 Task: Look for space in Linares, Mexico from 12th August, 2023 to 16th August, 2023 for 8 adults in price range Rs.10000 to Rs.16000. Place can be private room with 8 bedrooms having 8 beds and 8 bathrooms. Property type can be house, flat, guest house, hotel. Amenities needed are: wifi, TV, free parkinig on premises, gym, breakfast. Booking option can be shelf check-in. Required host language is English.
Action: Mouse moved to (489, 108)
Screenshot: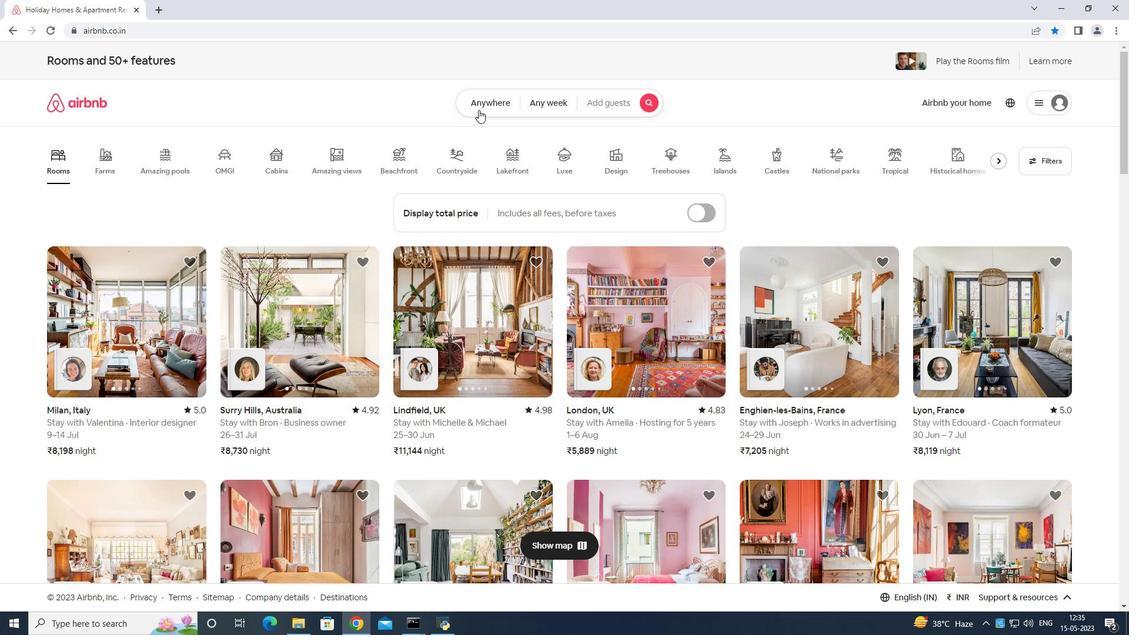 
Action: Mouse pressed left at (489, 108)
Screenshot: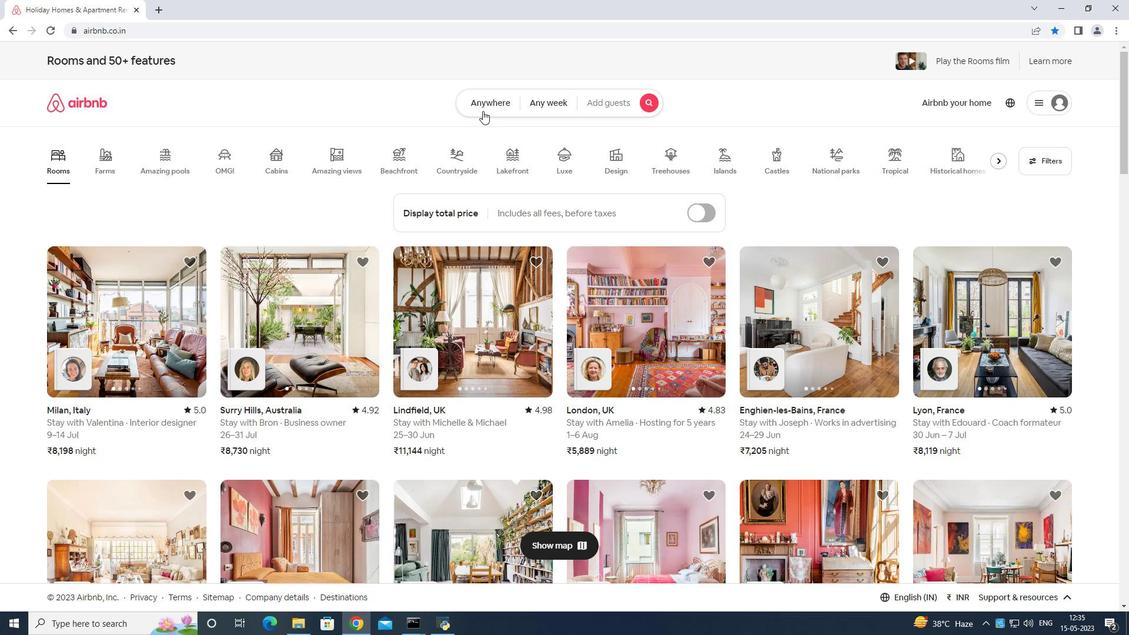
Action: Mouse moved to (422, 140)
Screenshot: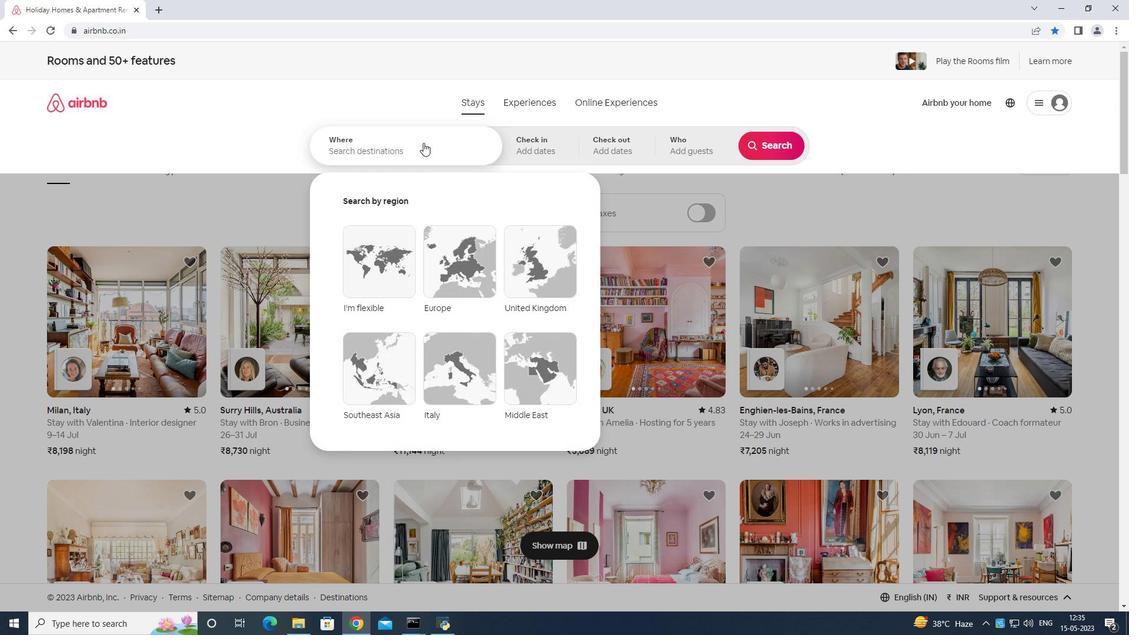 
Action: Mouse pressed left at (422, 140)
Screenshot: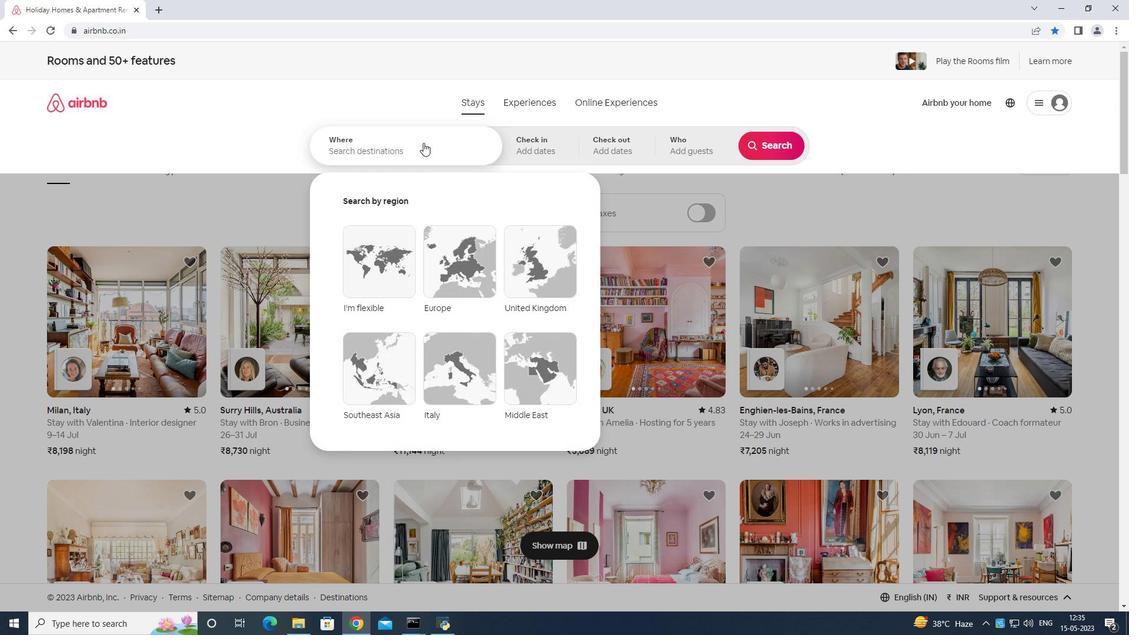 
Action: Mouse moved to (409, 138)
Screenshot: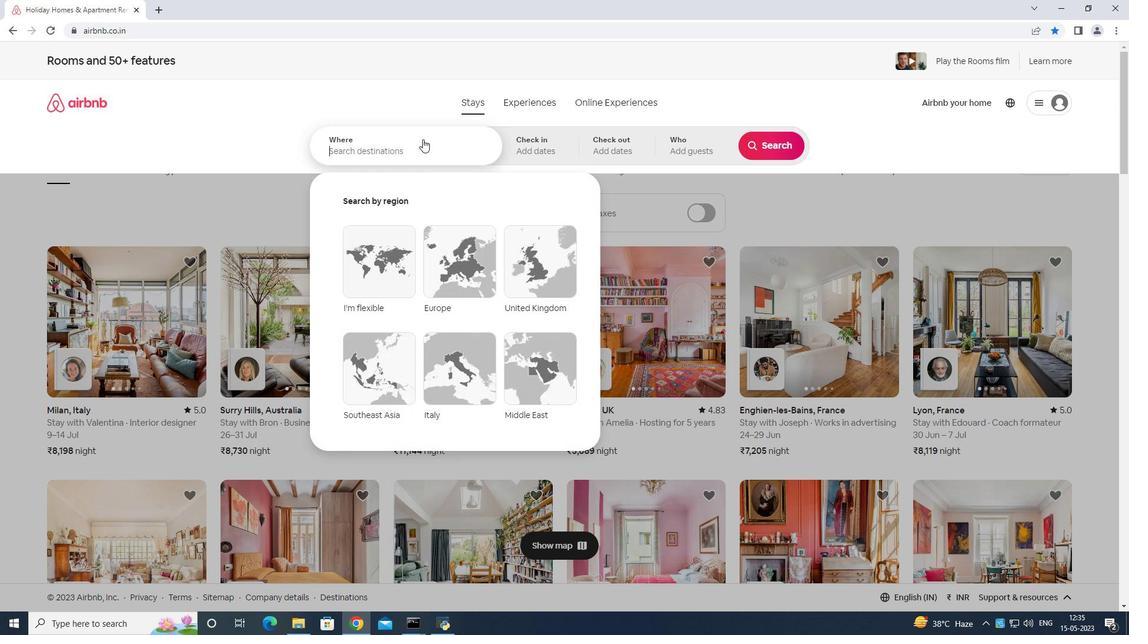 
Action: Key pressed <Key.shift>Linares<Key.space>mexico<Key.enter>
Screenshot: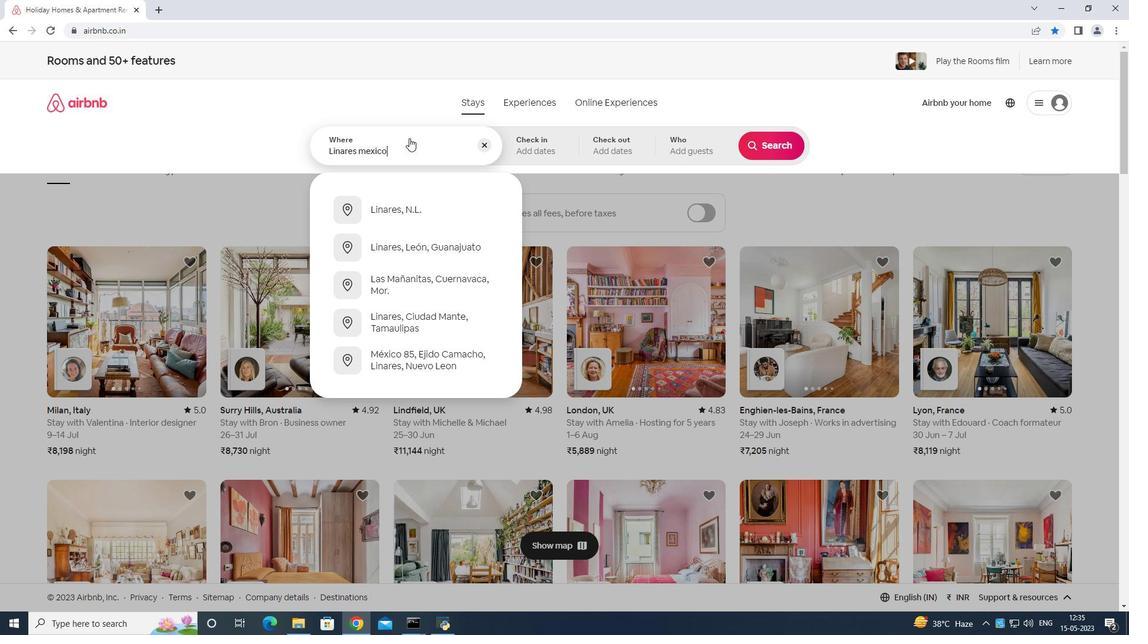 
Action: Mouse moved to (775, 242)
Screenshot: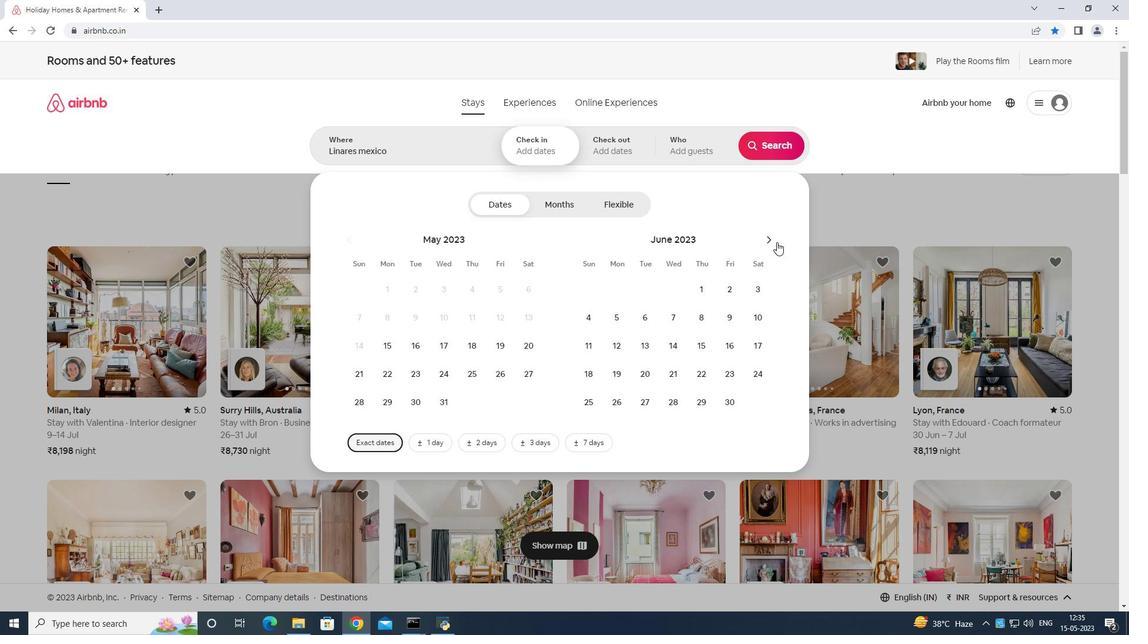 
Action: Mouse pressed left at (775, 242)
Screenshot: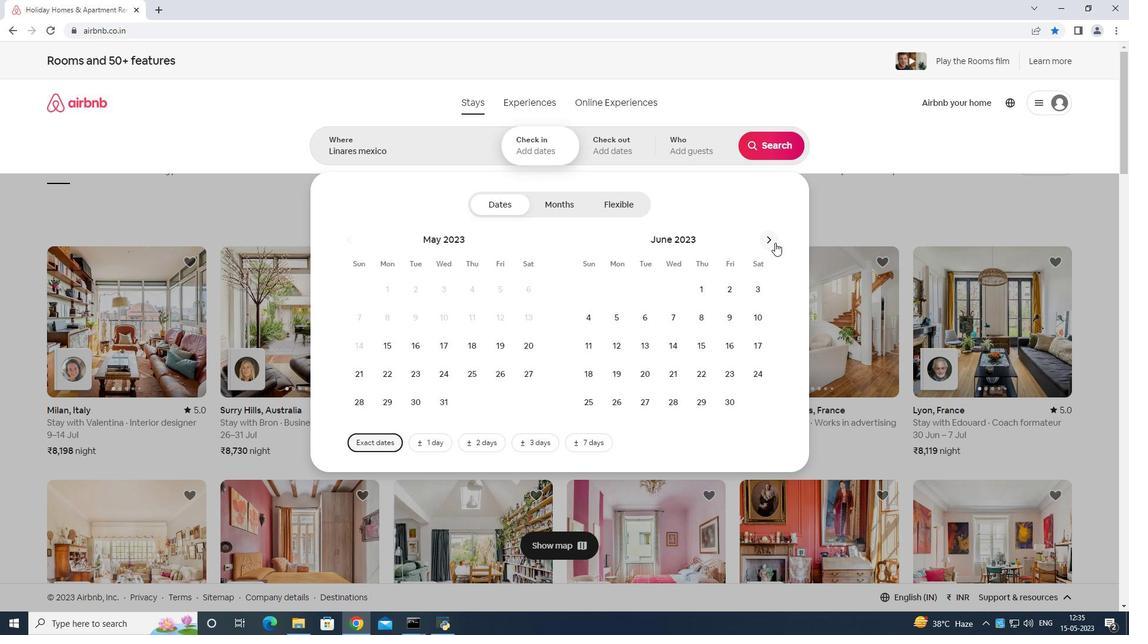 
Action: Mouse moved to (770, 238)
Screenshot: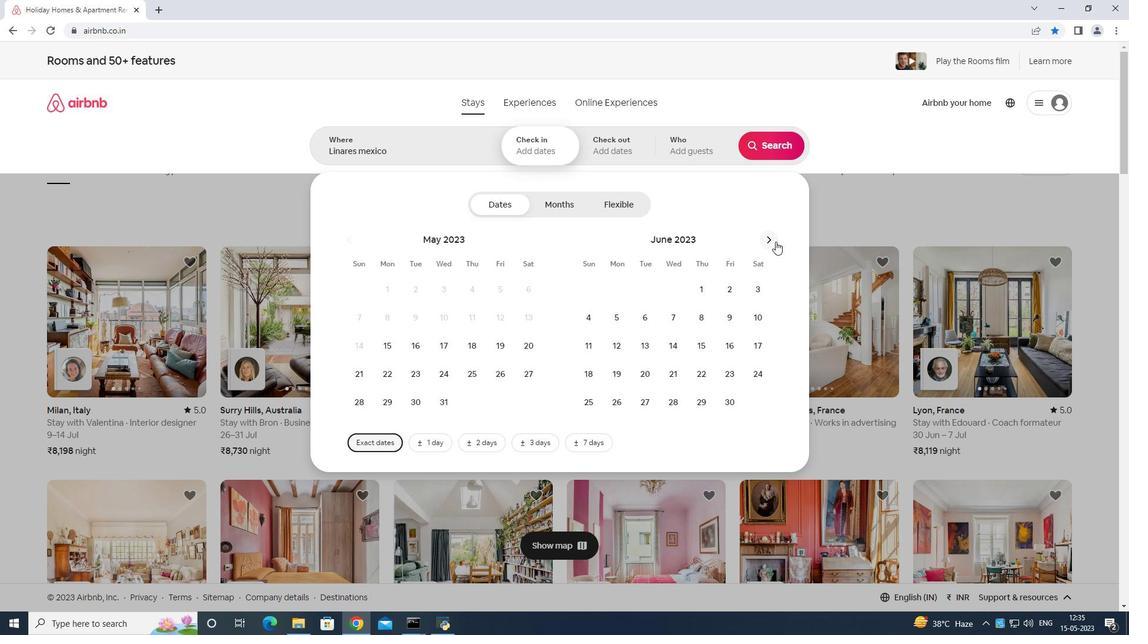 
Action: Mouse pressed left at (770, 238)
Screenshot: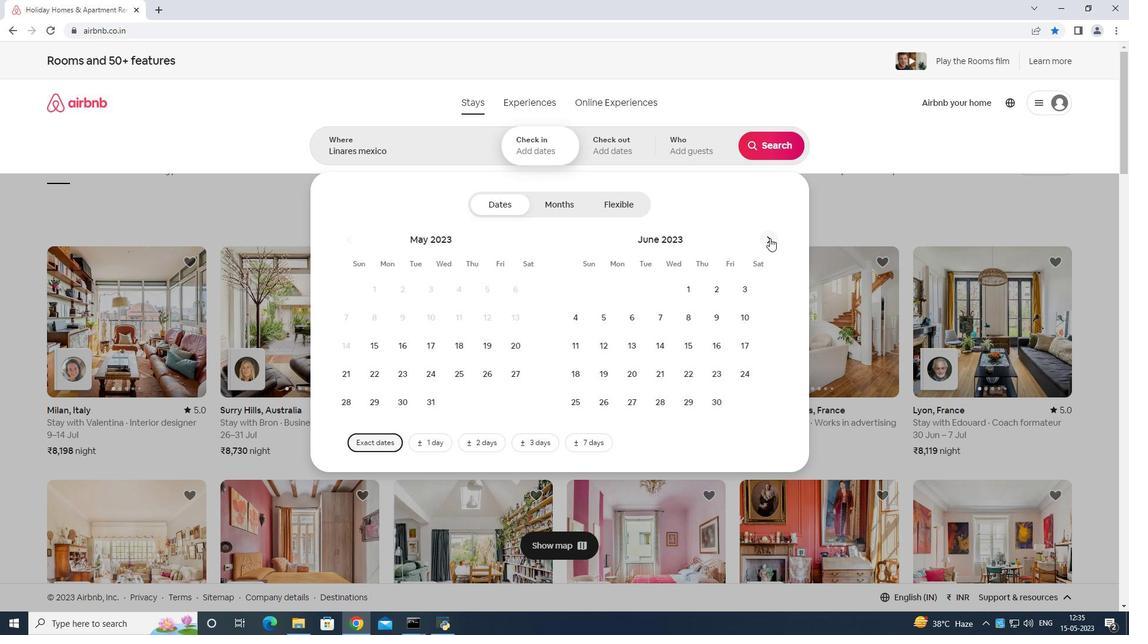 
Action: Mouse moved to (743, 316)
Screenshot: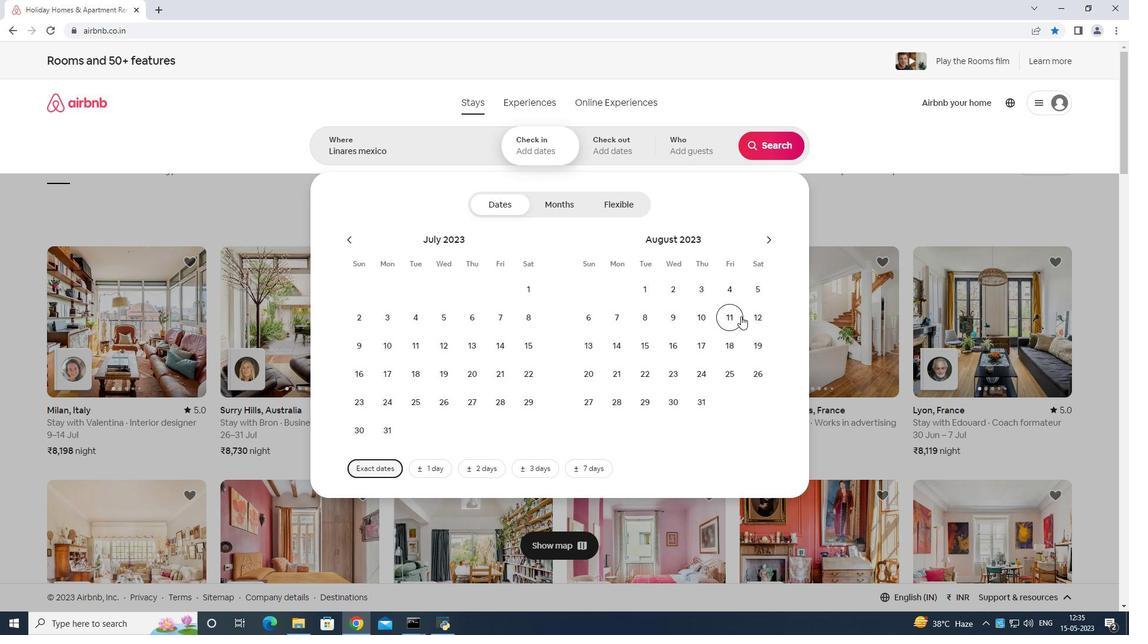 
Action: Mouse pressed left at (743, 316)
Screenshot: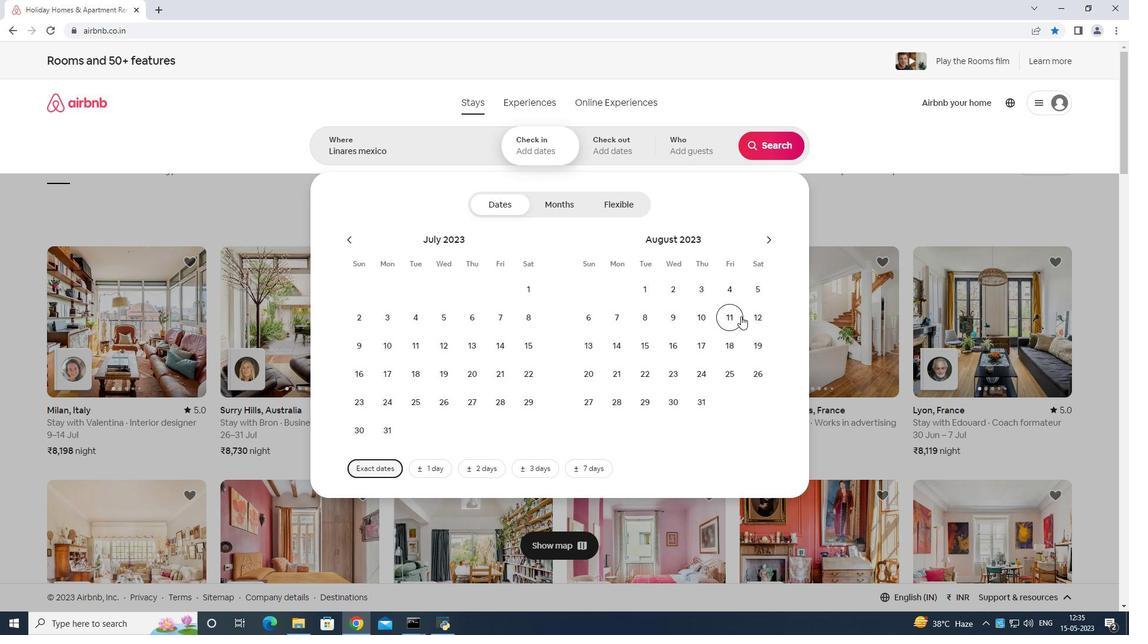 
Action: Mouse moved to (752, 315)
Screenshot: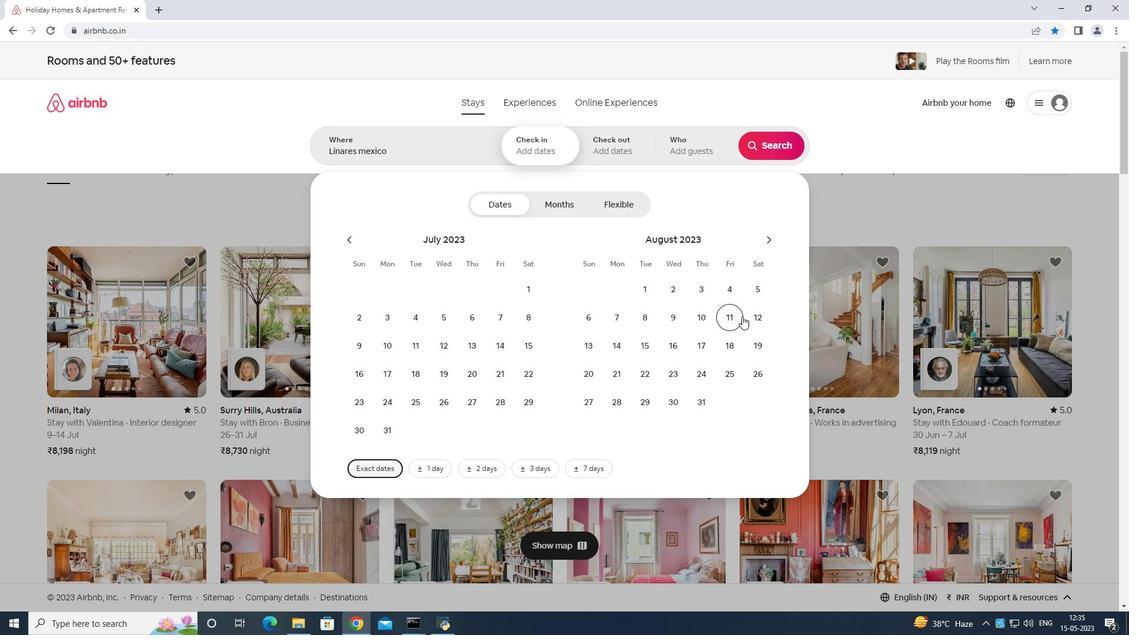 
Action: Mouse pressed left at (752, 315)
Screenshot: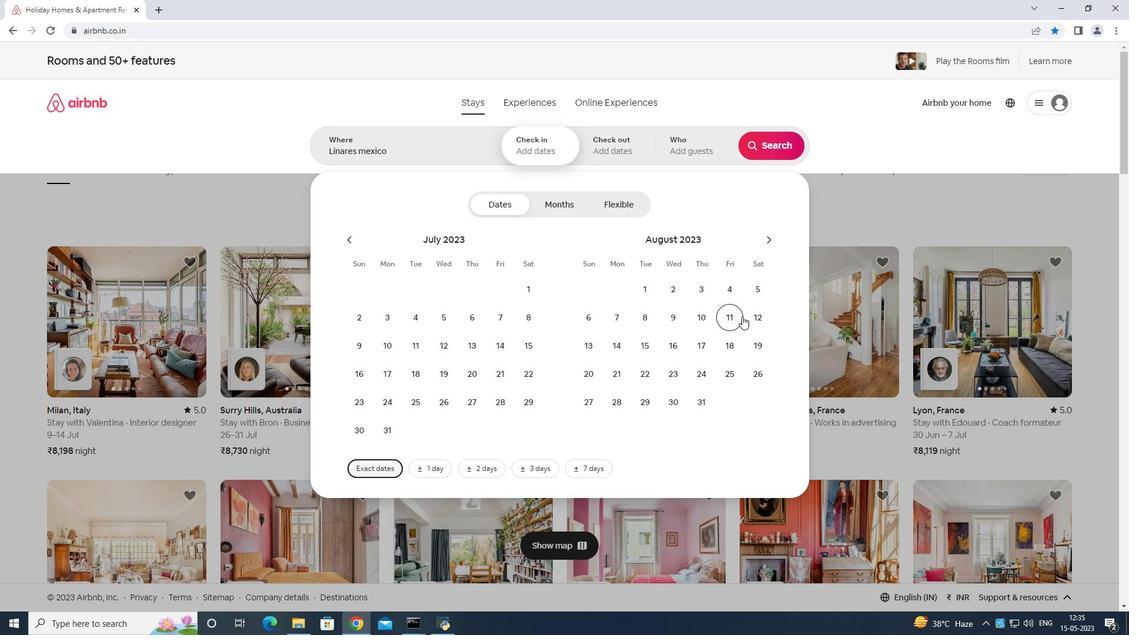 
Action: Mouse moved to (668, 341)
Screenshot: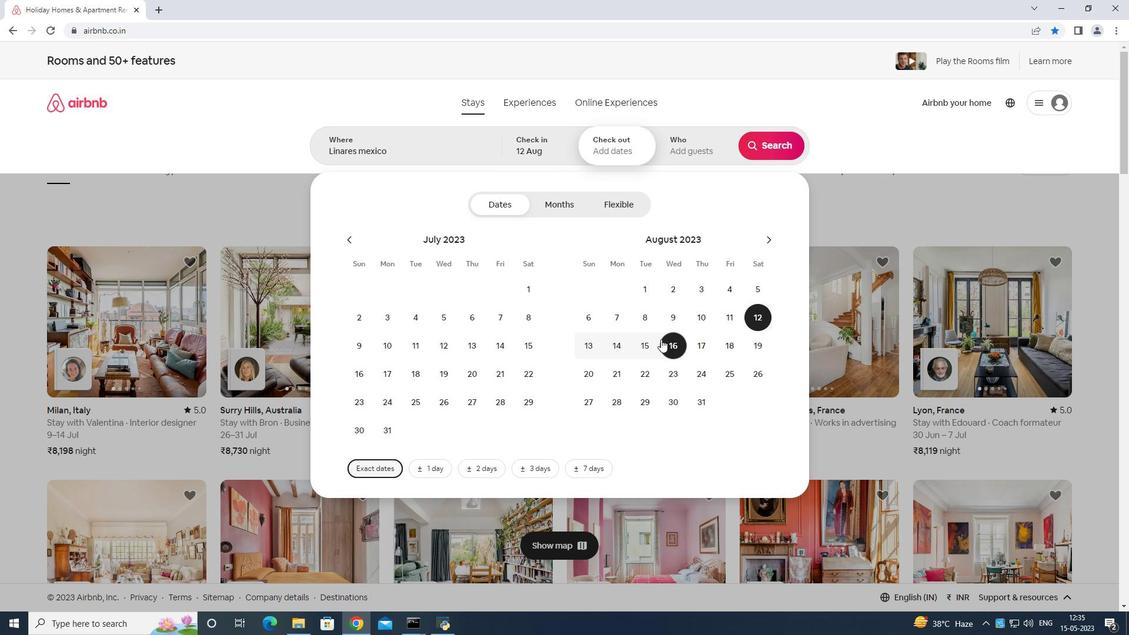 
Action: Mouse pressed left at (668, 341)
Screenshot: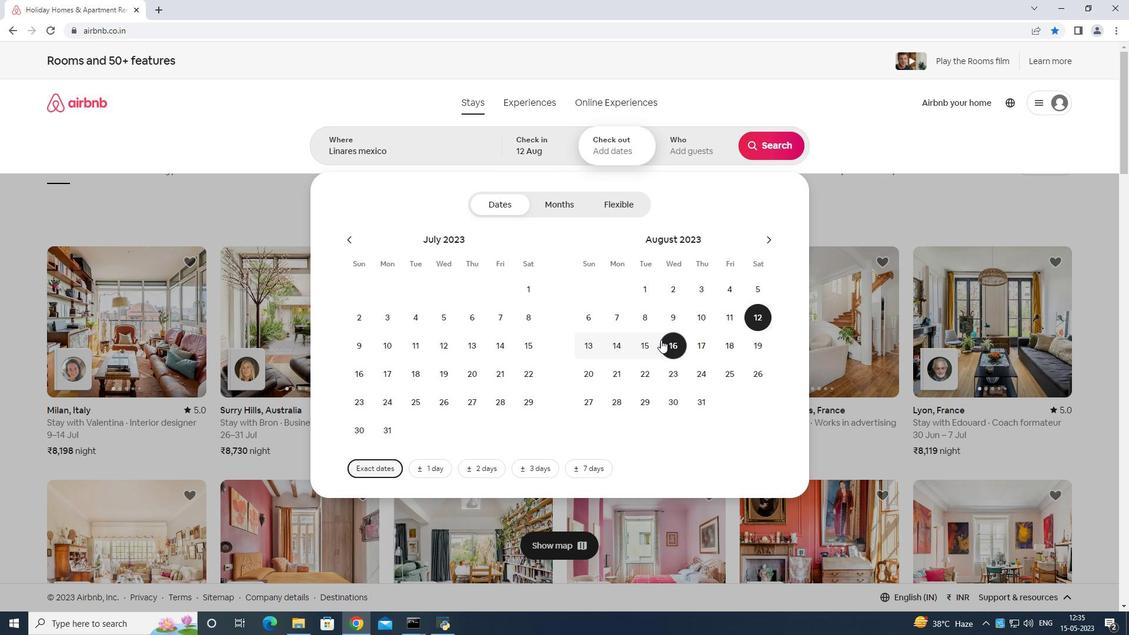 
Action: Mouse moved to (690, 147)
Screenshot: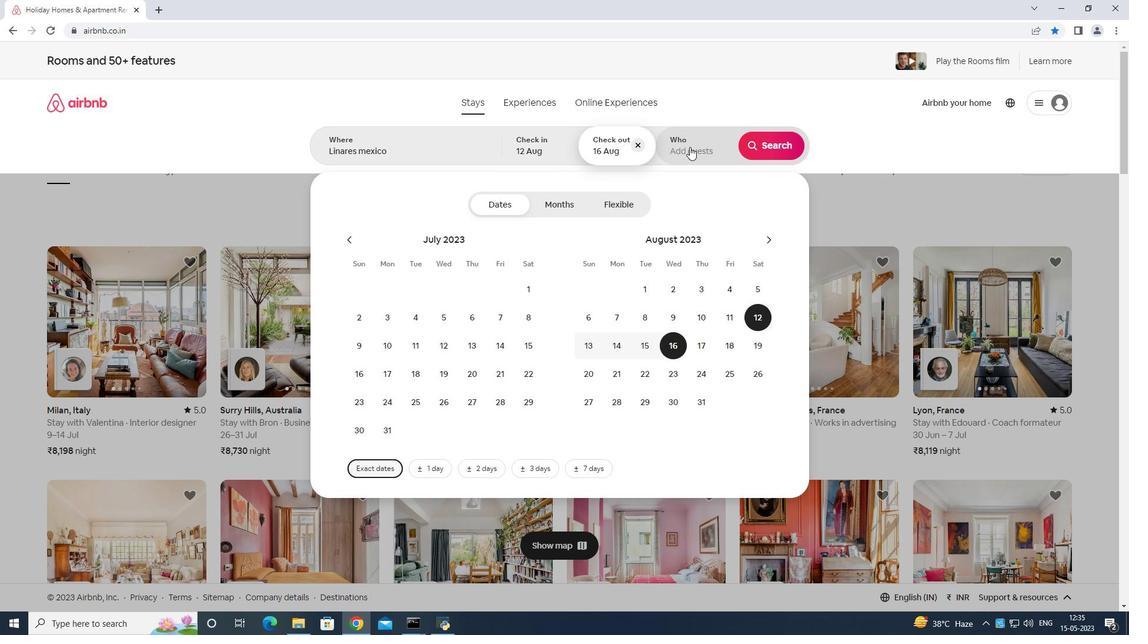 
Action: Mouse pressed left at (690, 147)
Screenshot: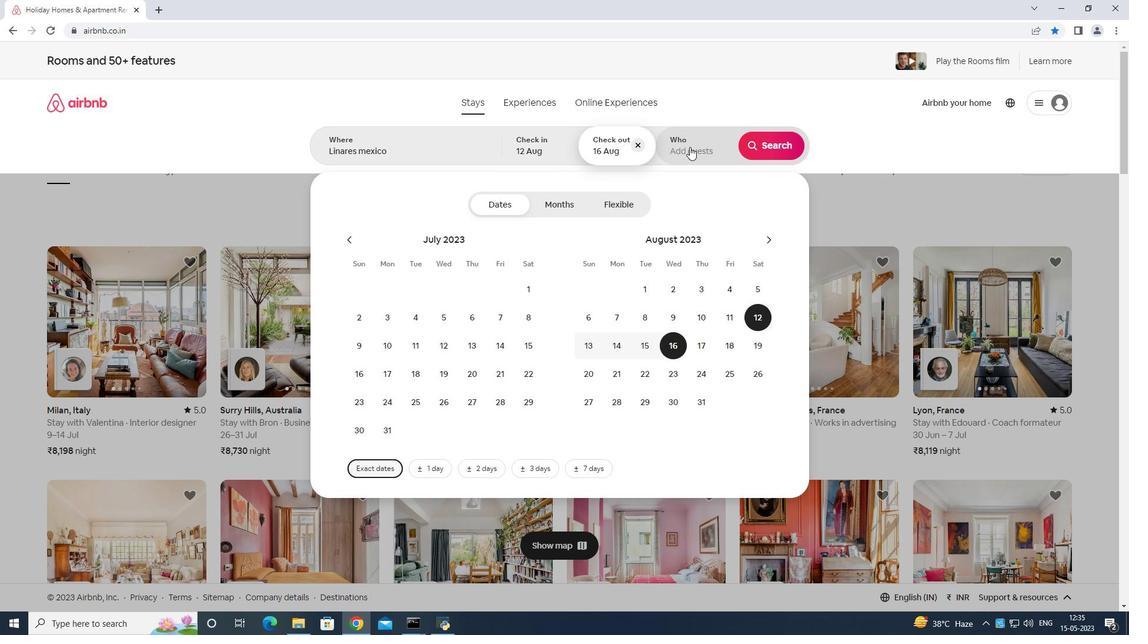
Action: Mouse moved to (777, 208)
Screenshot: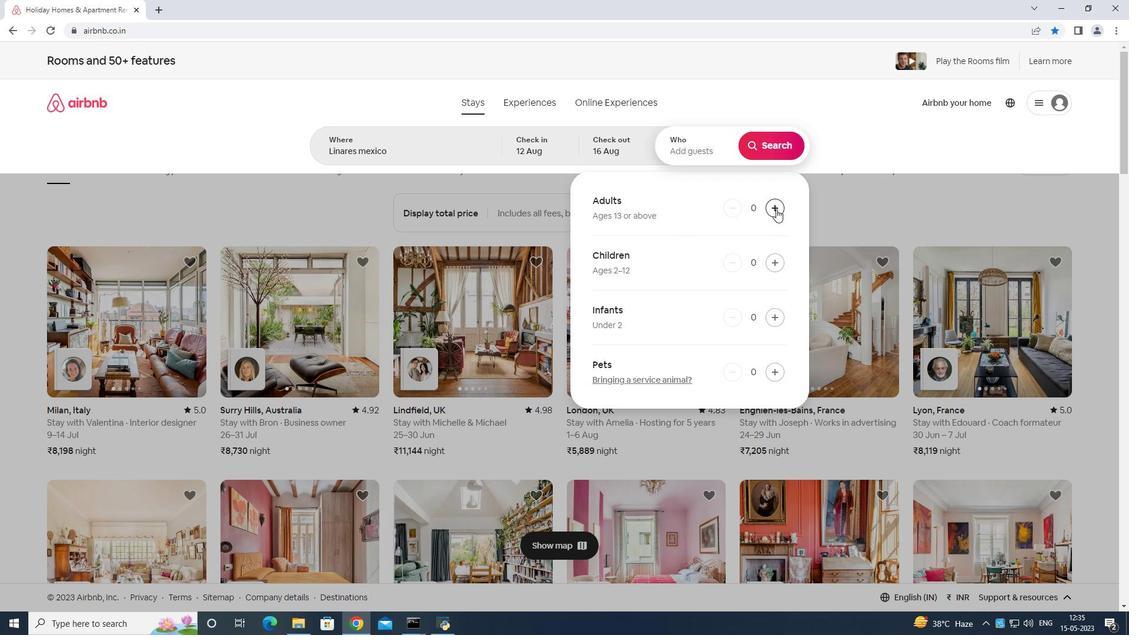 
Action: Mouse pressed left at (777, 208)
Screenshot: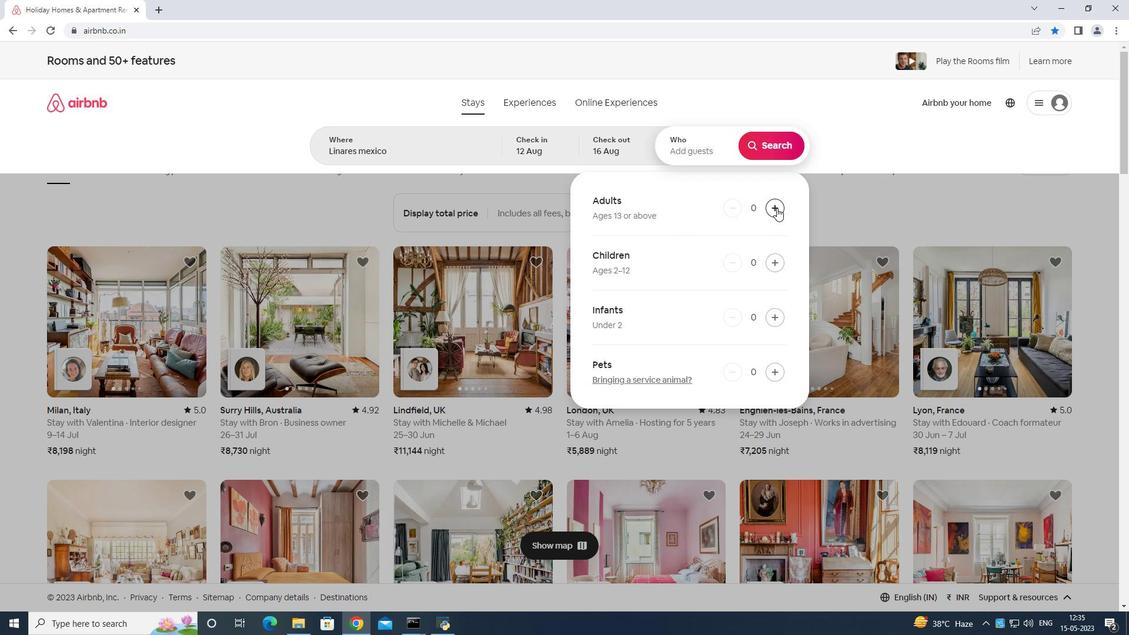 
Action: Mouse pressed left at (777, 208)
Screenshot: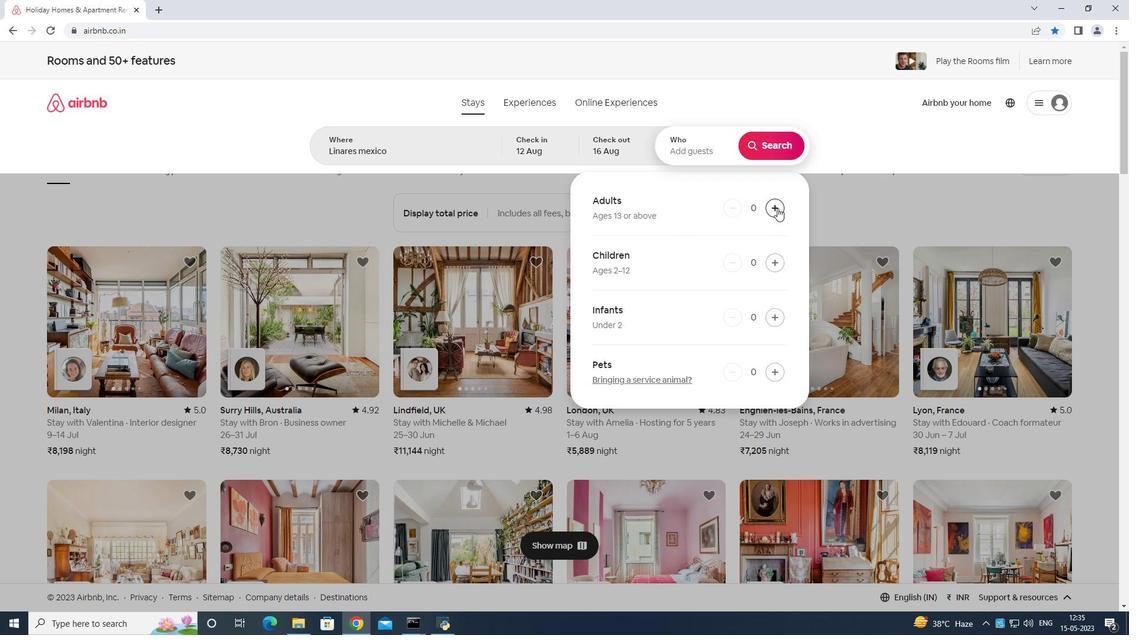 
Action: Mouse pressed left at (777, 208)
Screenshot: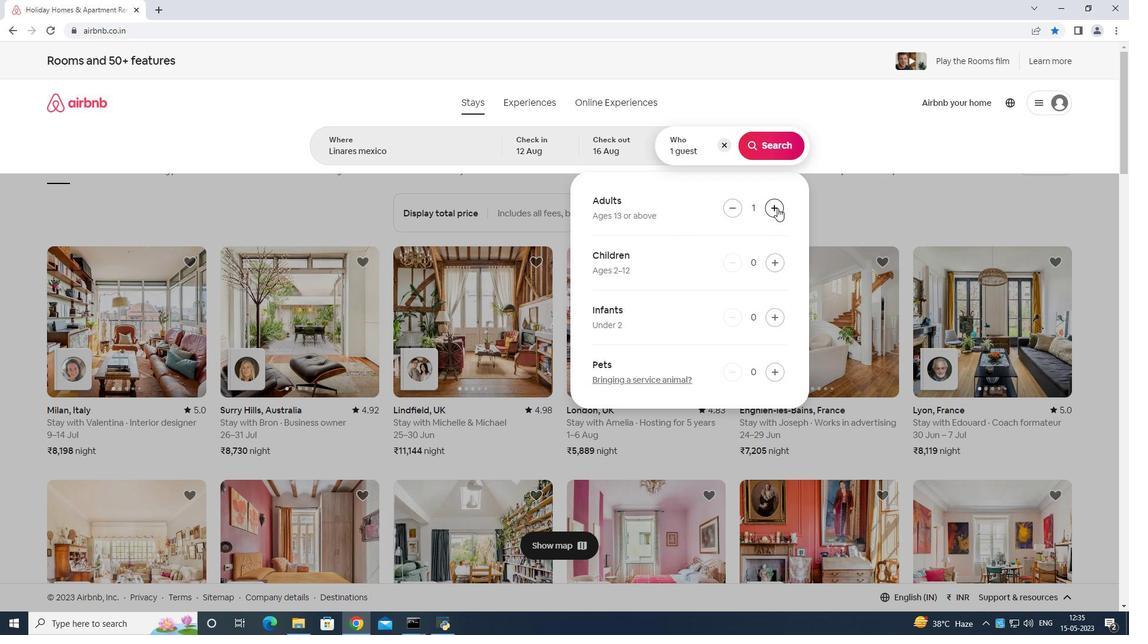 
Action: Mouse pressed left at (777, 208)
Screenshot: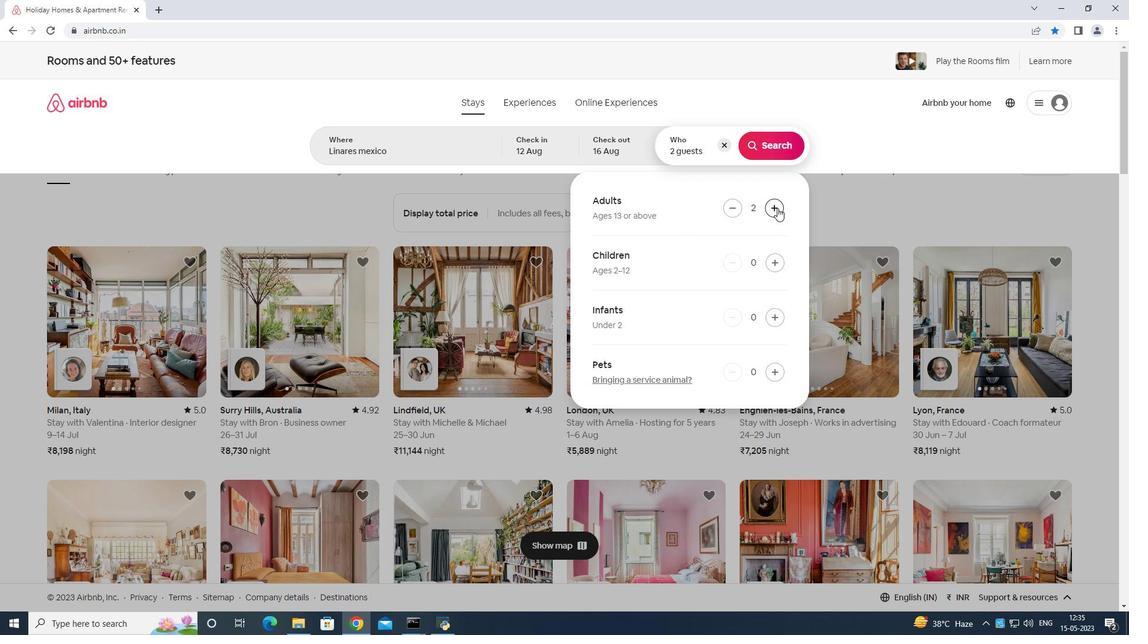 
Action: Mouse pressed left at (777, 208)
Screenshot: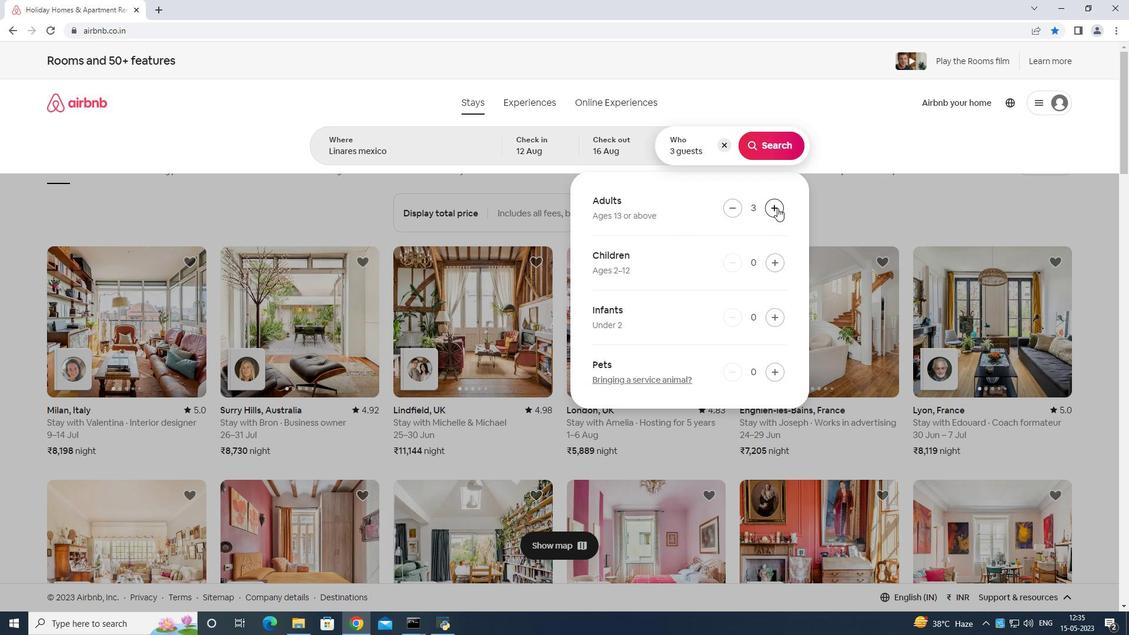
Action: Mouse pressed left at (777, 208)
Screenshot: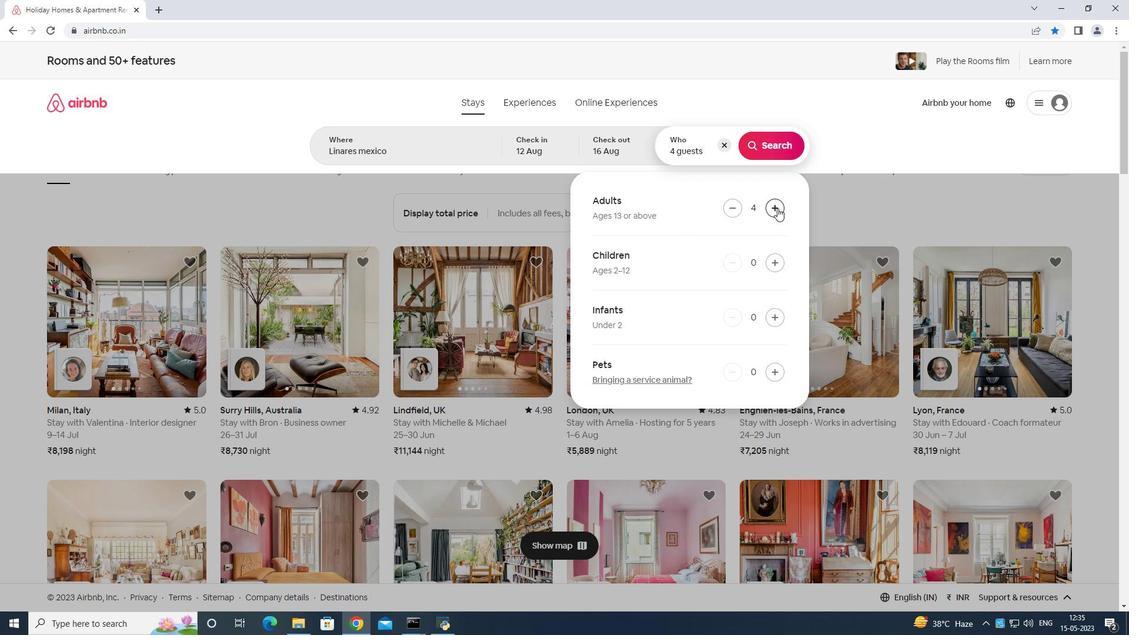 
Action: Mouse pressed left at (777, 208)
Screenshot: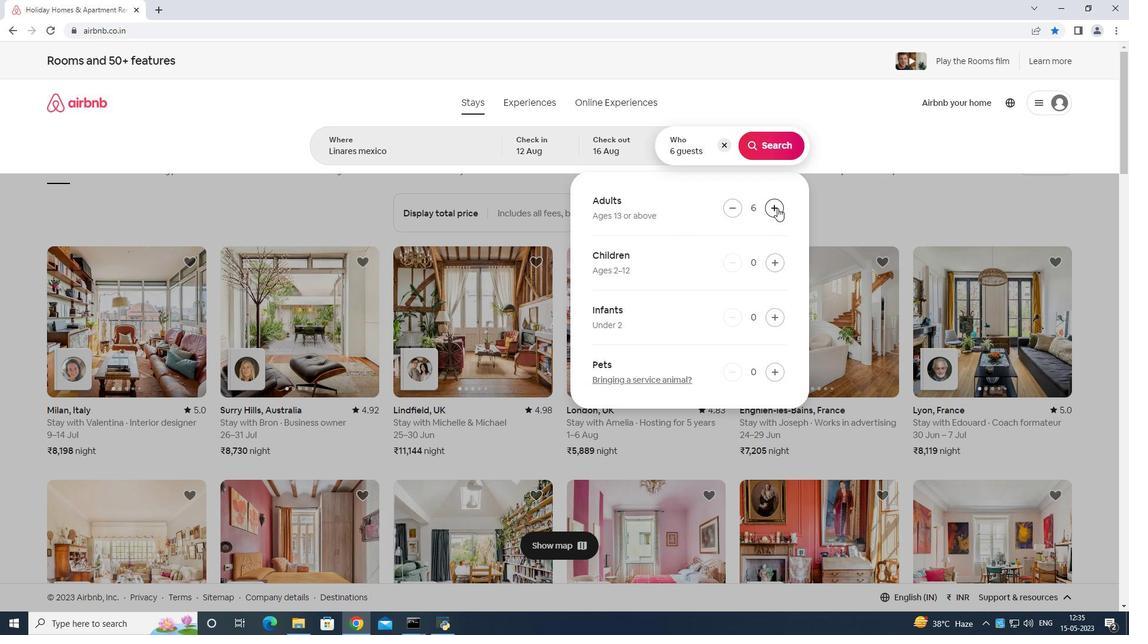 
Action: Mouse moved to (782, 200)
Screenshot: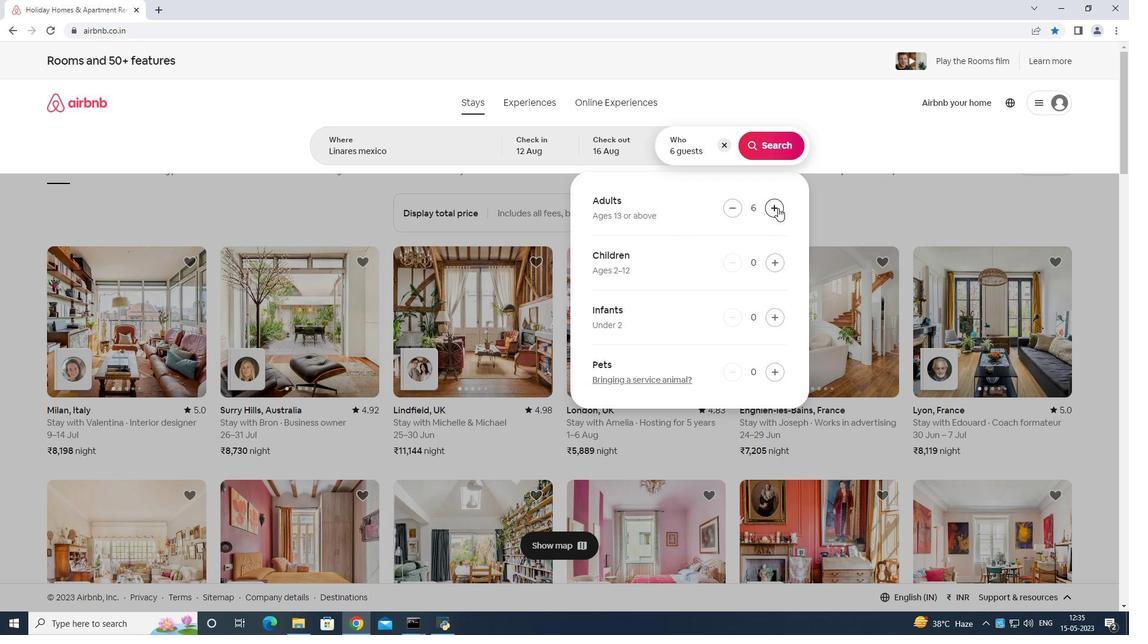 
Action: Mouse pressed left at (782, 198)
Screenshot: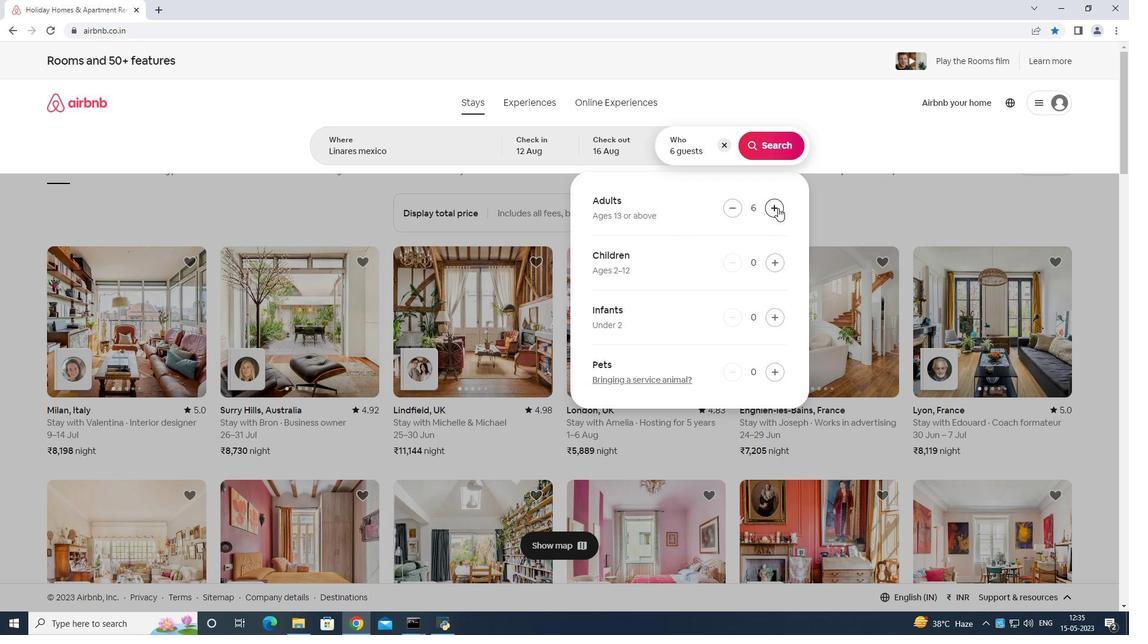 
Action: Mouse moved to (771, 209)
Screenshot: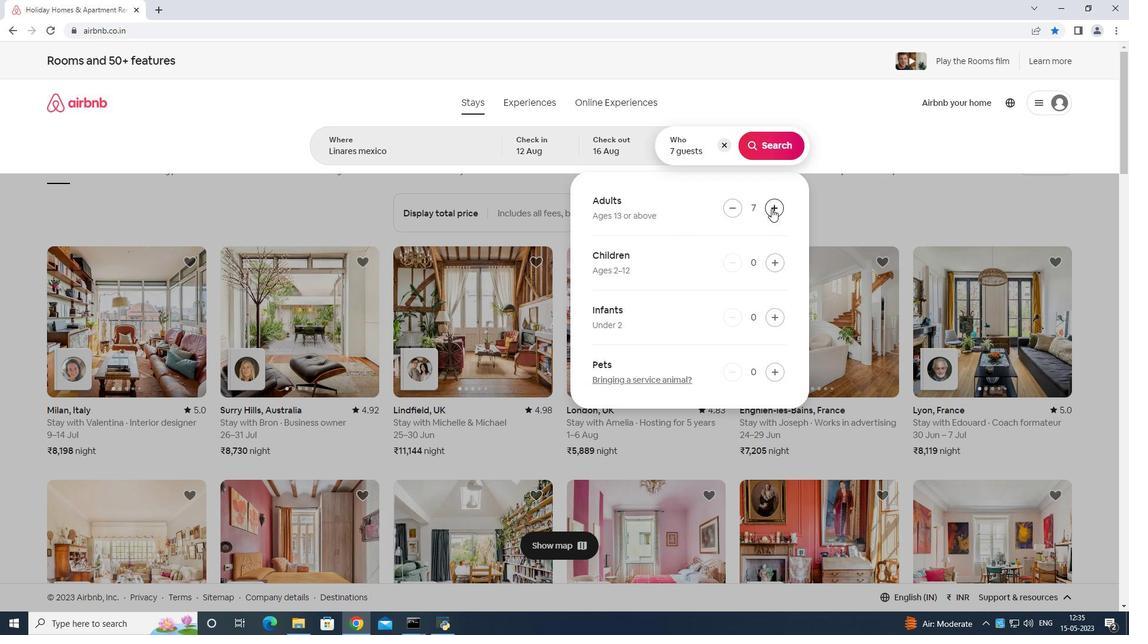
Action: Mouse pressed left at (771, 209)
Screenshot: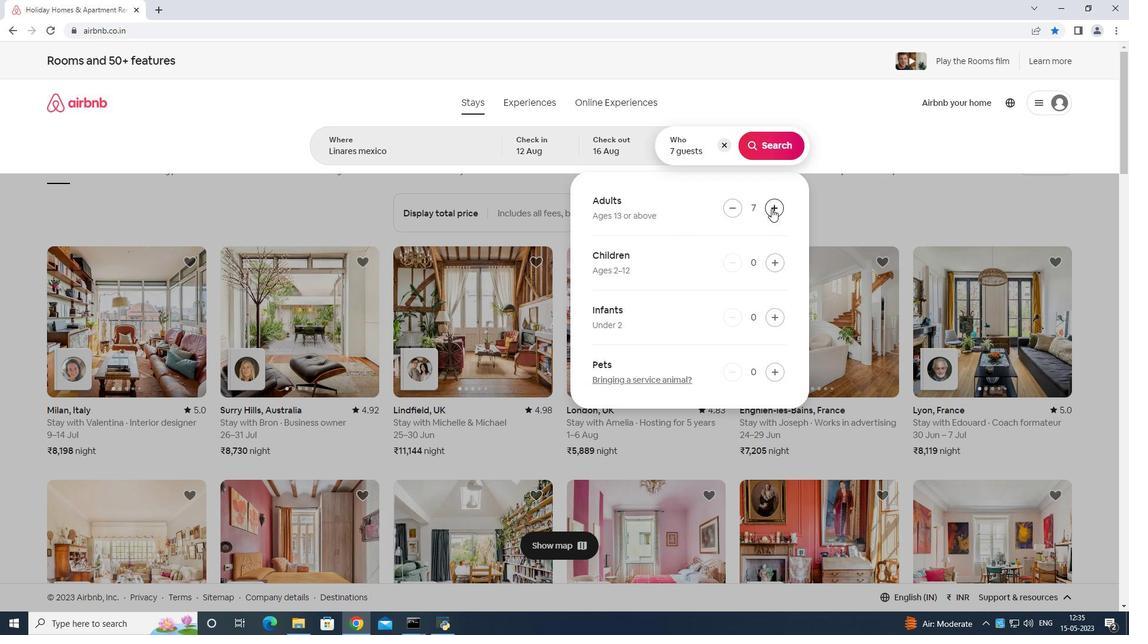 
Action: Mouse moved to (771, 209)
Screenshot: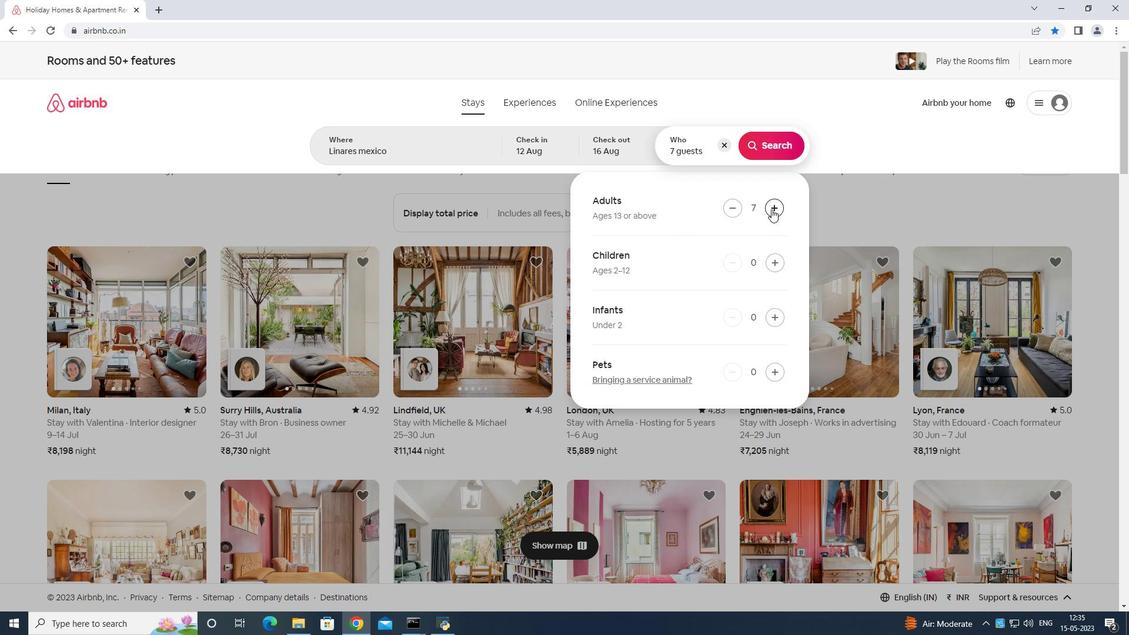 
Action: Mouse pressed left at (771, 209)
Screenshot: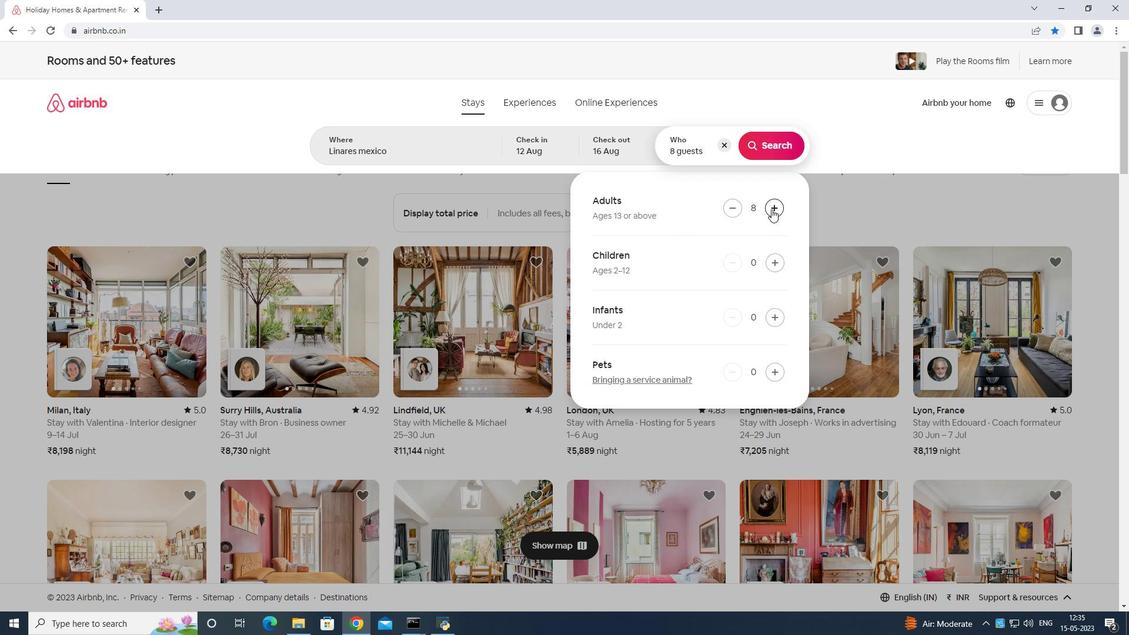 
Action: Mouse moved to (732, 204)
Screenshot: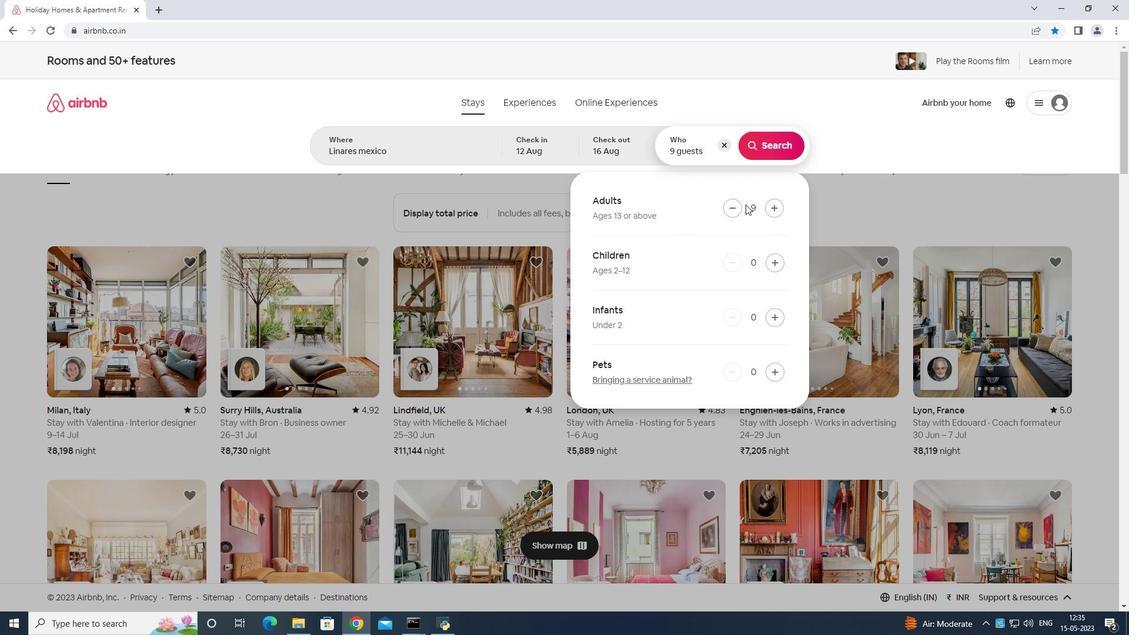 
Action: Mouse pressed left at (732, 204)
Screenshot: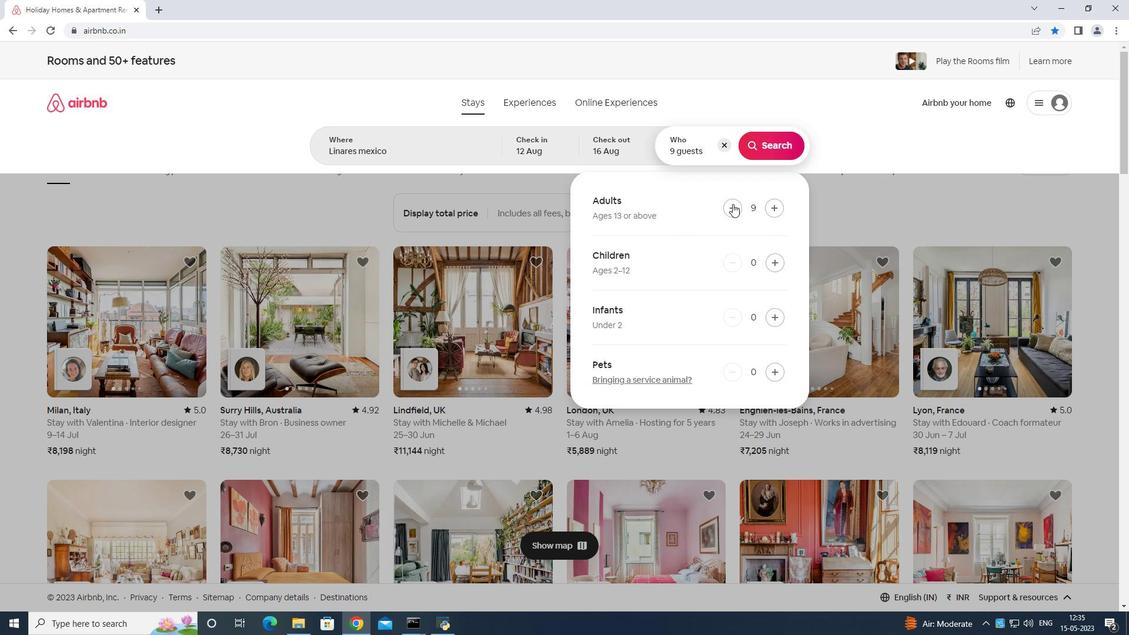 
Action: Mouse moved to (767, 143)
Screenshot: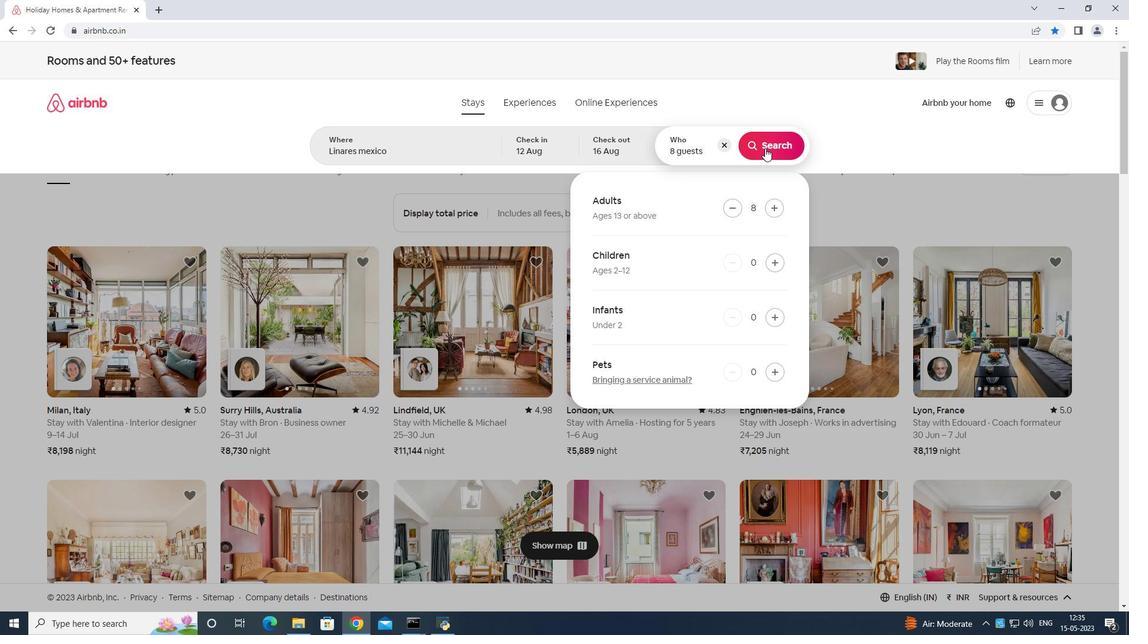 
Action: Mouse pressed left at (767, 143)
Screenshot: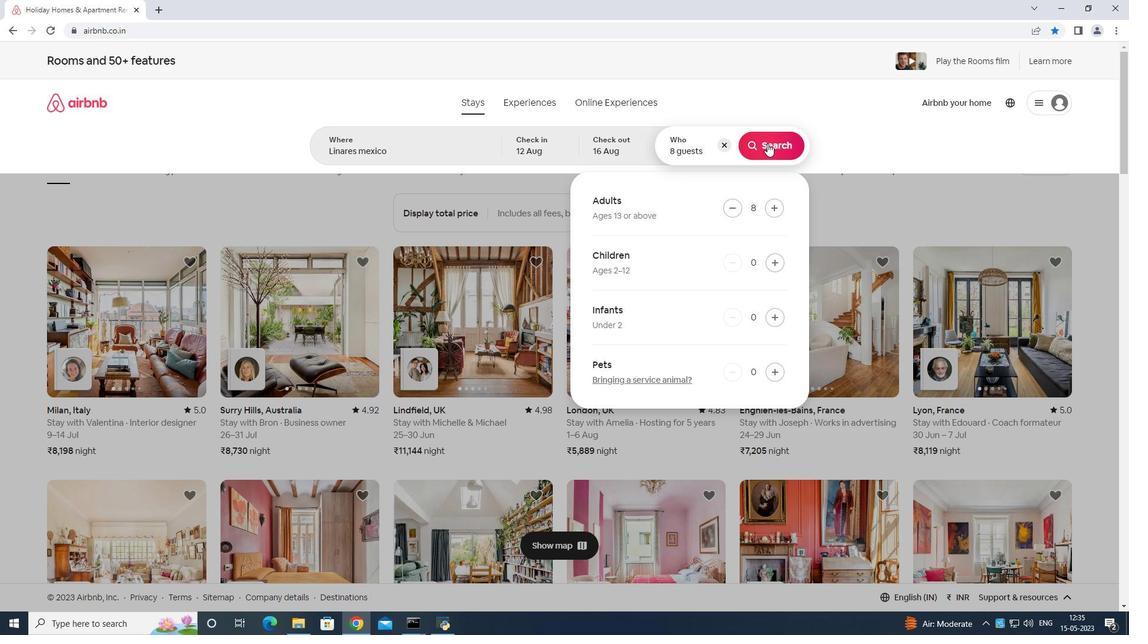 
Action: Mouse moved to (1091, 114)
Screenshot: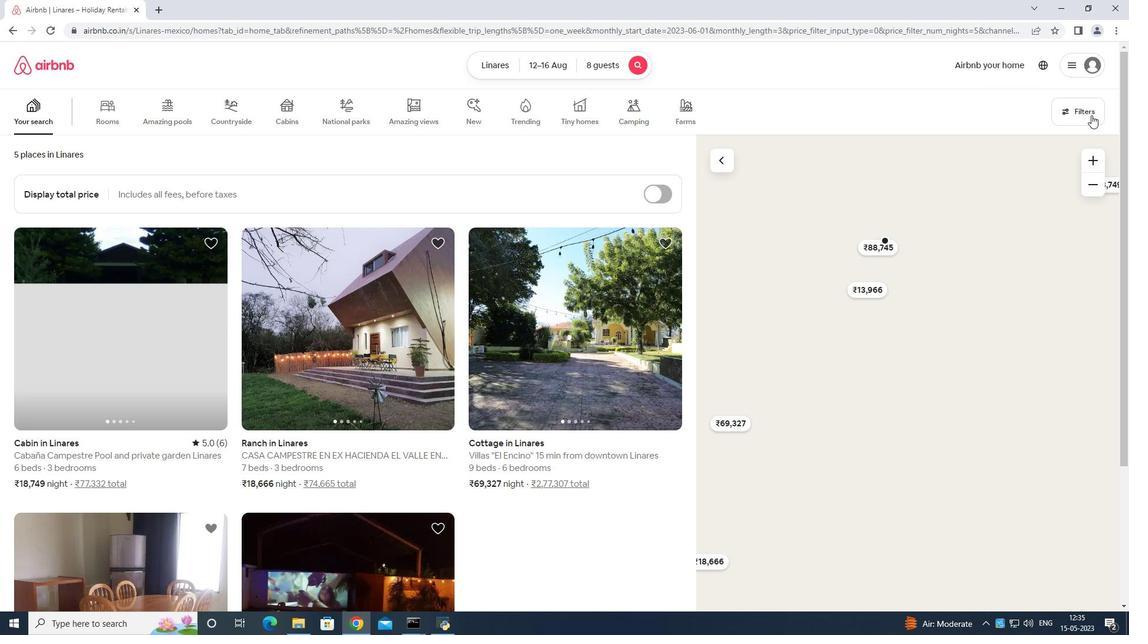 
Action: Mouse pressed left at (1090, 114)
Screenshot: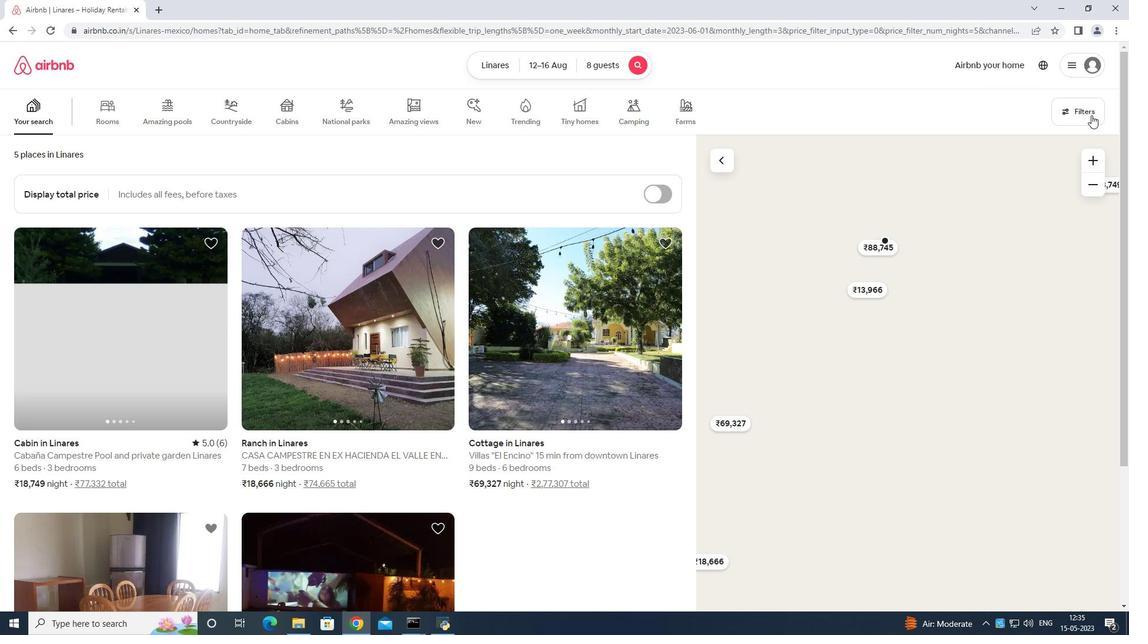 
Action: Mouse moved to (465, 392)
Screenshot: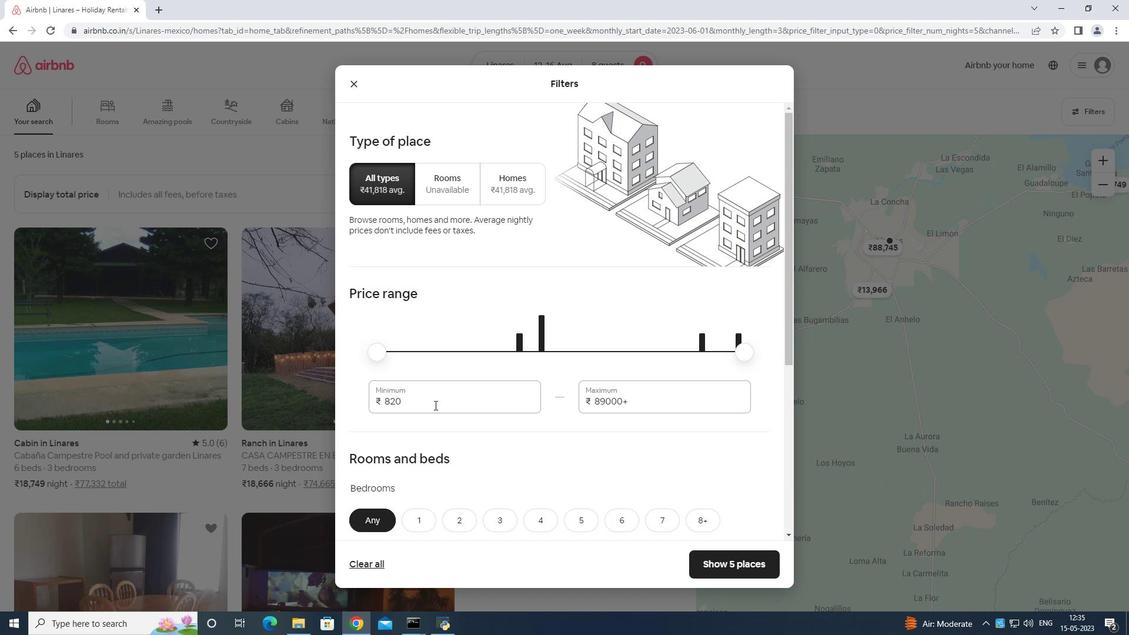 
Action: Mouse pressed left at (465, 392)
Screenshot: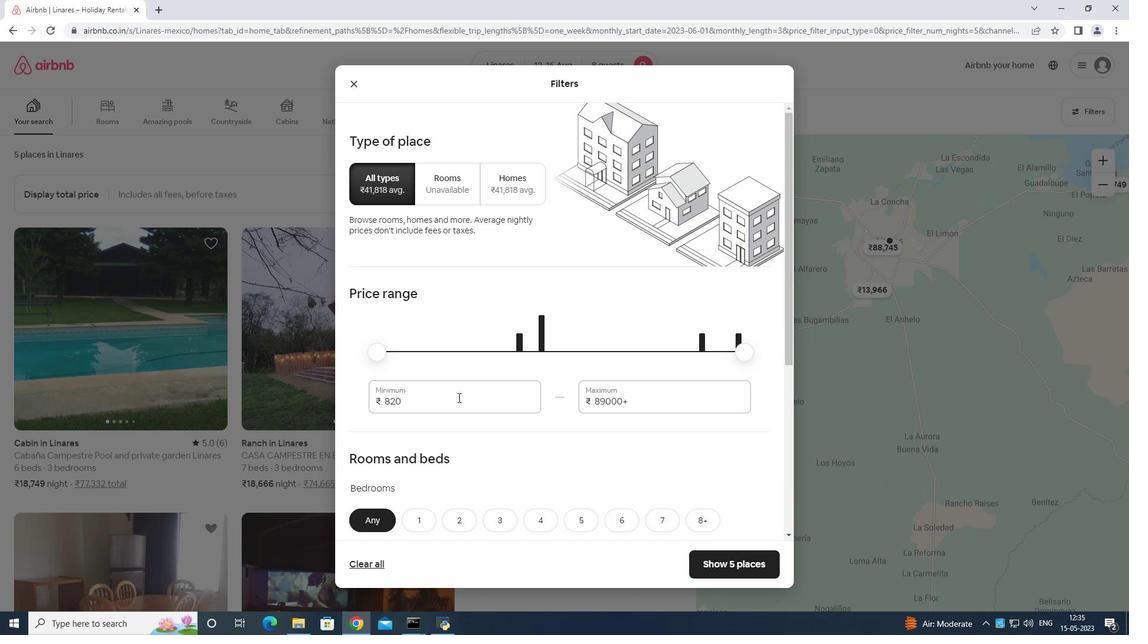 
Action: Mouse moved to (466, 392)
Screenshot: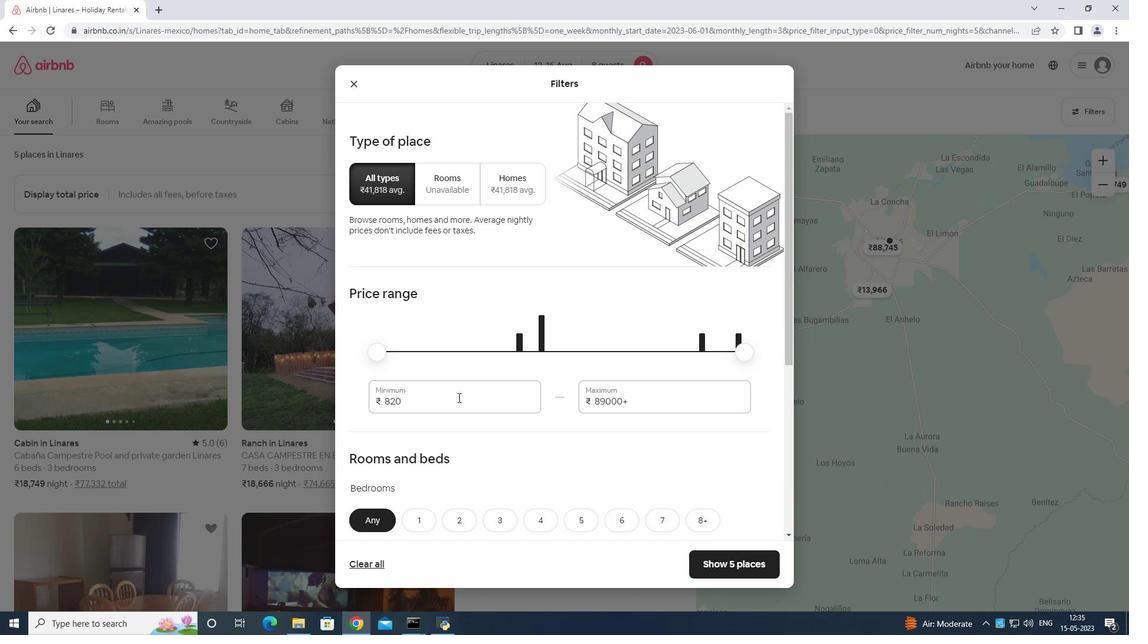 
Action: Key pressed <Key.backspace><Key.backspace><Key.backspace><Key.backspace><Key.backspace><Key.backspace>1
Screenshot: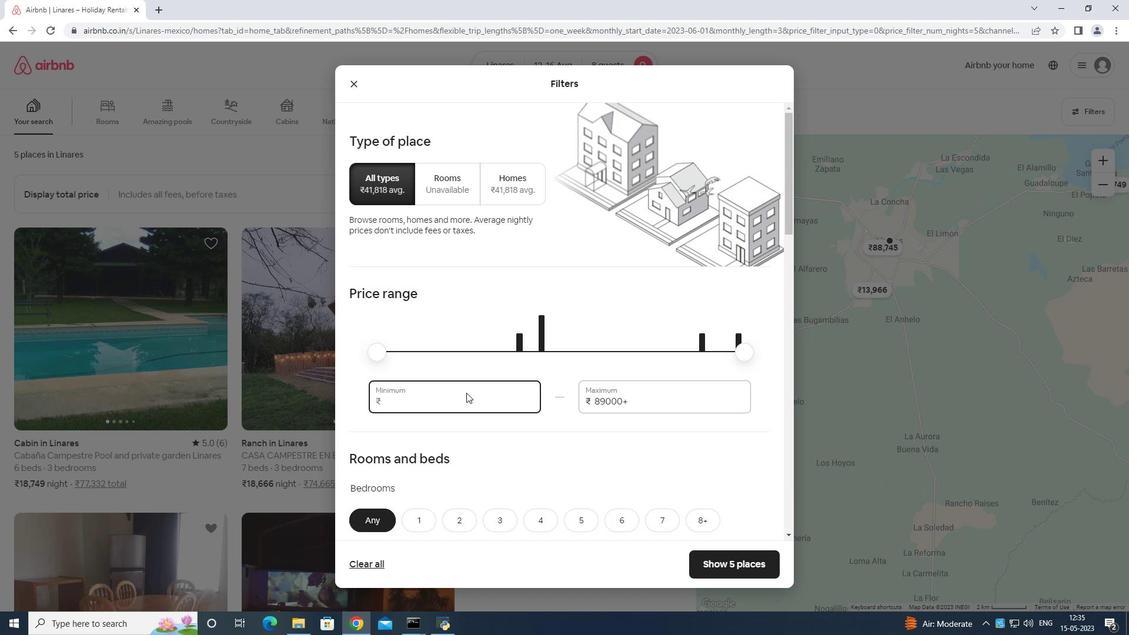 
Action: Mouse moved to (467, 395)
Screenshot: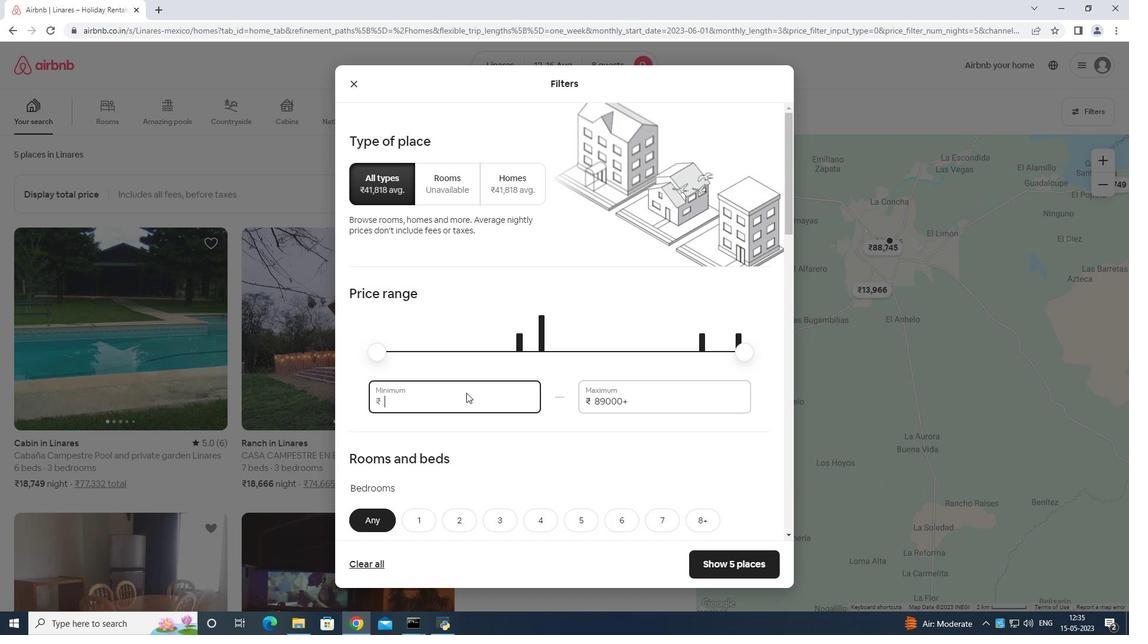 
Action: Key pressed 00
Screenshot: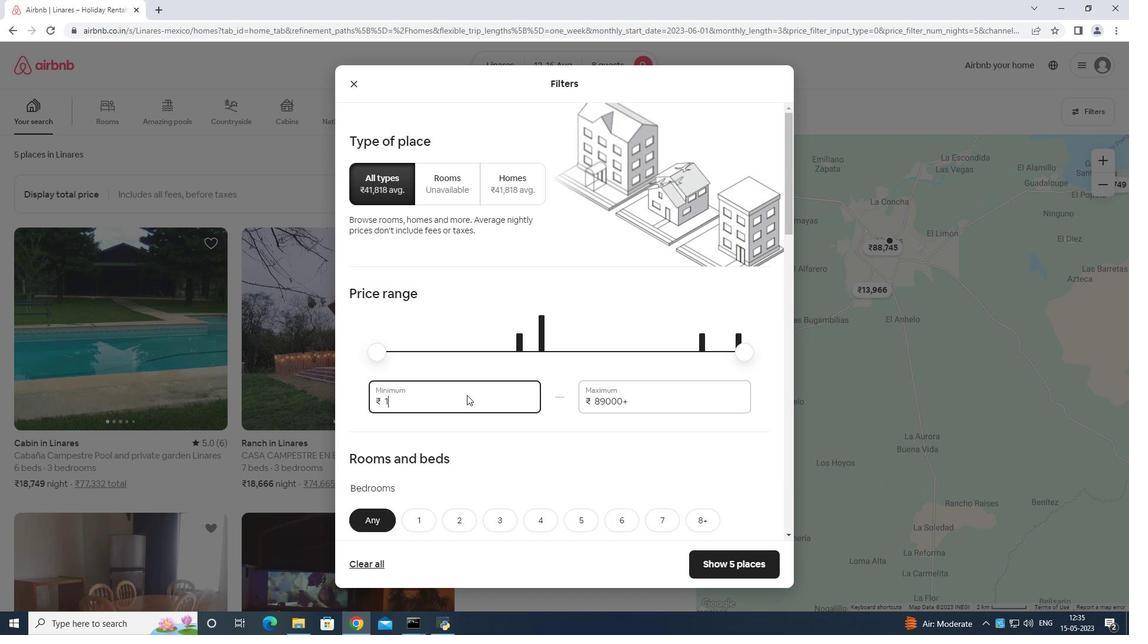 
Action: Mouse moved to (467, 397)
Screenshot: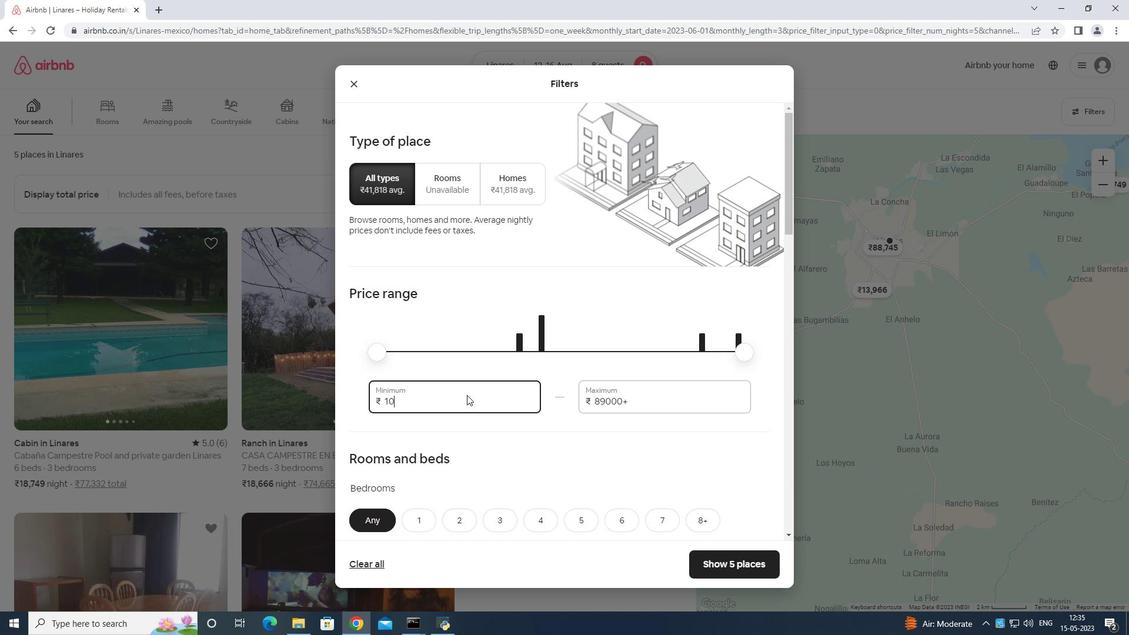 
Action: Key pressed 0
Screenshot: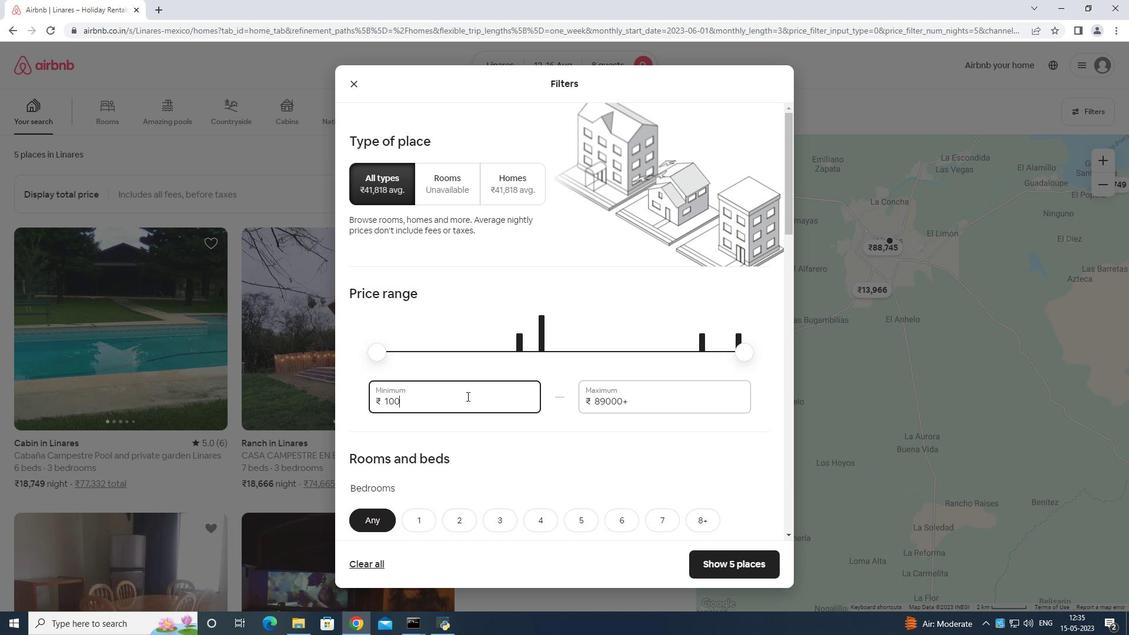 
Action: Mouse moved to (601, 428)
Screenshot: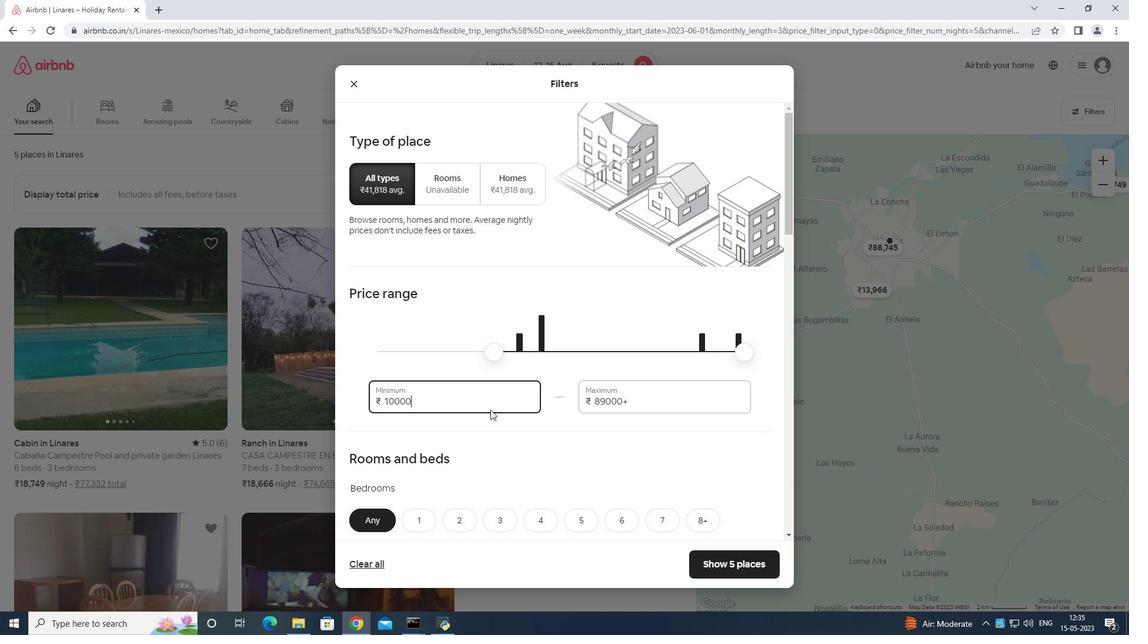 
Action: Key pressed 0
Screenshot: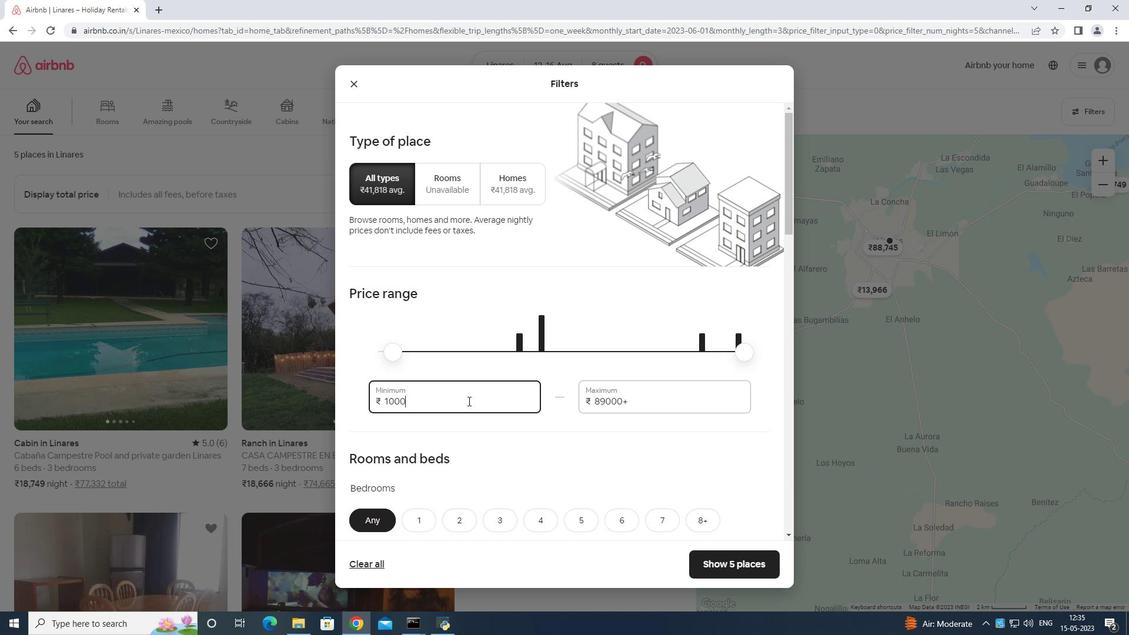 
Action: Mouse moved to (663, 398)
Screenshot: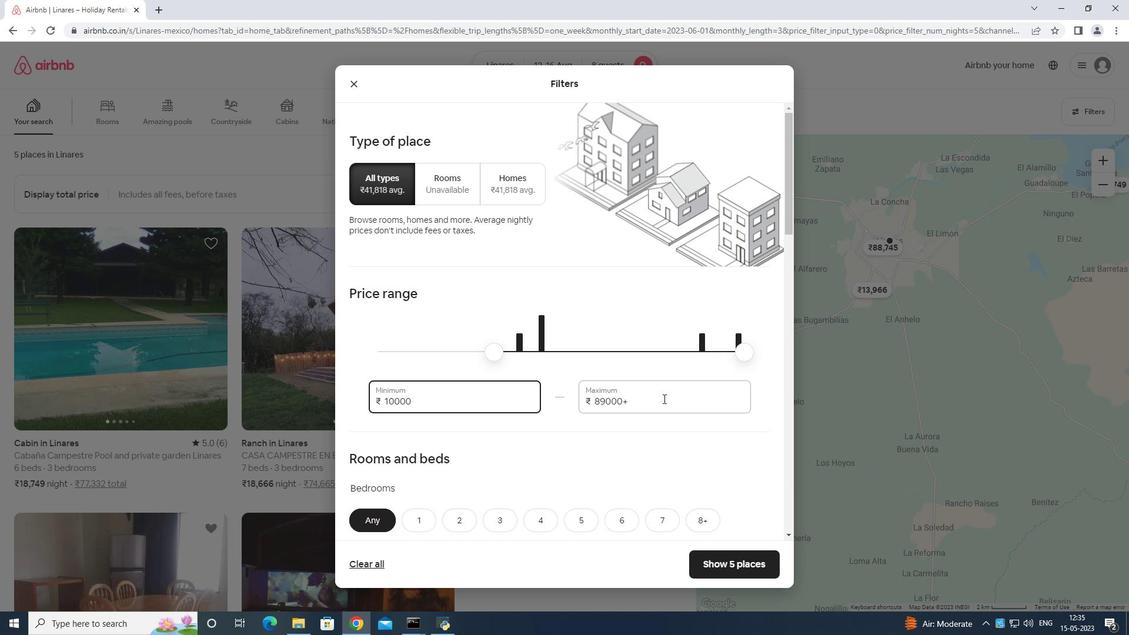 
Action: Mouse pressed left at (663, 398)
Screenshot: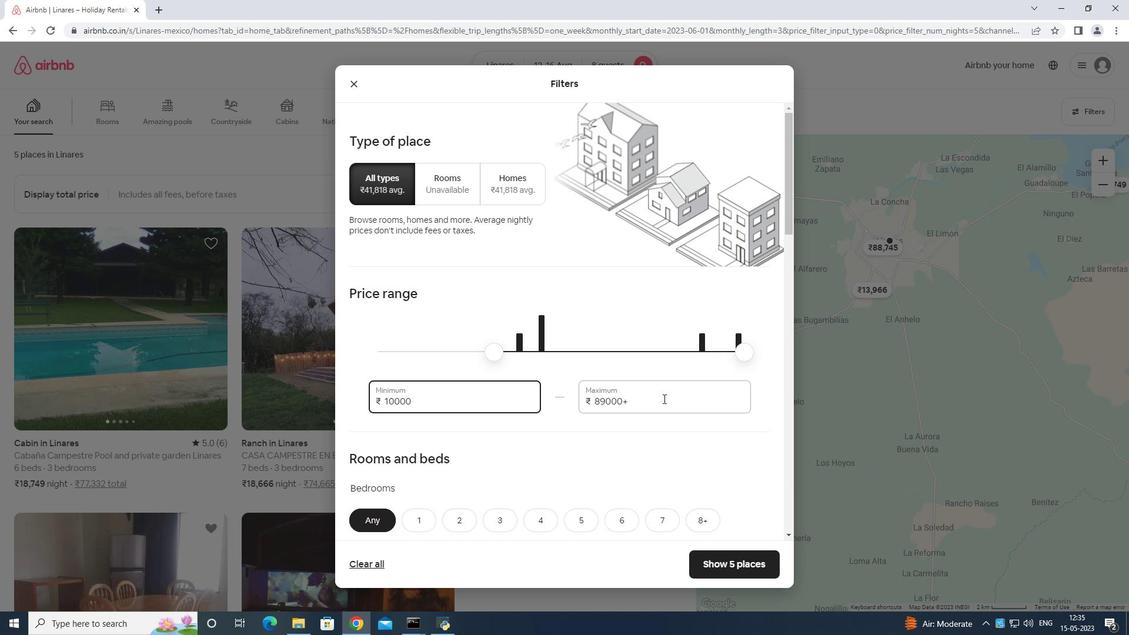 
Action: Mouse moved to (663, 397)
Screenshot: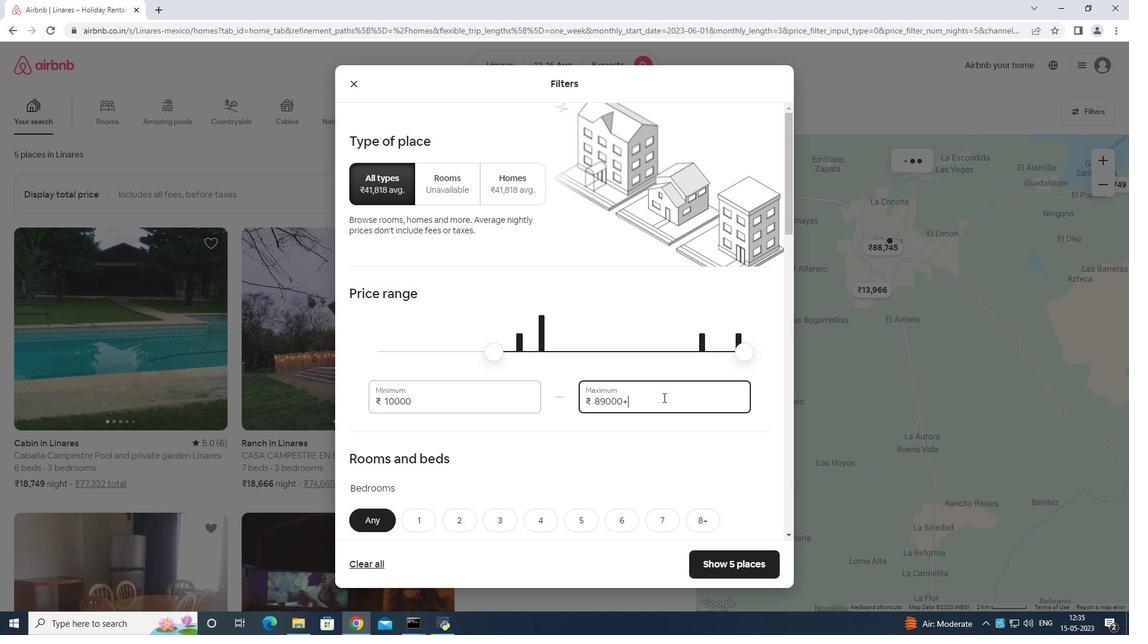 
Action: Key pressed <Key.backspace><Key.backspace><Key.backspace><Key.backspace><Key.backspace><Key.backspace><Key.backspace><Key.backspace><Key.backspace><Key.backspace><Key.backspace><Key.backspace><Key.backspace><Key.backspace><Key.backspace><Key.backspace><Key.backspace><Key.backspace><Key.backspace><Key.backspace>16
Screenshot: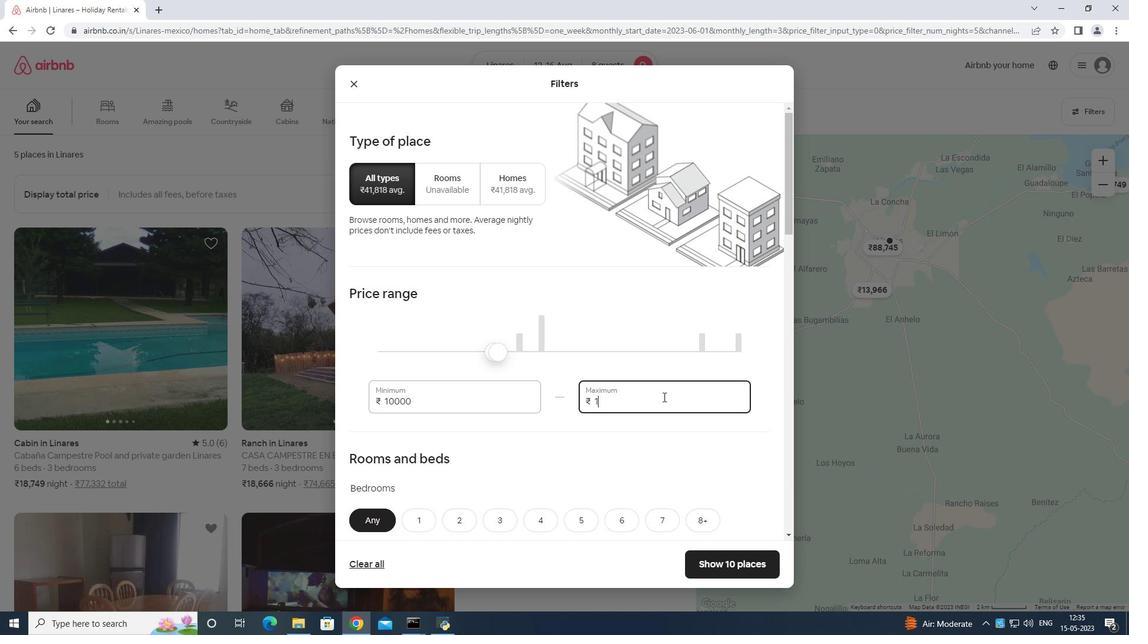 
Action: Mouse moved to (663, 396)
Screenshot: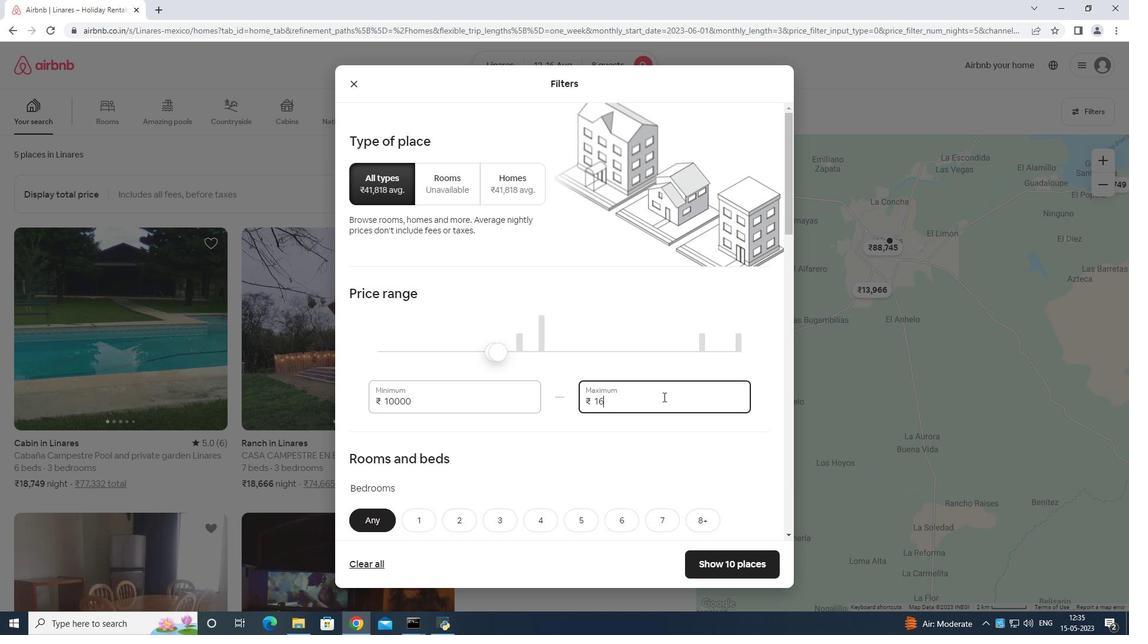 
Action: Key pressed 000
Screenshot: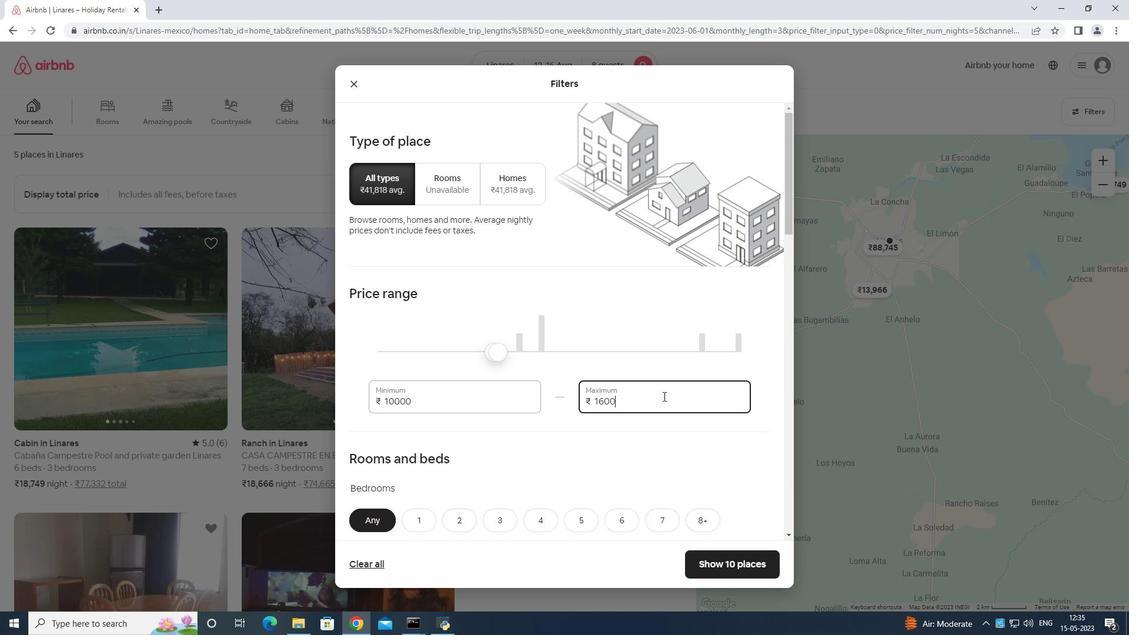 
Action: Mouse moved to (671, 391)
Screenshot: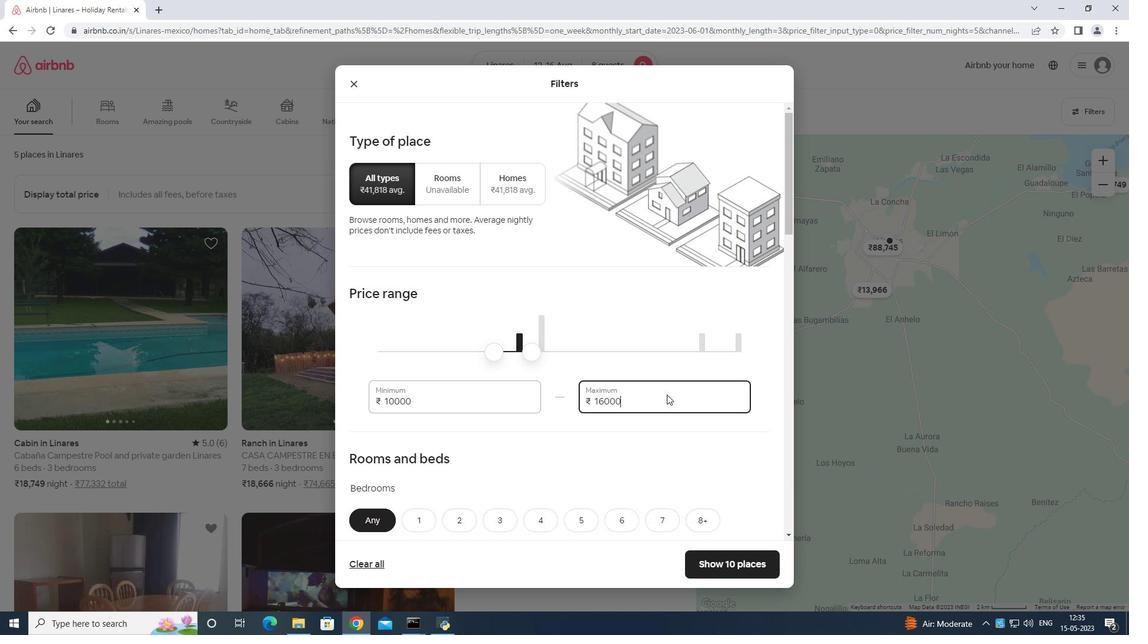 
Action: Mouse scrolled (671, 390) with delta (0, 0)
Screenshot: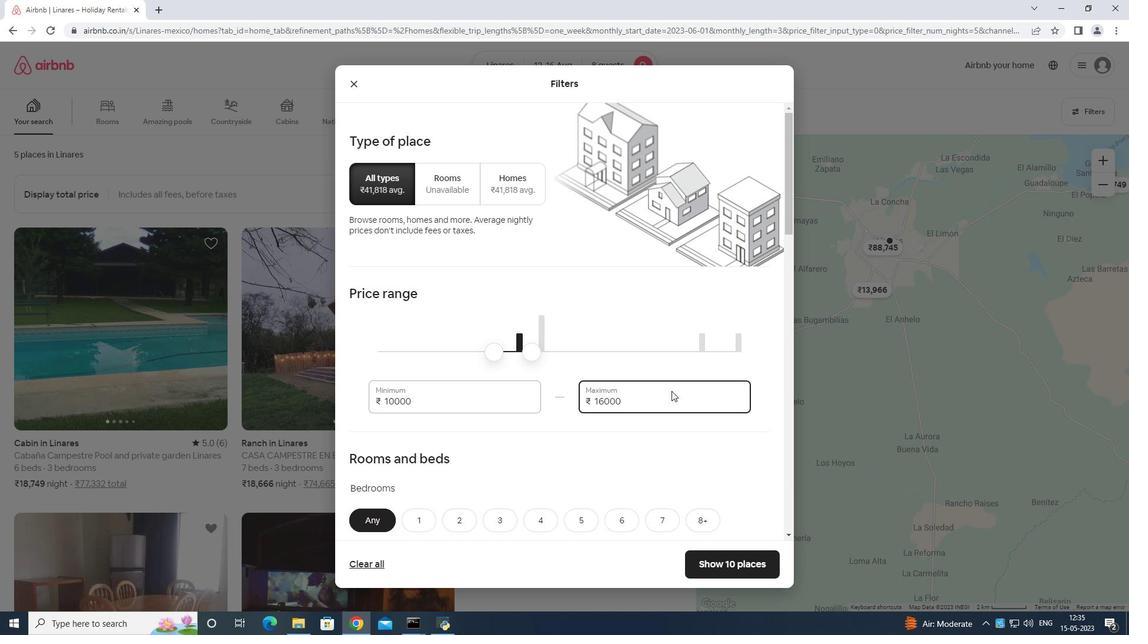 
Action: Mouse scrolled (671, 390) with delta (0, 0)
Screenshot: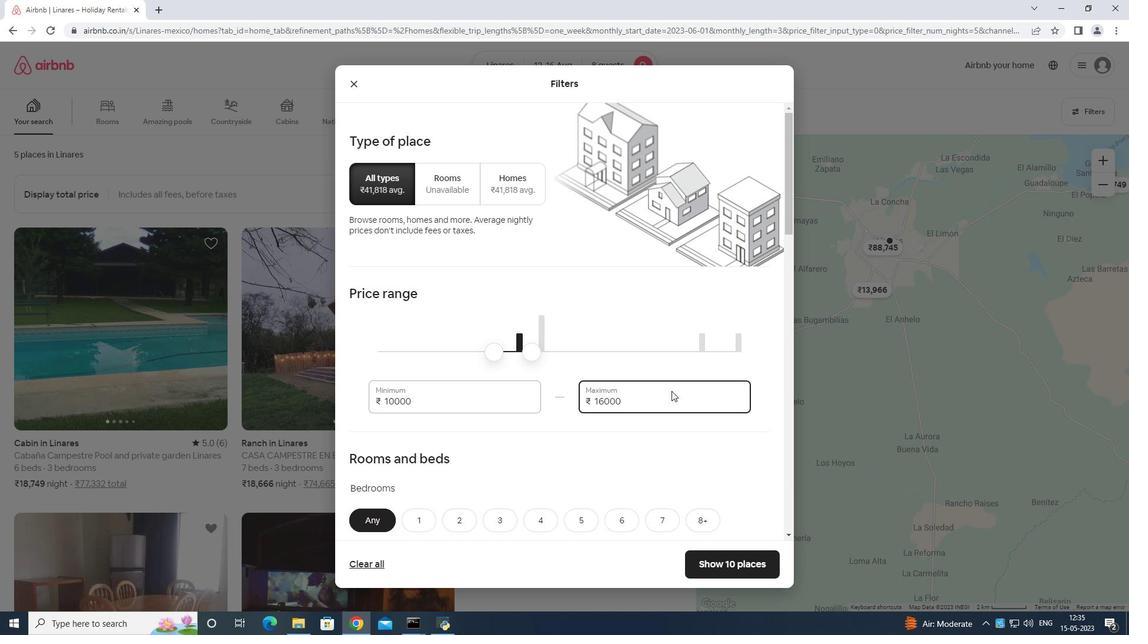 
Action: Mouse moved to (700, 398)
Screenshot: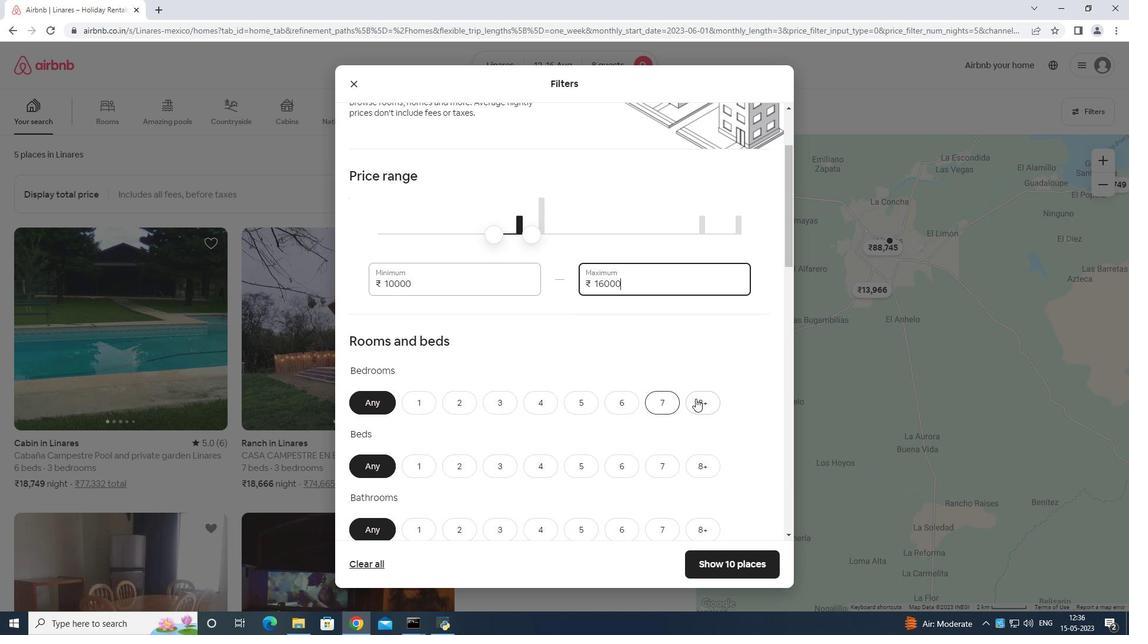 
Action: Mouse pressed left at (700, 398)
Screenshot: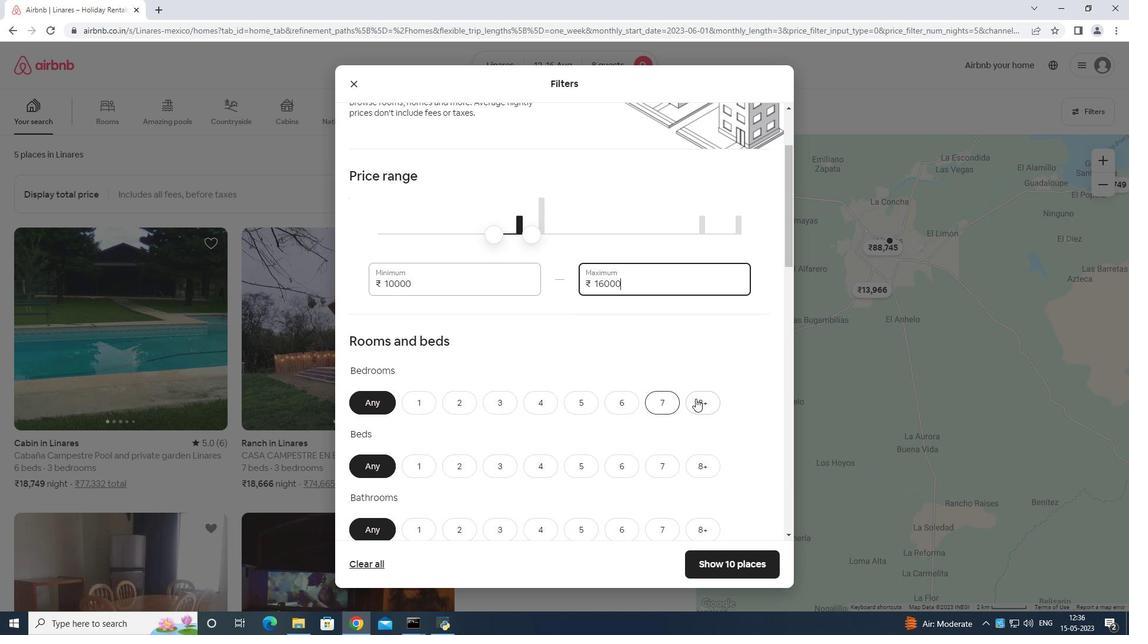 
Action: Mouse moved to (695, 464)
Screenshot: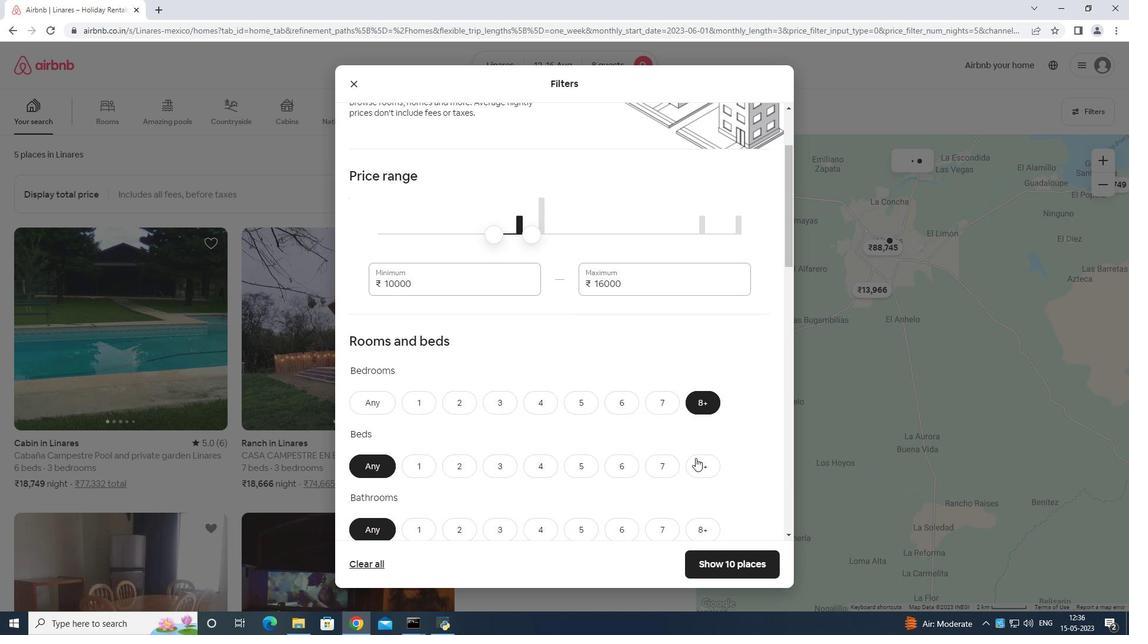 
Action: Mouse pressed left at (695, 464)
Screenshot: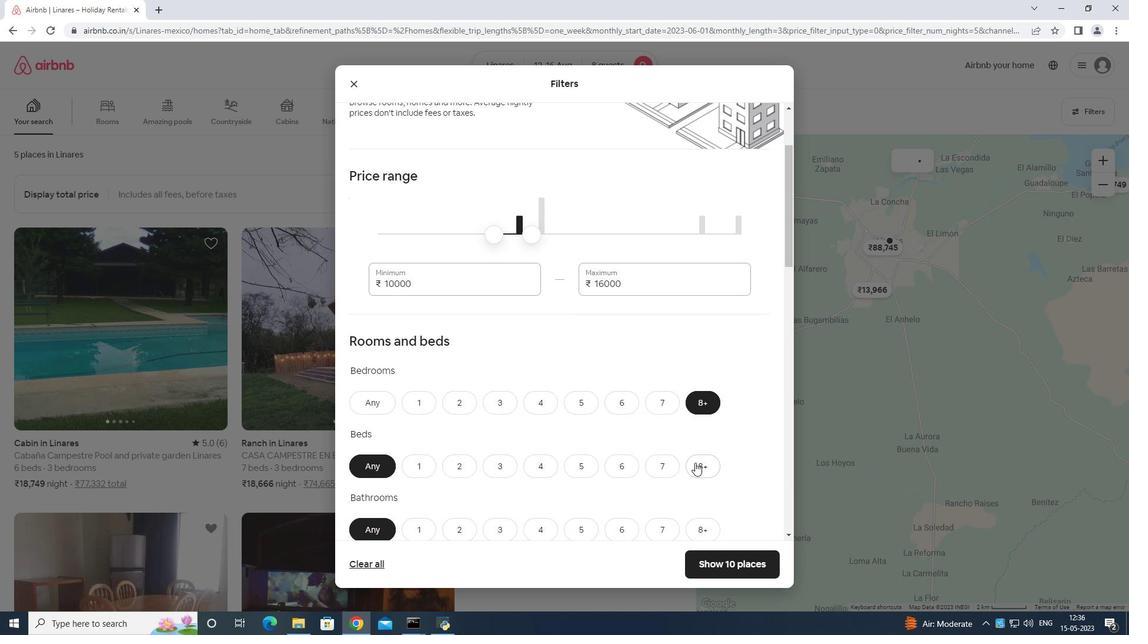 
Action: Mouse moved to (702, 524)
Screenshot: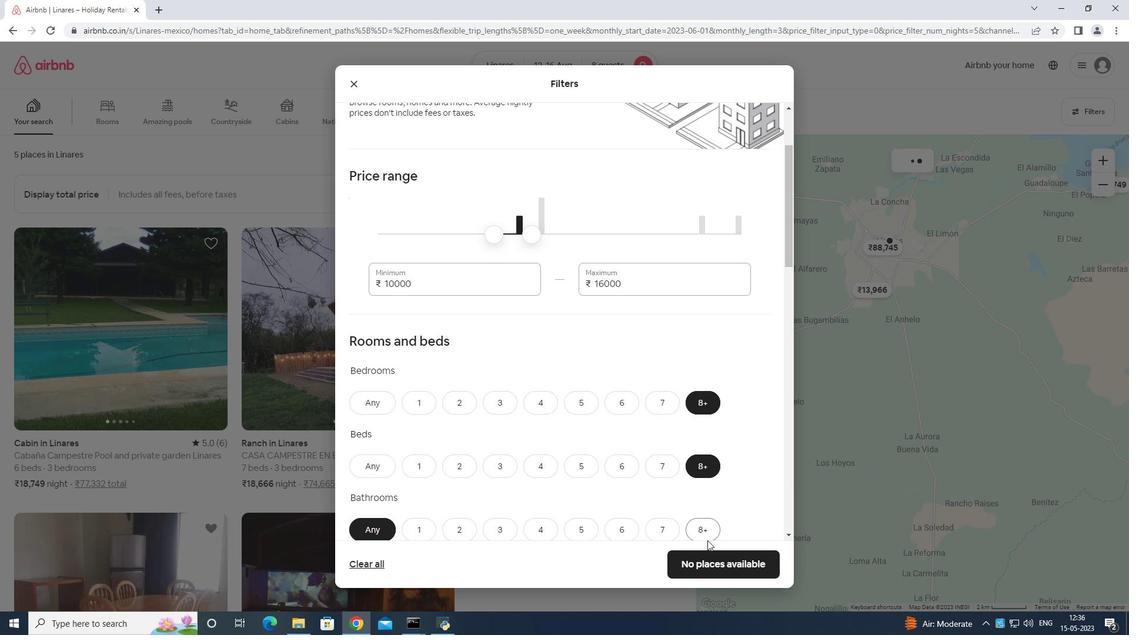 
Action: Mouse pressed left at (702, 524)
Screenshot: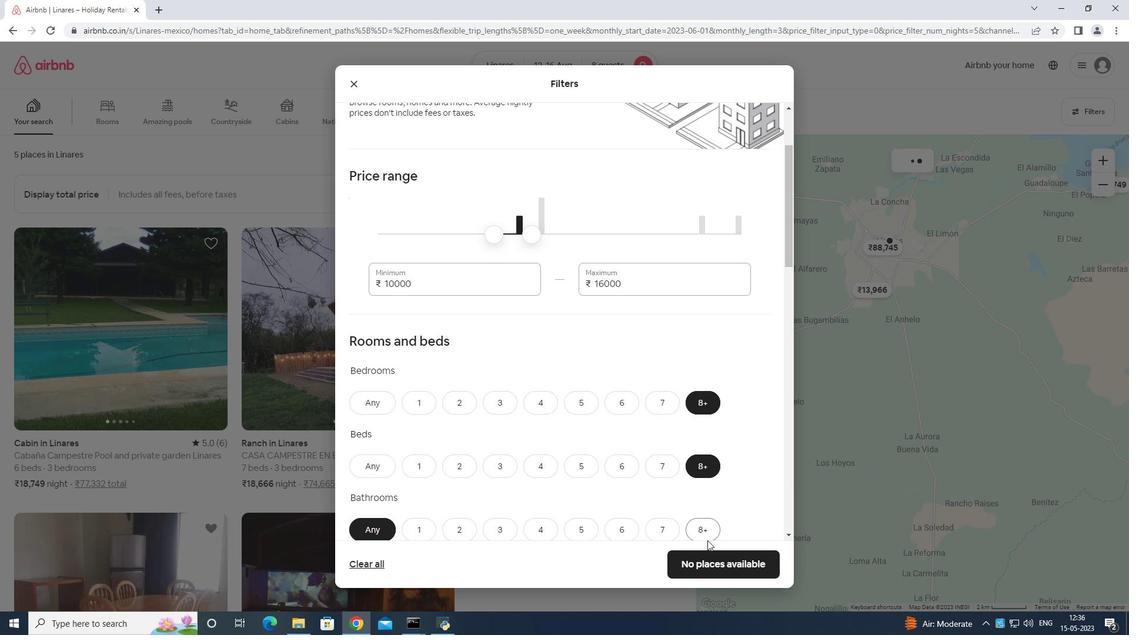 
Action: Mouse moved to (710, 518)
Screenshot: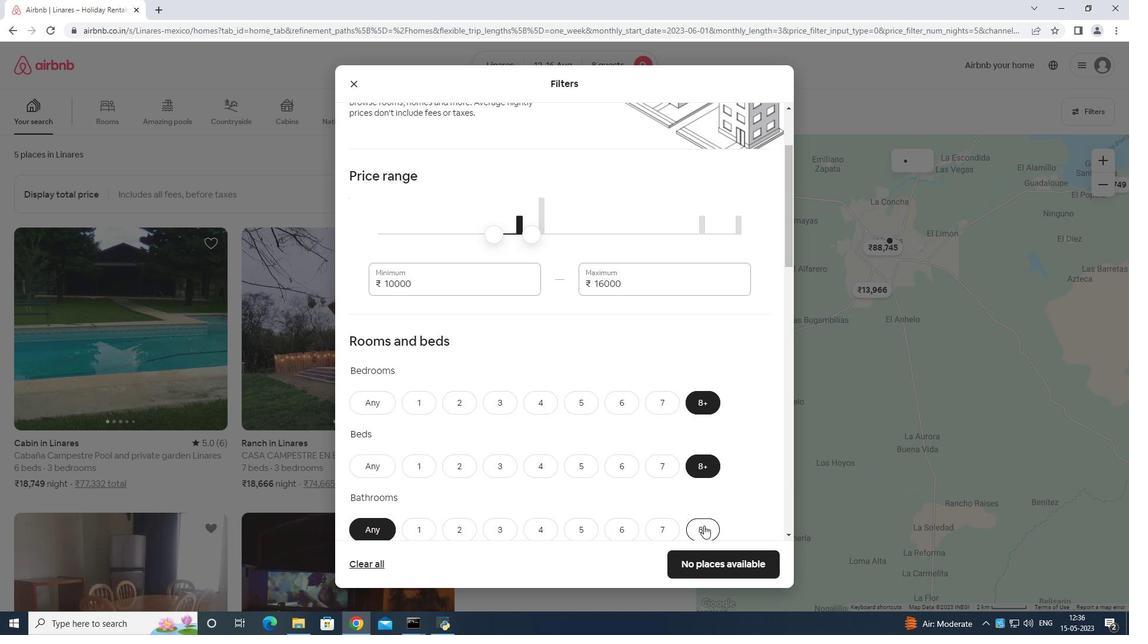
Action: Mouse scrolled (710, 518) with delta (0, 0)
Screenshot: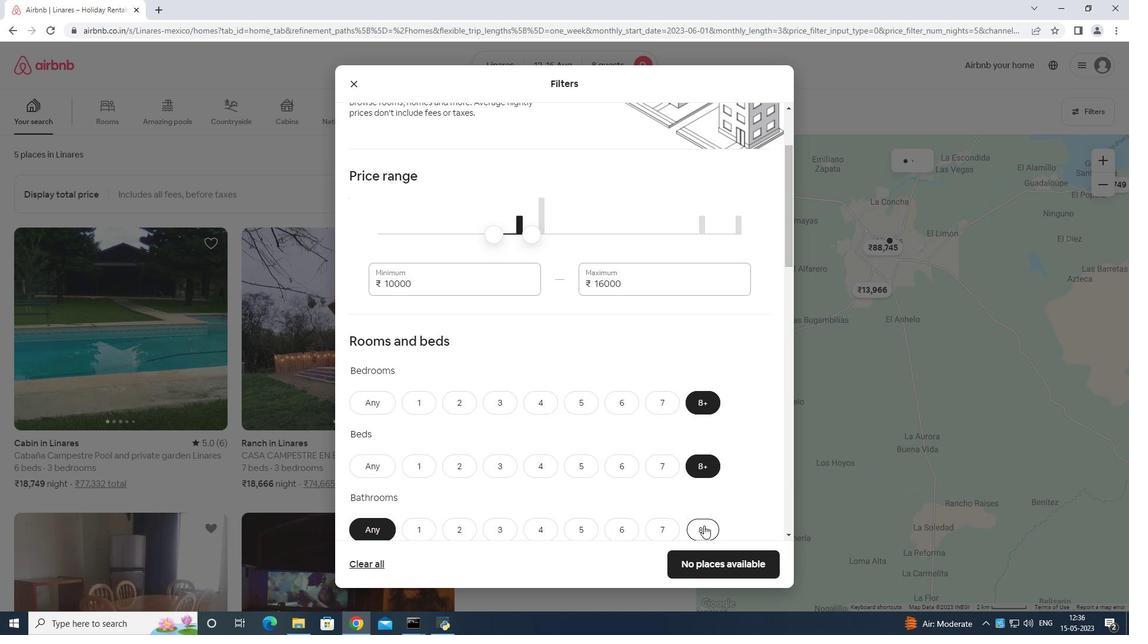 
Action: Mouse moved to (710, 518)
Screenshot: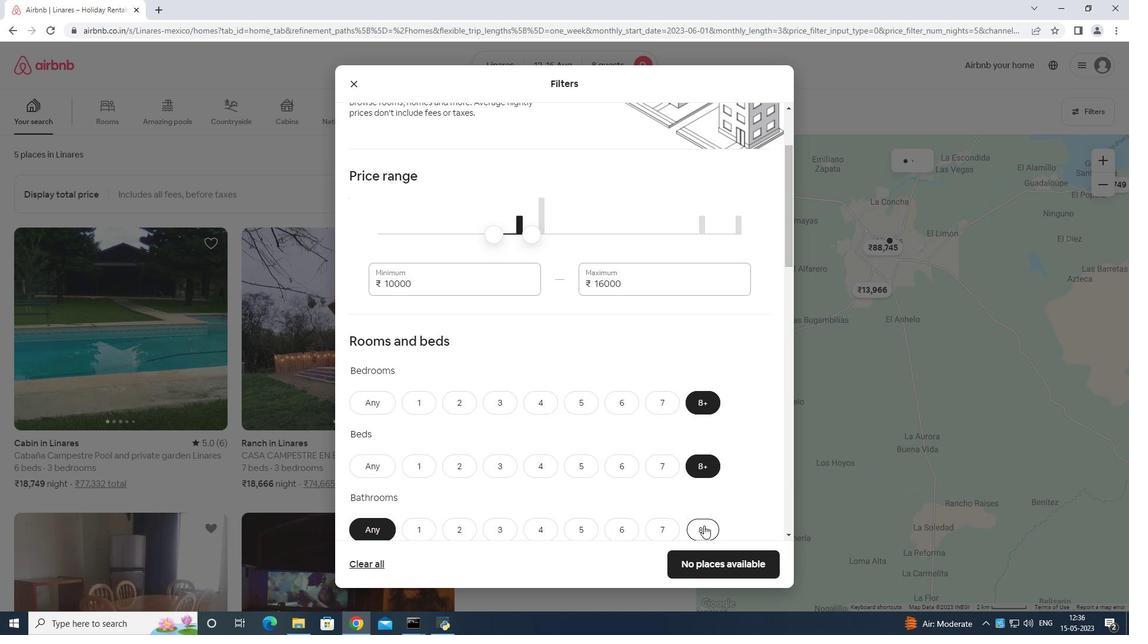 
Action: Mouse scrolled (710, 518) with delta (0, 0)
Screenshot: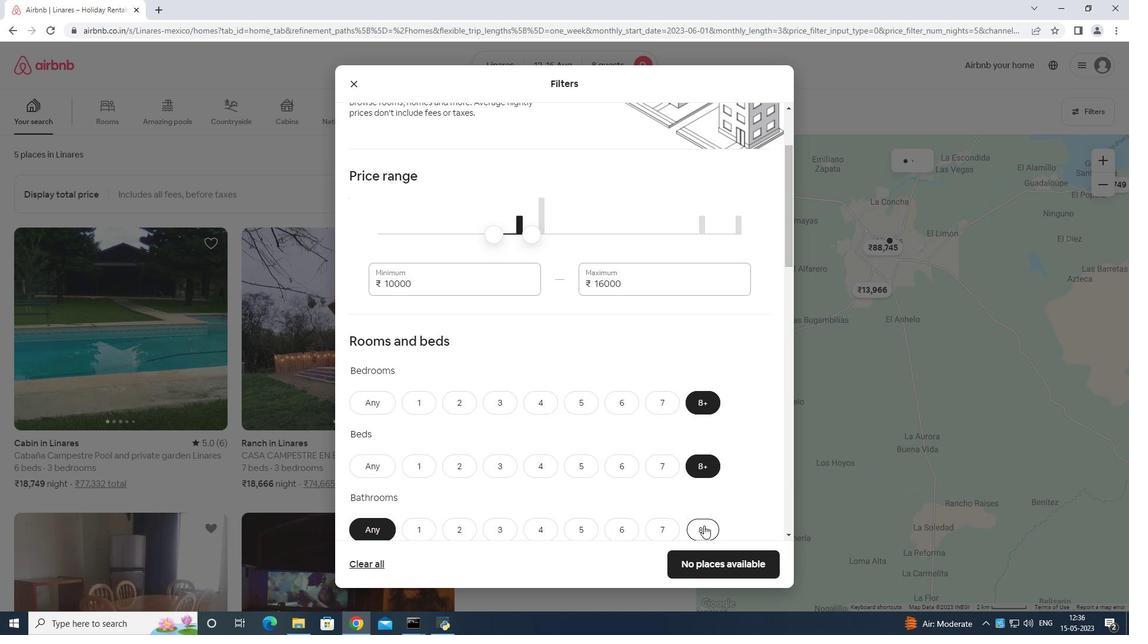 
Action: Mouse moved to (710, 518)
Screenshot: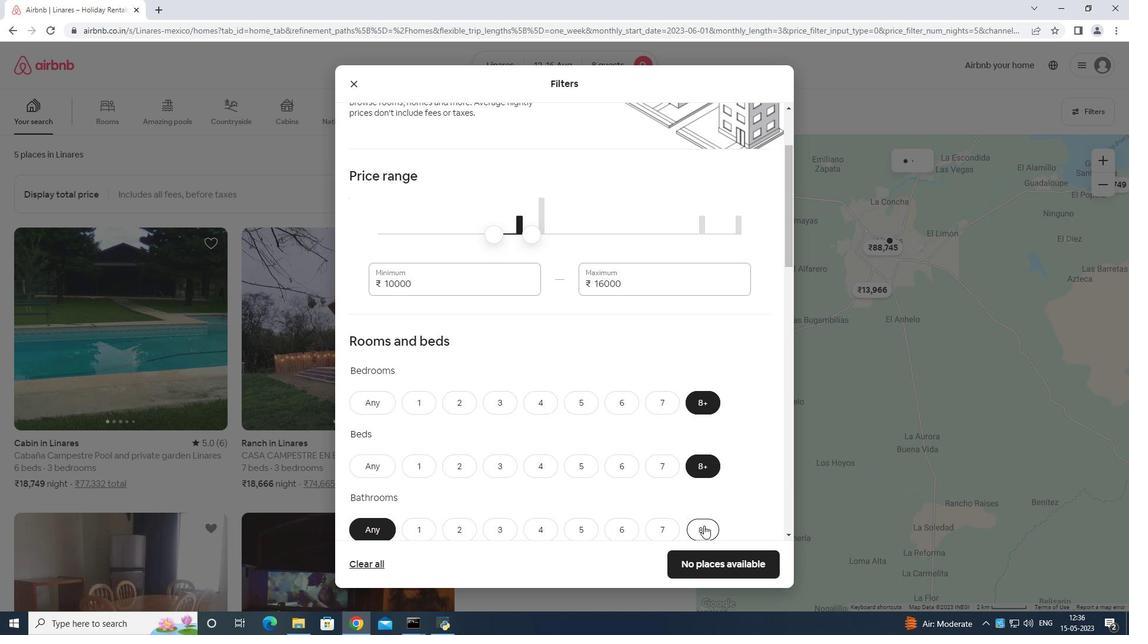 
Action: Mouse scrolled (710, 518) with delta (0, 0)
Screenshot: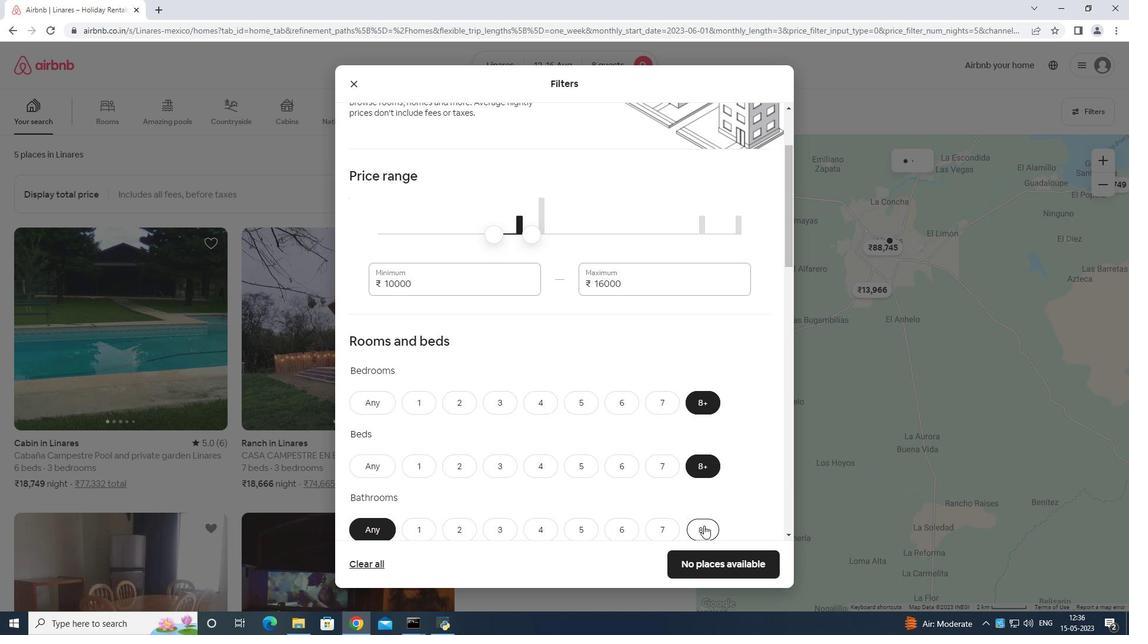 
Action: Mouse moved to (708, 514)
Screenshot: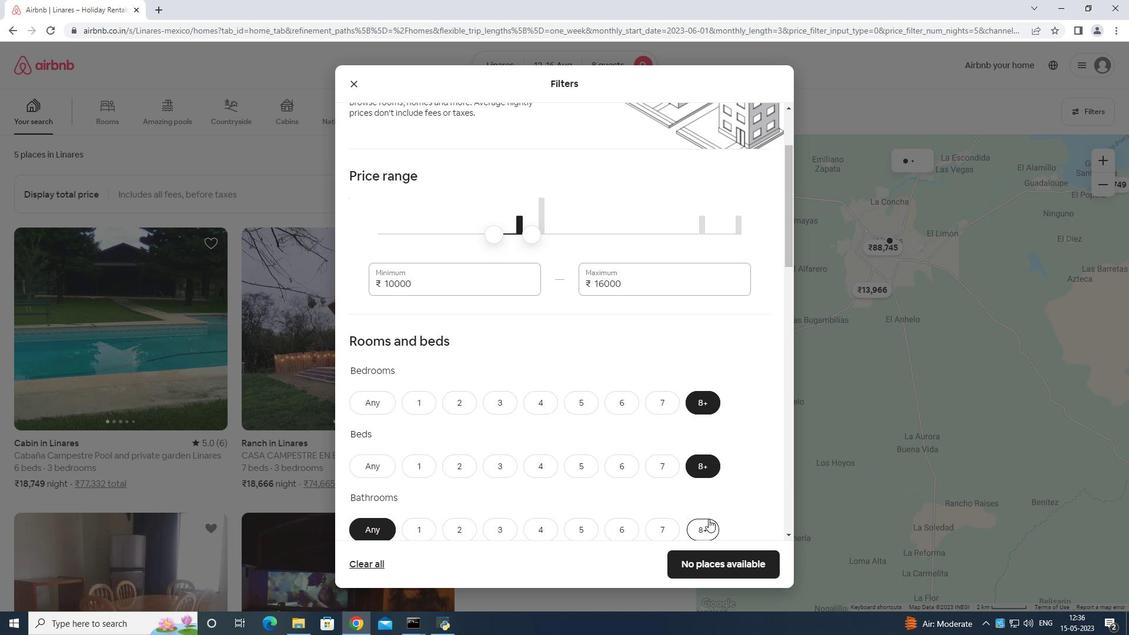 
Action: Mouse scrolled (708, 513) with delta (0, 0)
Screenshot: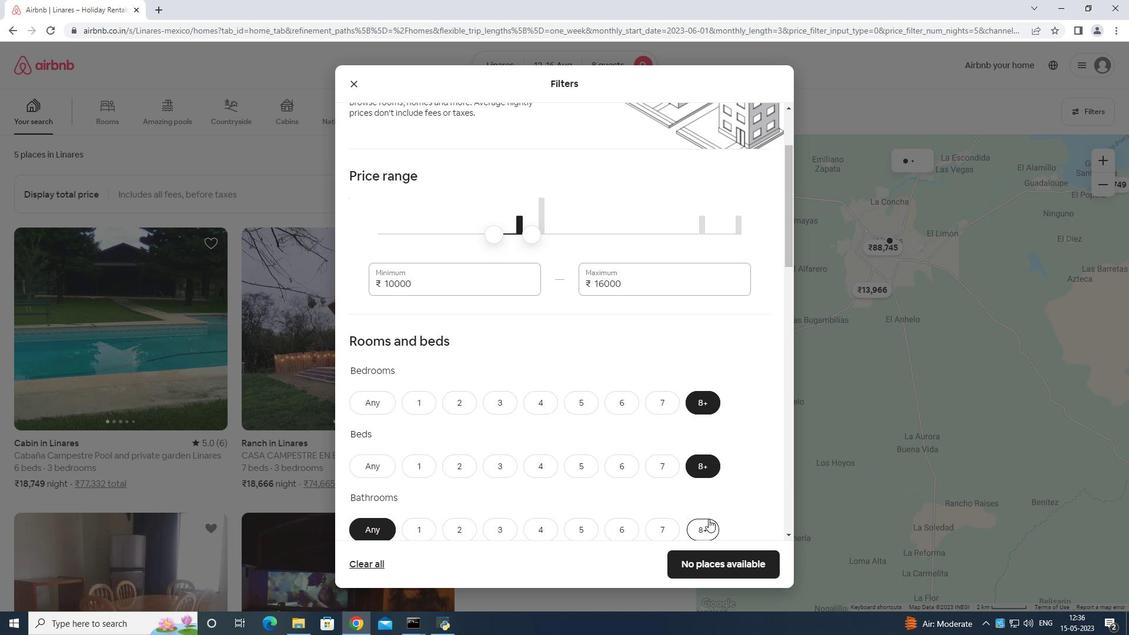 
Action: Mouse moved to (705, 501)
Screenshot: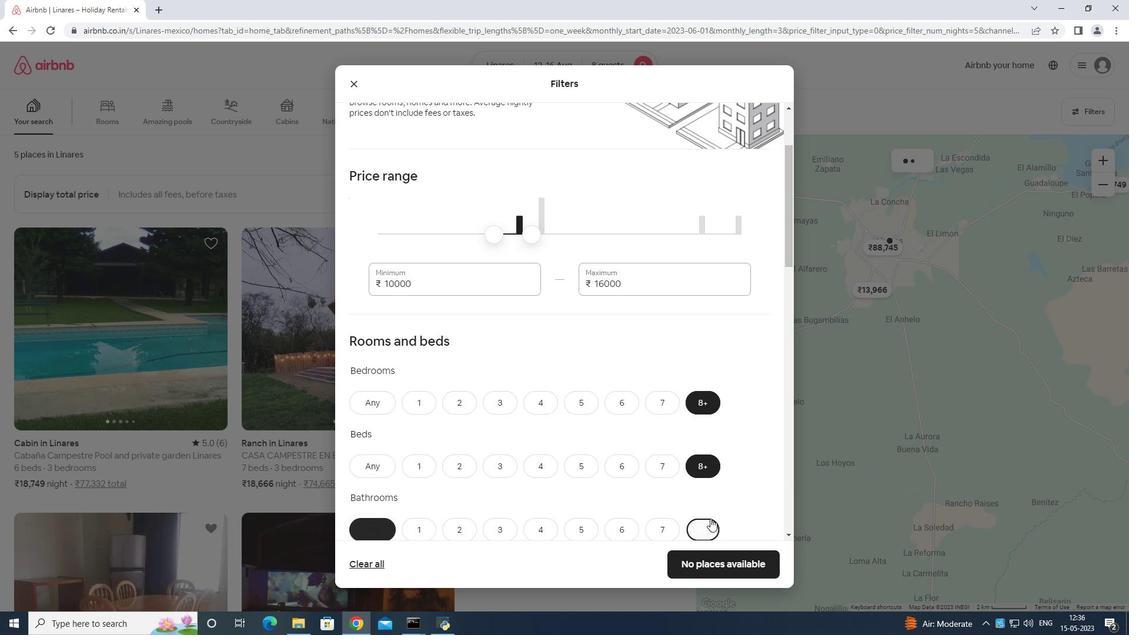 
Action: Mouse scrolled (705, 501) with delta (0, 0)
Screenshot: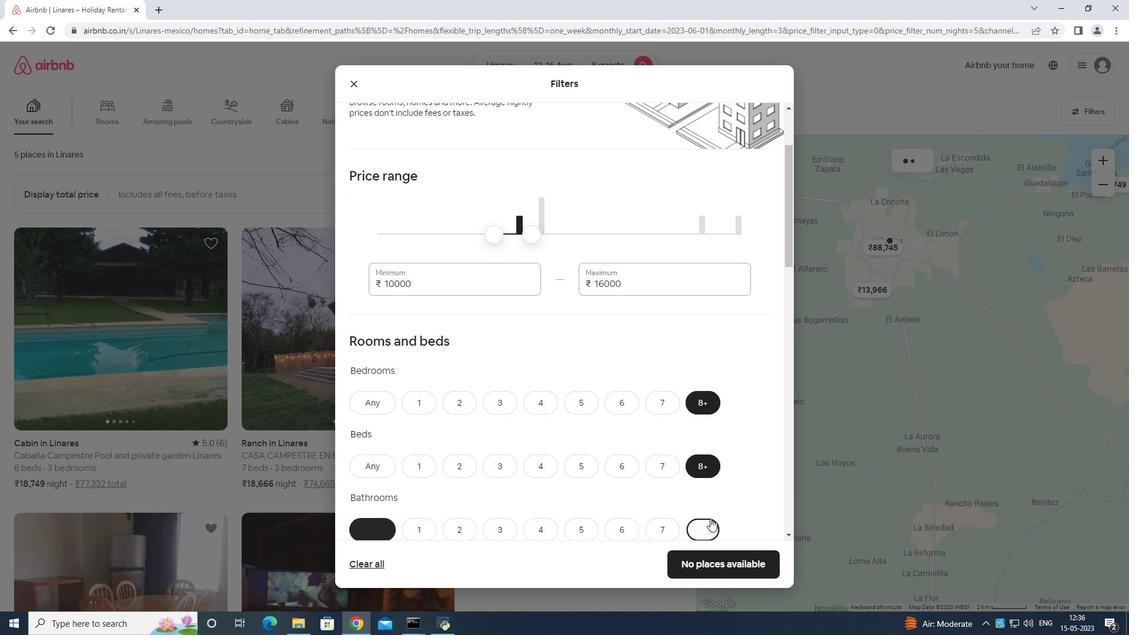 
Action: Mouse moved to (419, 353)
Screenshot: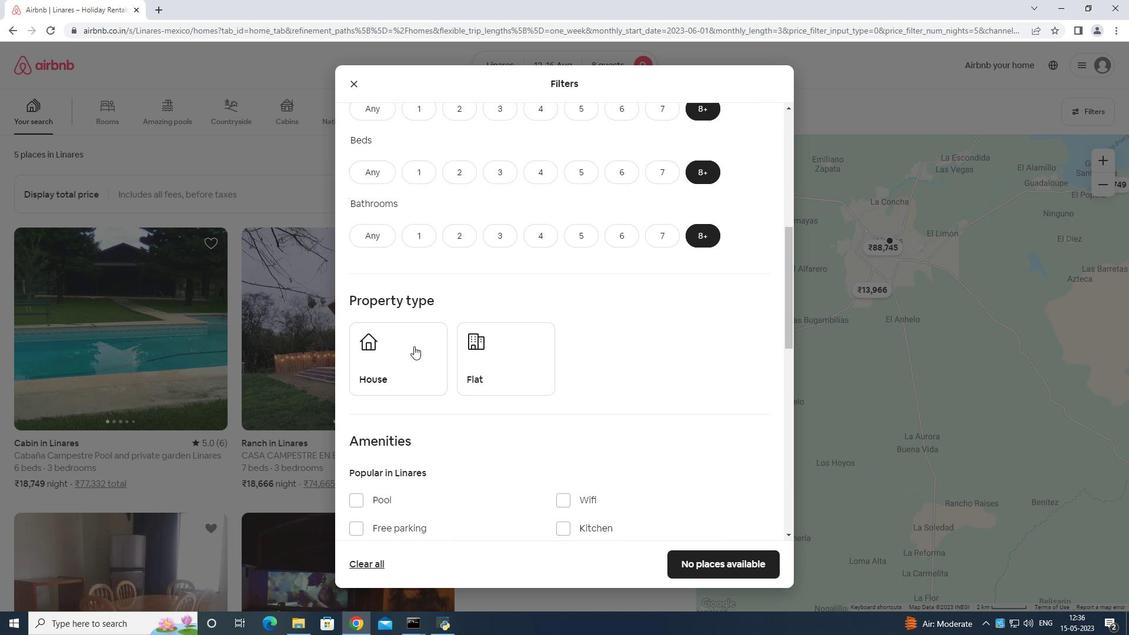 
Action: Mouse pressed left at (419, 353)
Screenshot: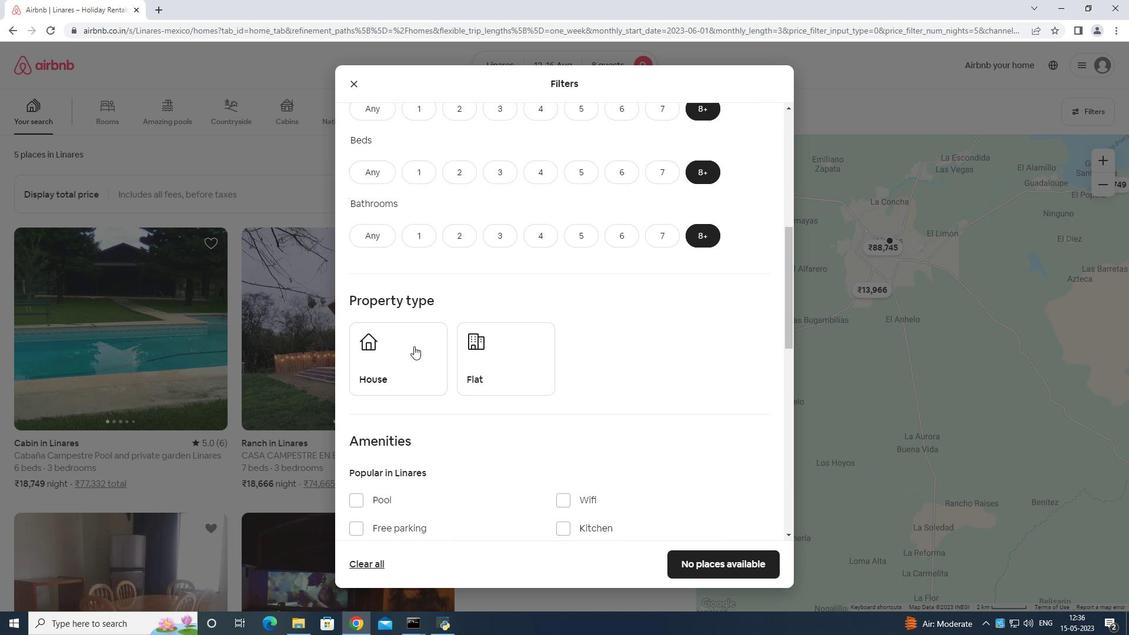
Action: Mouse moved to (480, 351)
Screenshot: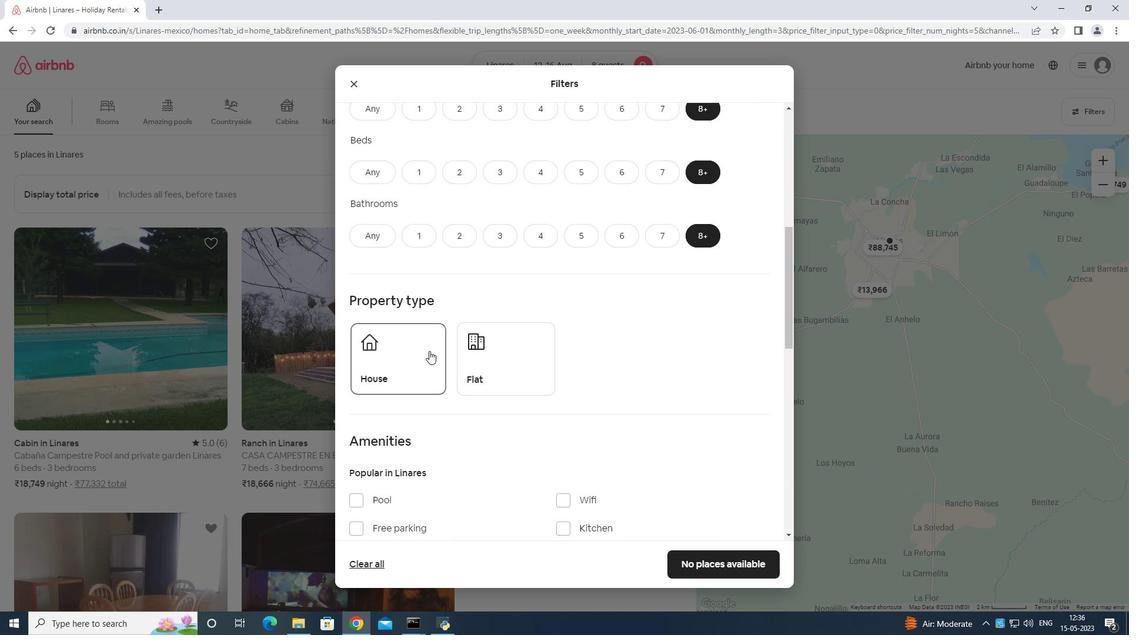 
Action: Mouse pressed left at (480, 351)
Screenshot: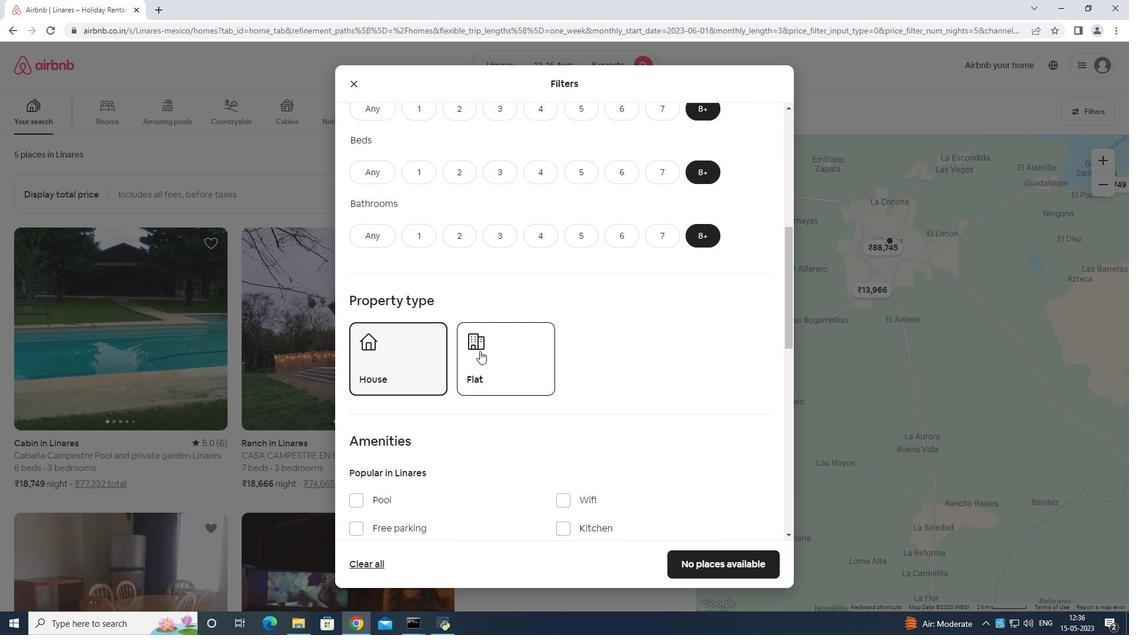 
Action: Mouse moved to (506, 325)
Screenshot: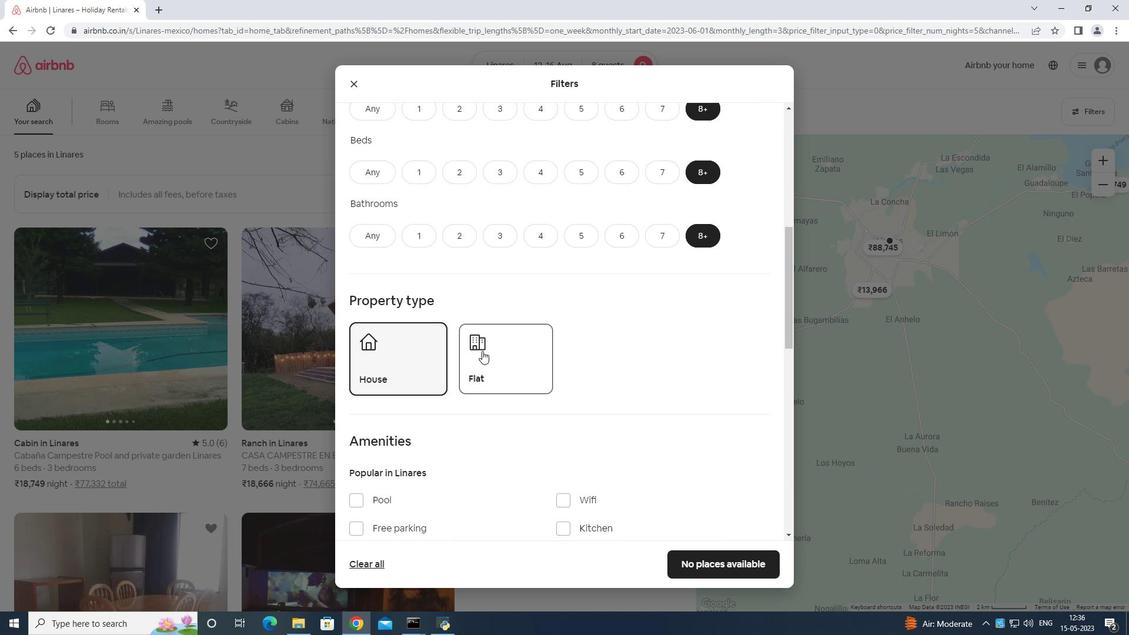 
Action: Mouse scrolled (506, 324) with delta (0, 0)
Screenshot: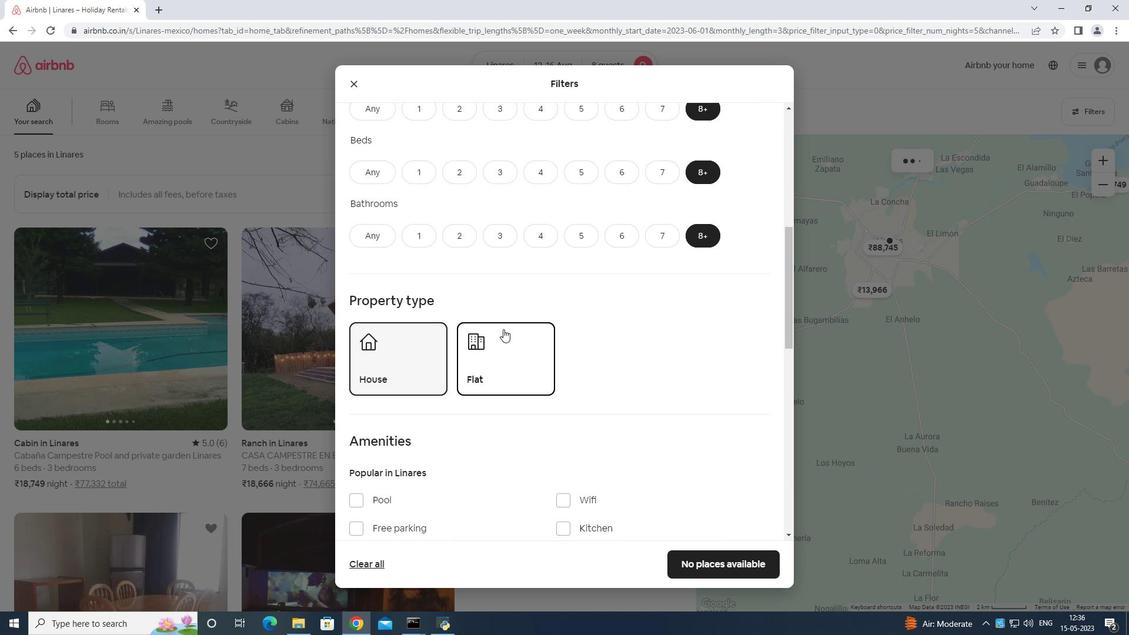
Action: Mouse moved to (507, 325)
Screenshot: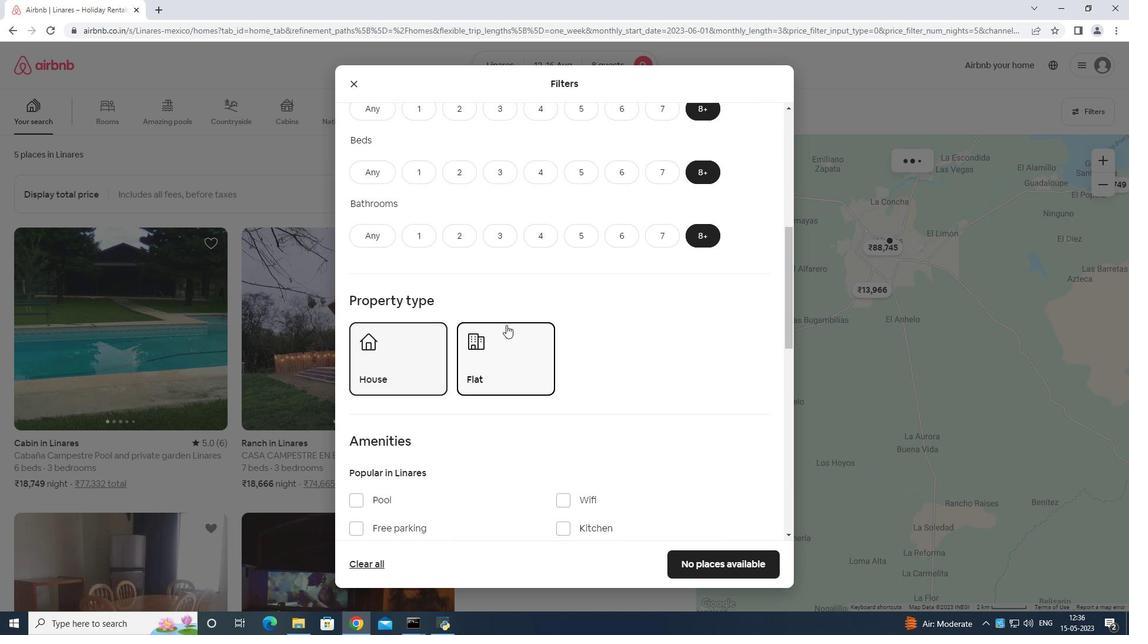 
Action: Mouse scrolled (507, 324) with delta (0, 0)
Screenshot: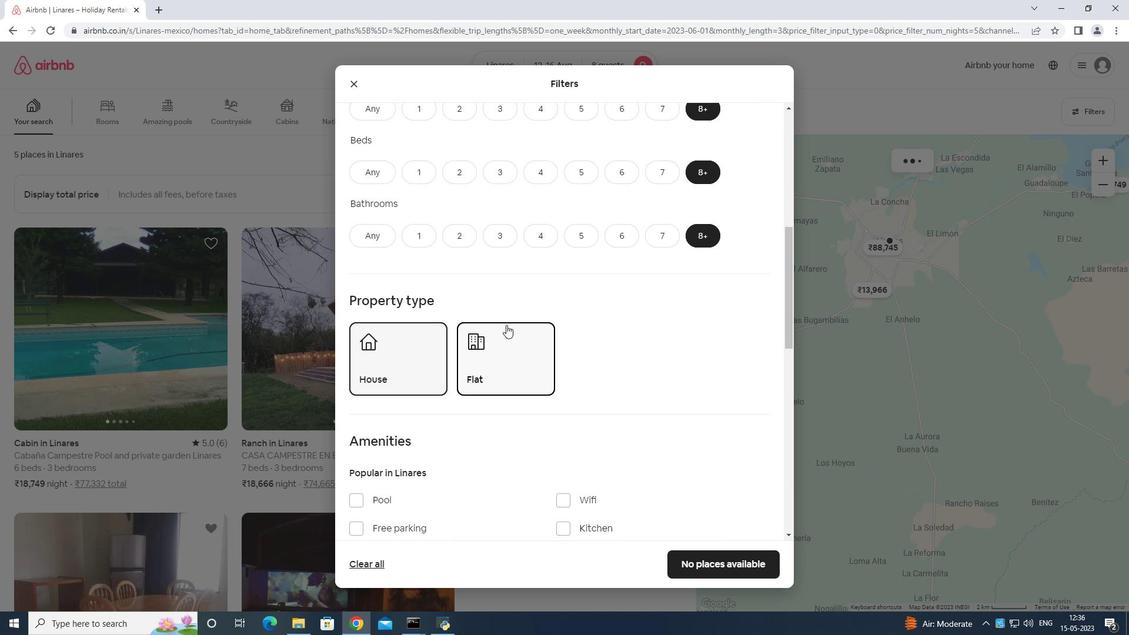 
Action: Mouse moved to (508, 325)
Screenshot: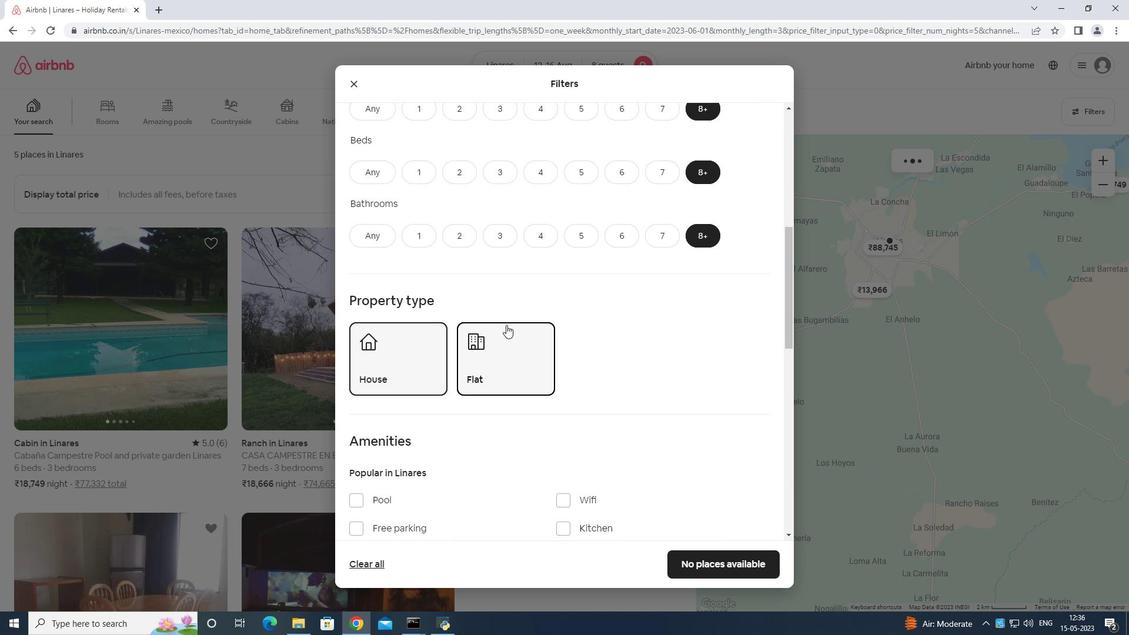 
Action: Mouse scrolled (508, 324) with delta (0, 0)
Screenshot: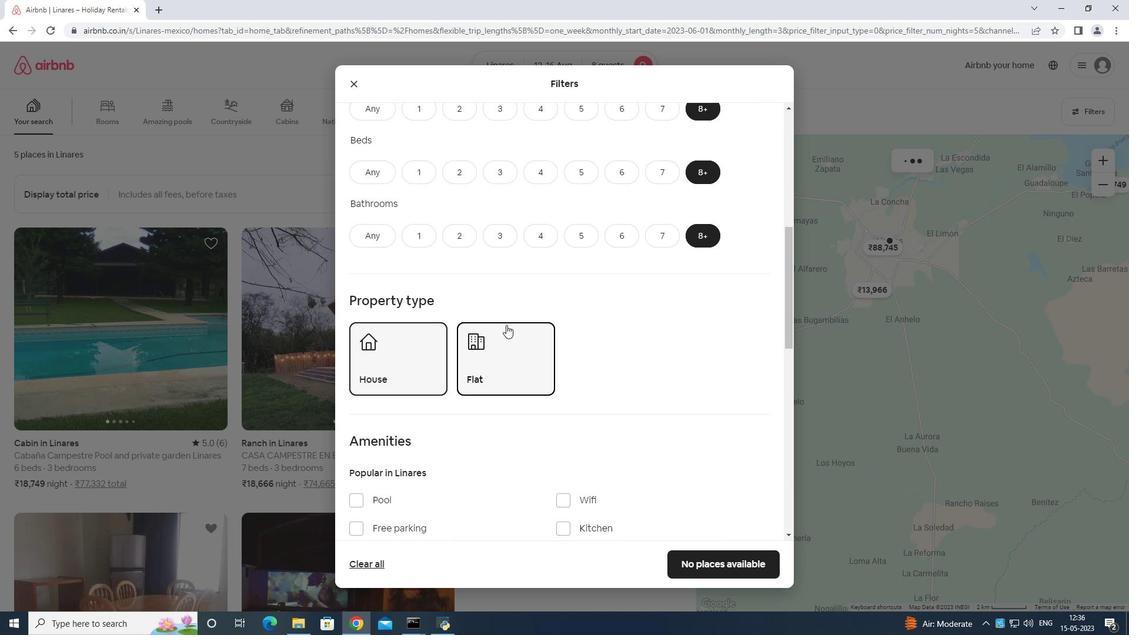 
Action: Mouse moved to (508, 325)
Screenshot: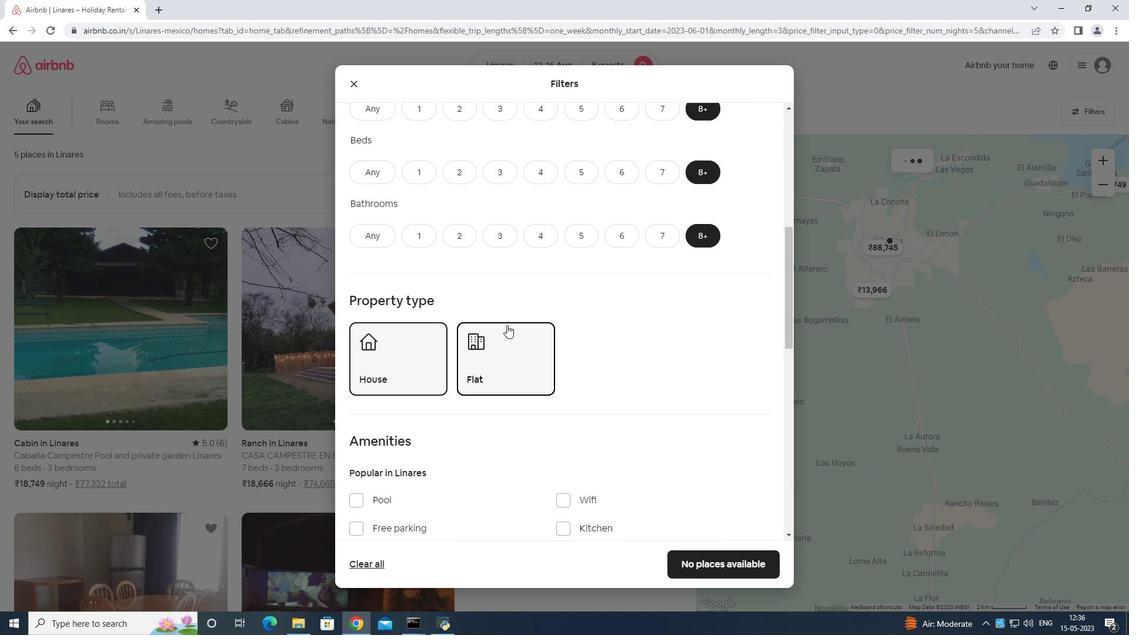 
Action: Mouse scrolled (508, 324) with delta (0, 0)
Screenshot: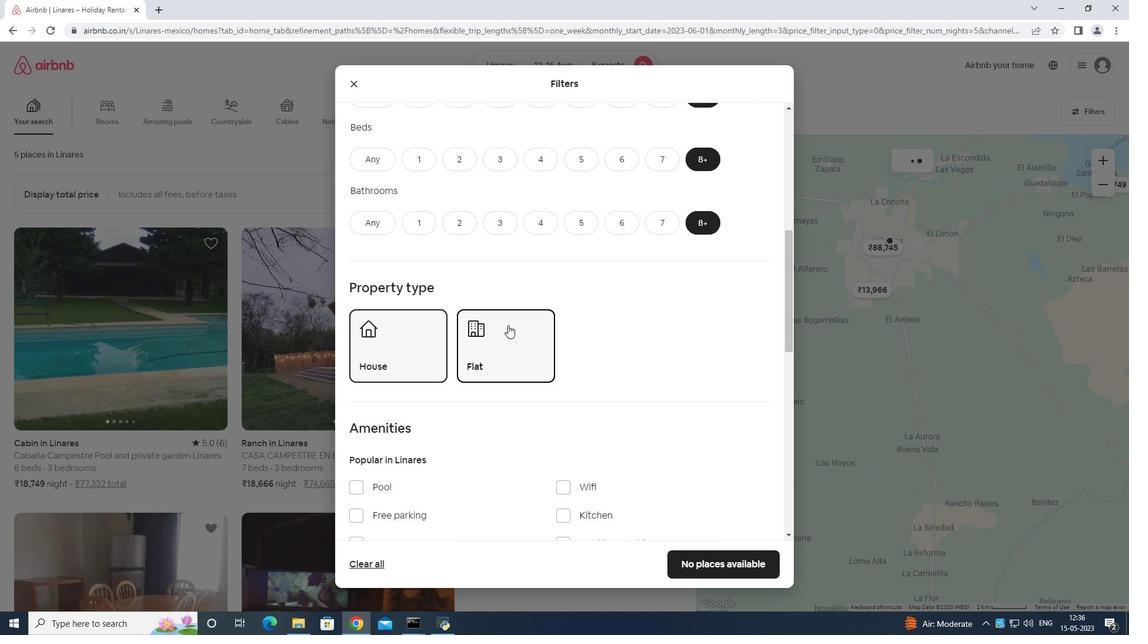 
Action: Mouse moved to (375, 318)
Screenshot: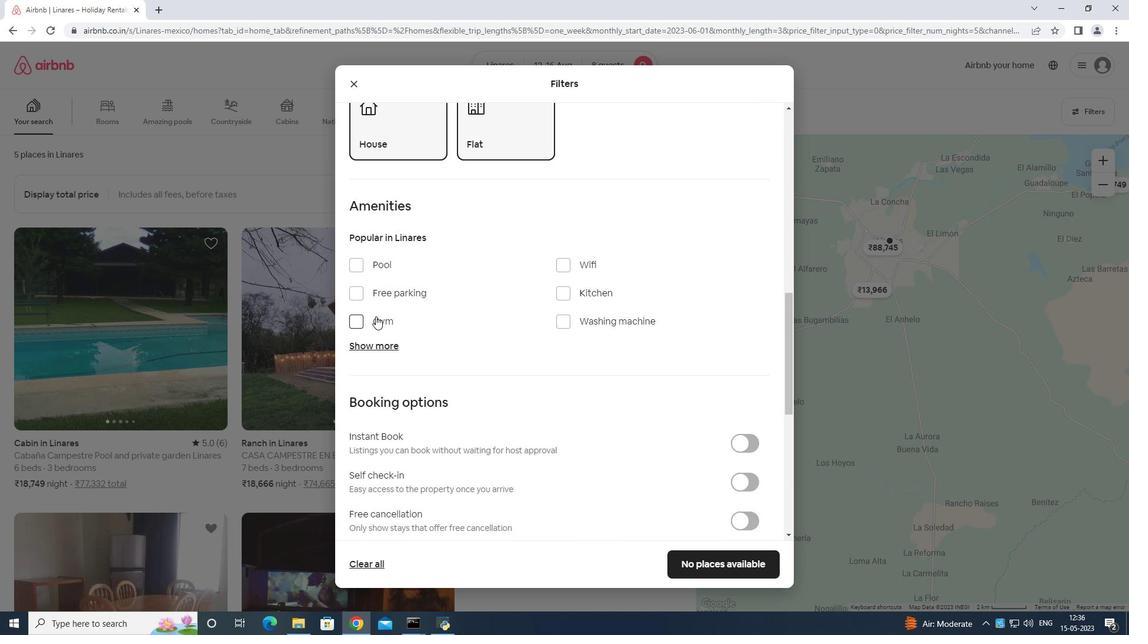 
Action: Mouse pressed left at (375, 318)
Screenshot: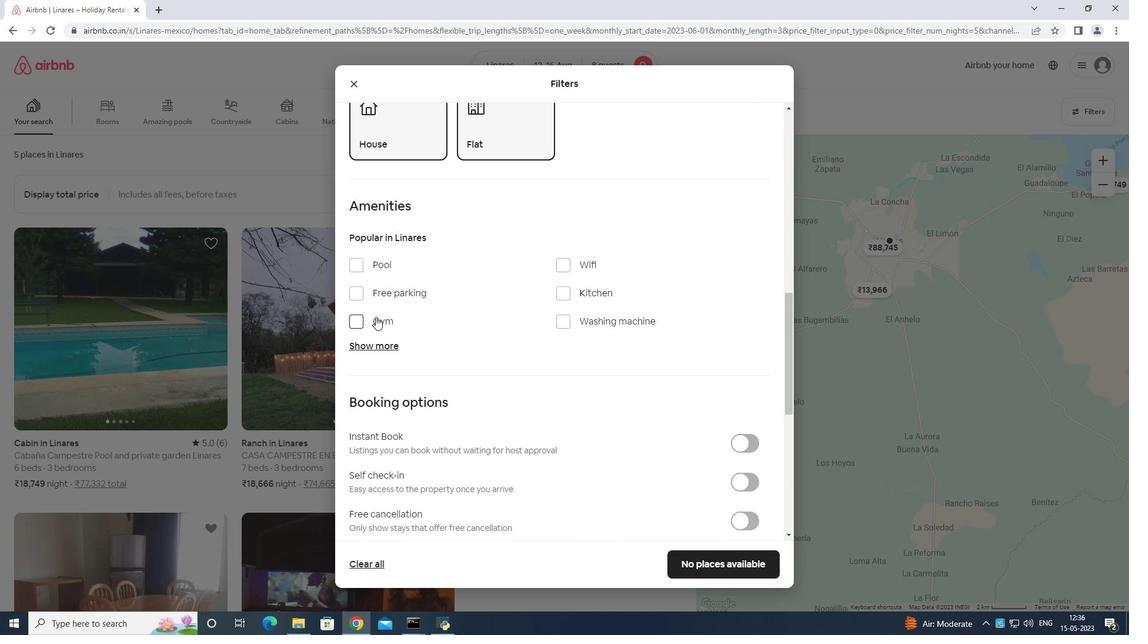 
Action: Mouse moved to (360, 285)
Screenshot: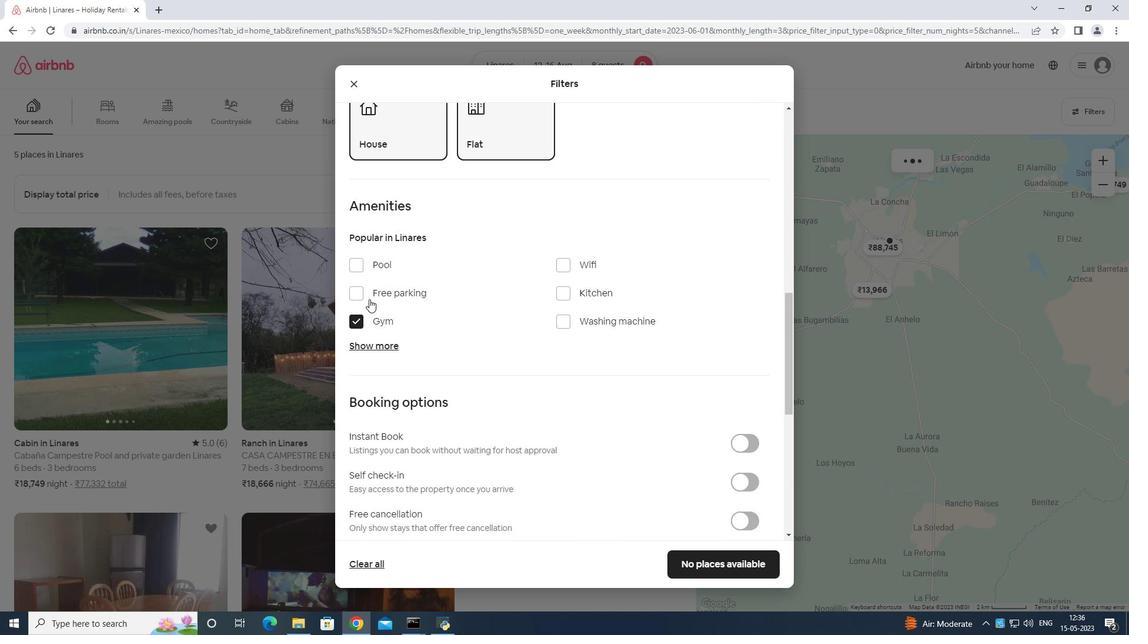 
Action: Mouse pressed left at (360, 285)
Screenshot: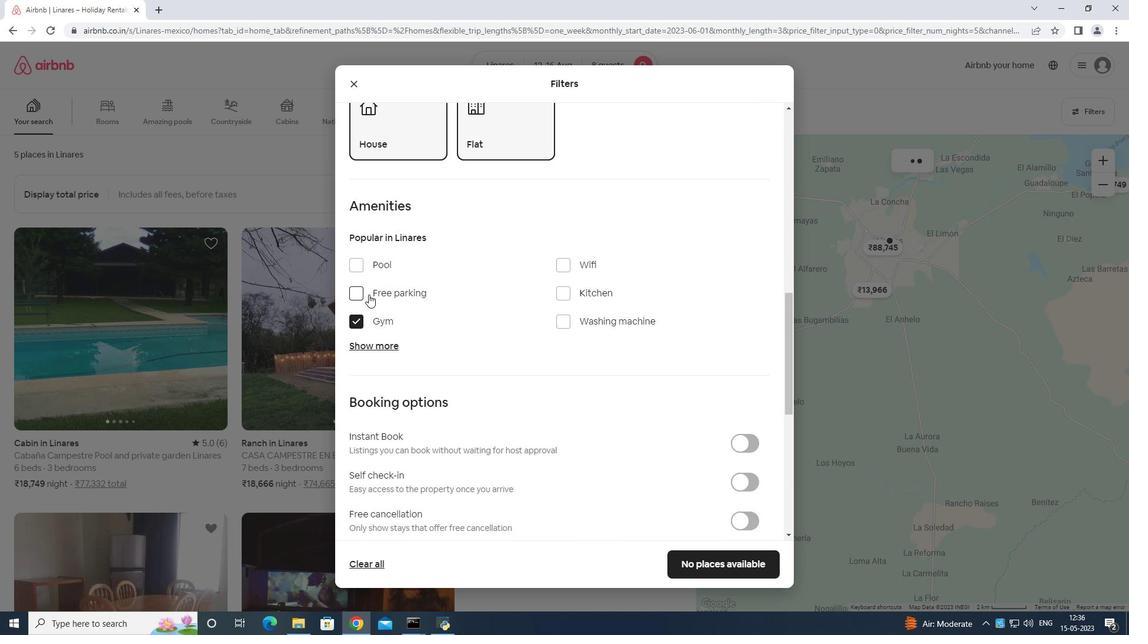
Action: Mouse moved to (360, 291)
Screenshot: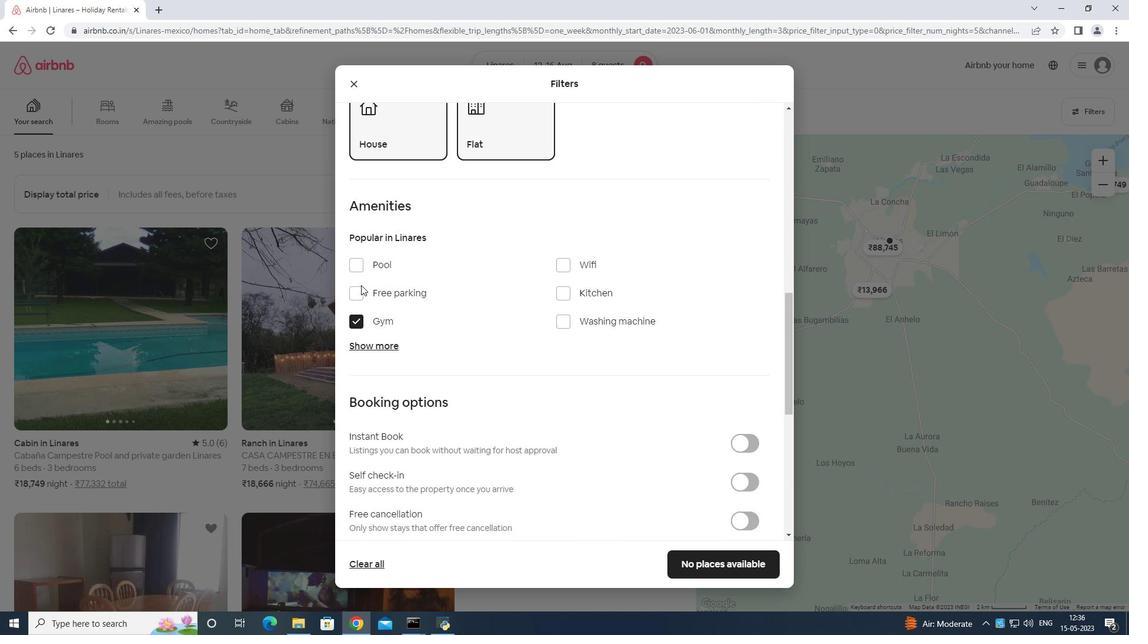 
Action: Mouse pressed left at (360, 290)
Screenshot: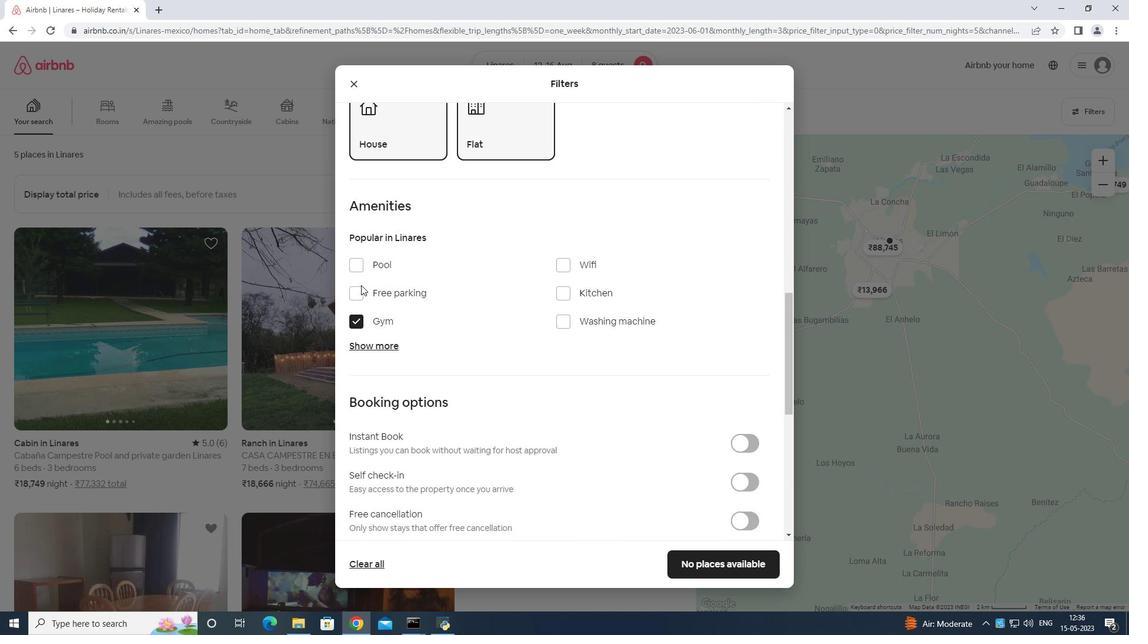 
Action: Mouse moved to (377, 345)
Screenshot: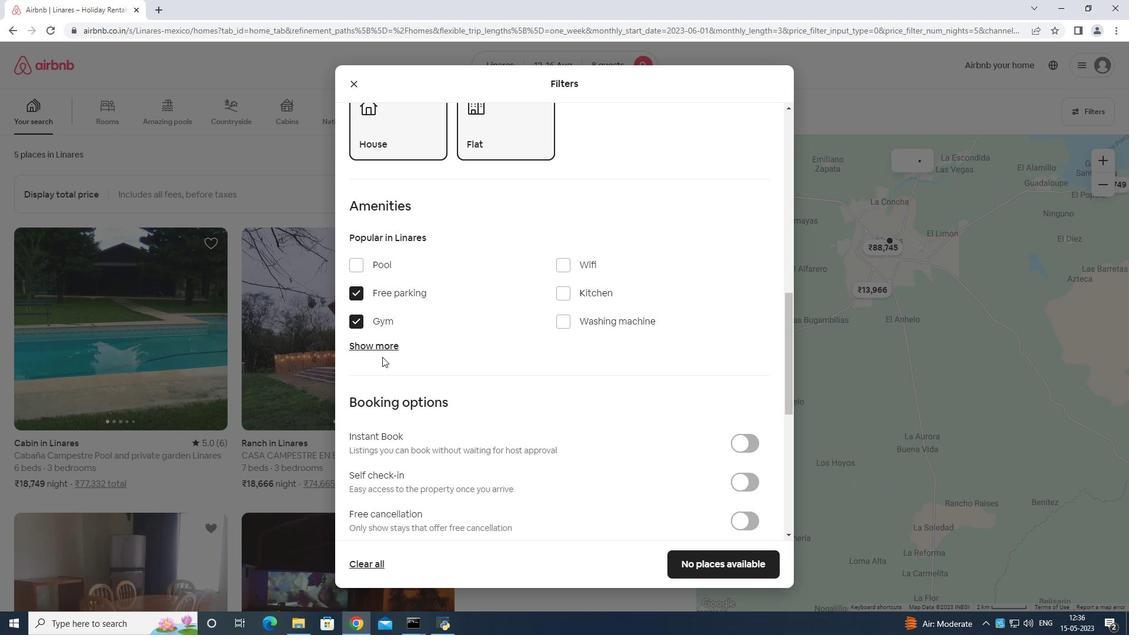 
Action: Mouse pressed left at (377, 345)
Screenshot: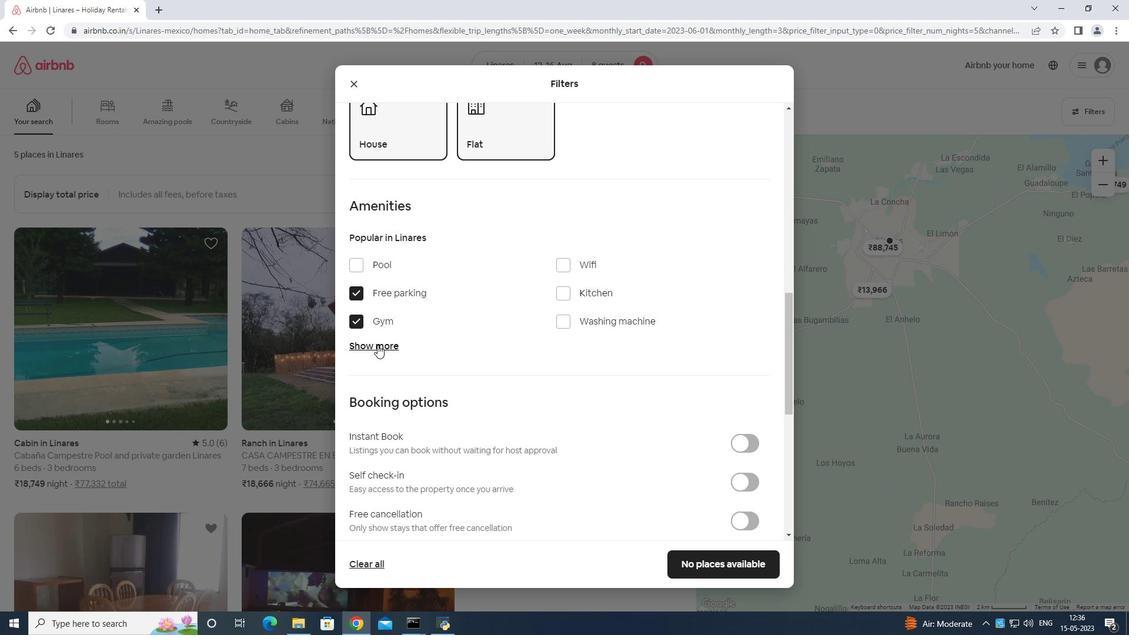 
Action: Mouse moved to (485, 318)
Screenshot: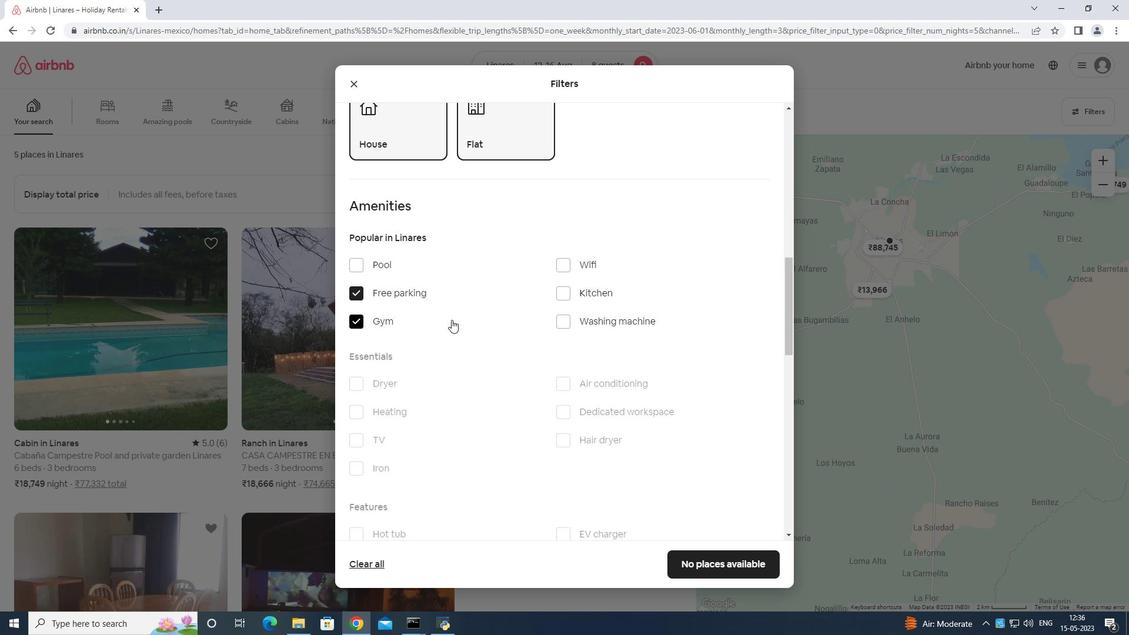 
Action: Mouse scrolled (485, 318) with delta (0, 0)
Screenshot: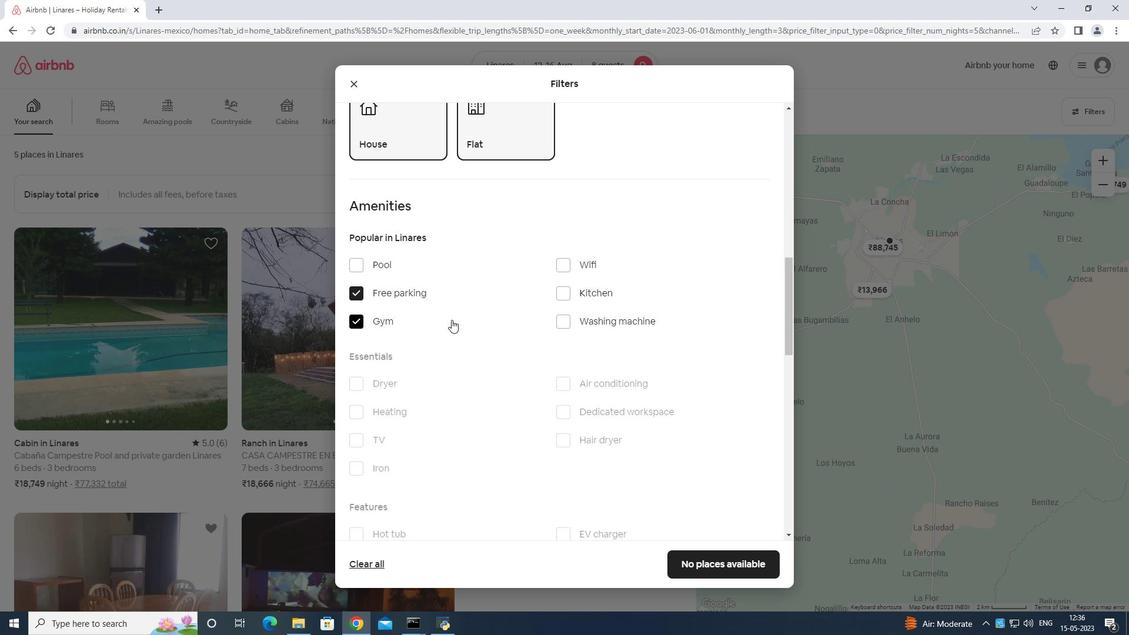 
Action: Mouse moved to (507, 324)
Screenshot: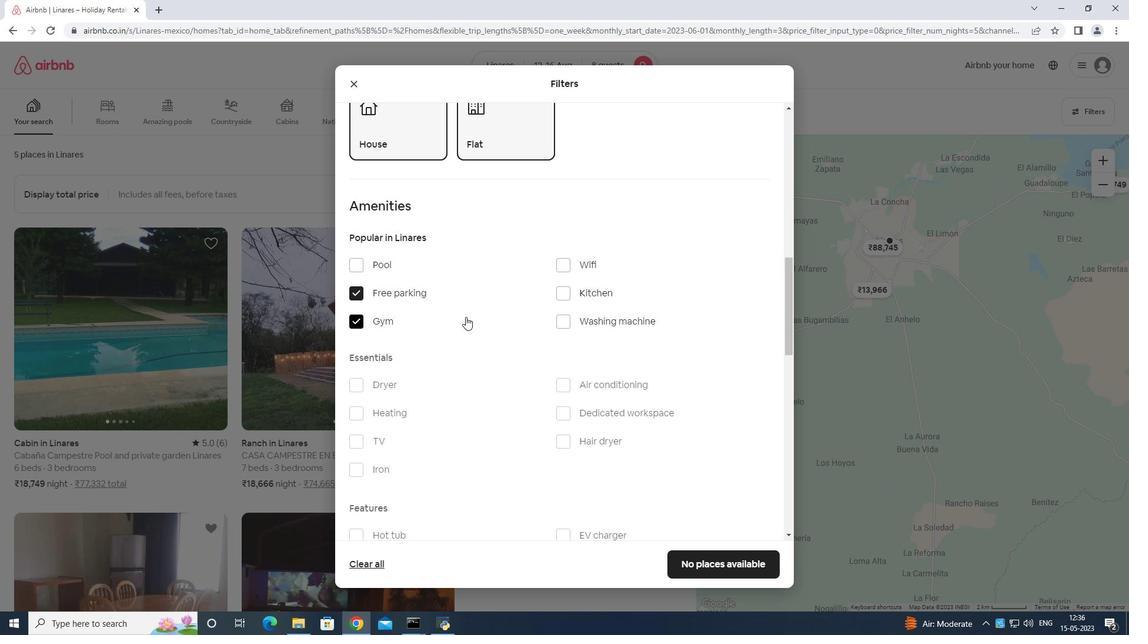 
Action: Mouse scrolled (507, 323) with delta (0, 0)
Screenshot: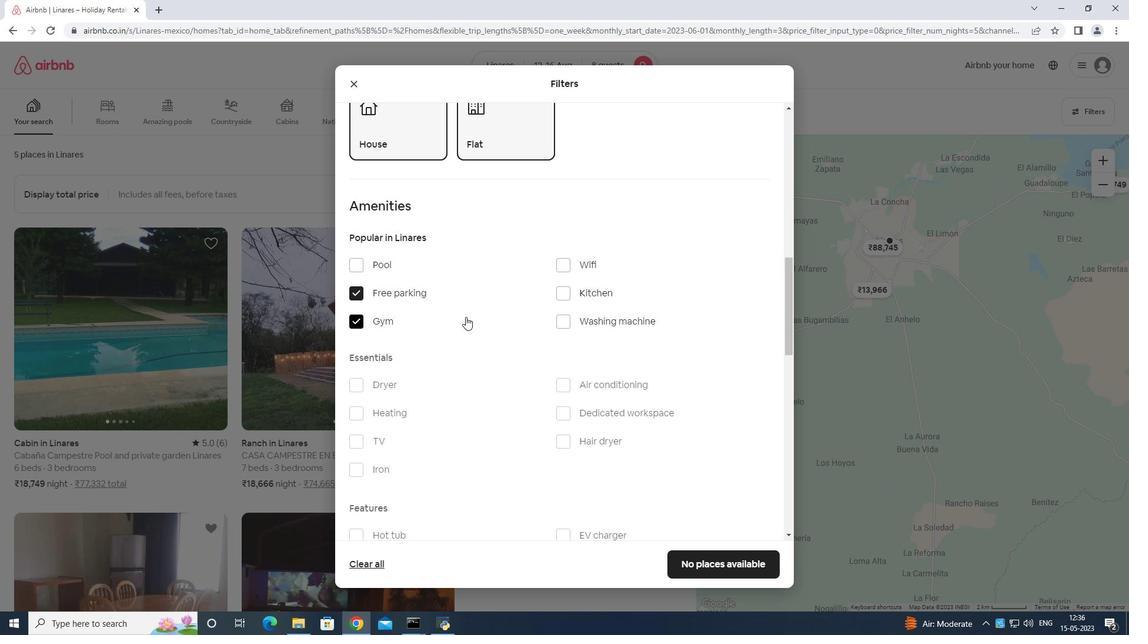
Action: Mouse moved to (557, 149)
Screenshot: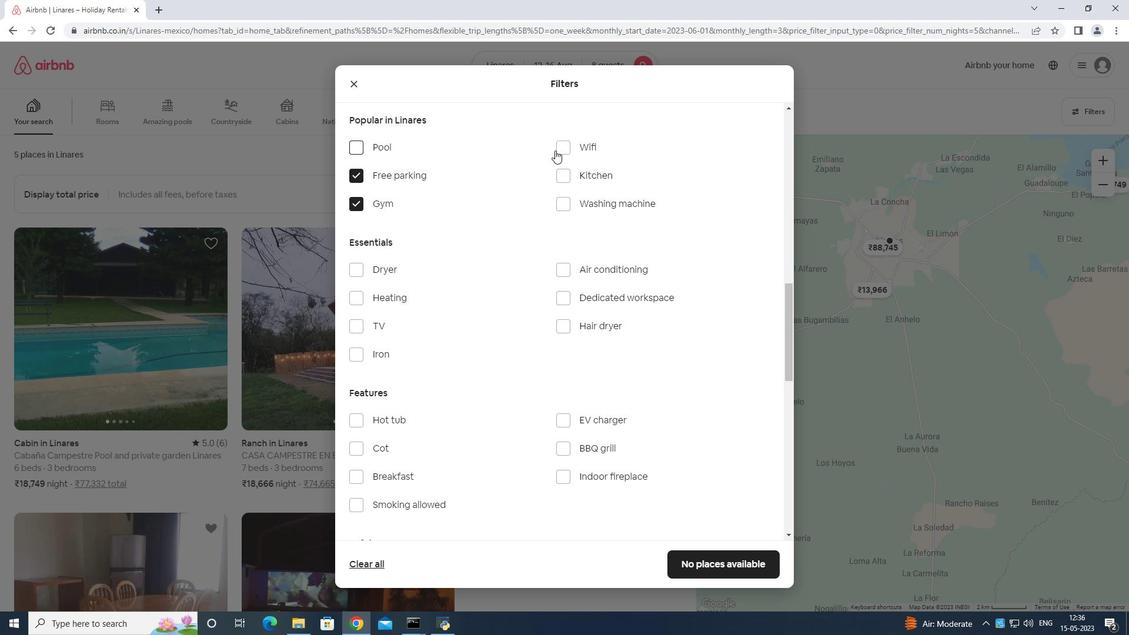 
Action: Mouse pressed left at (557, 149)
Screenshot: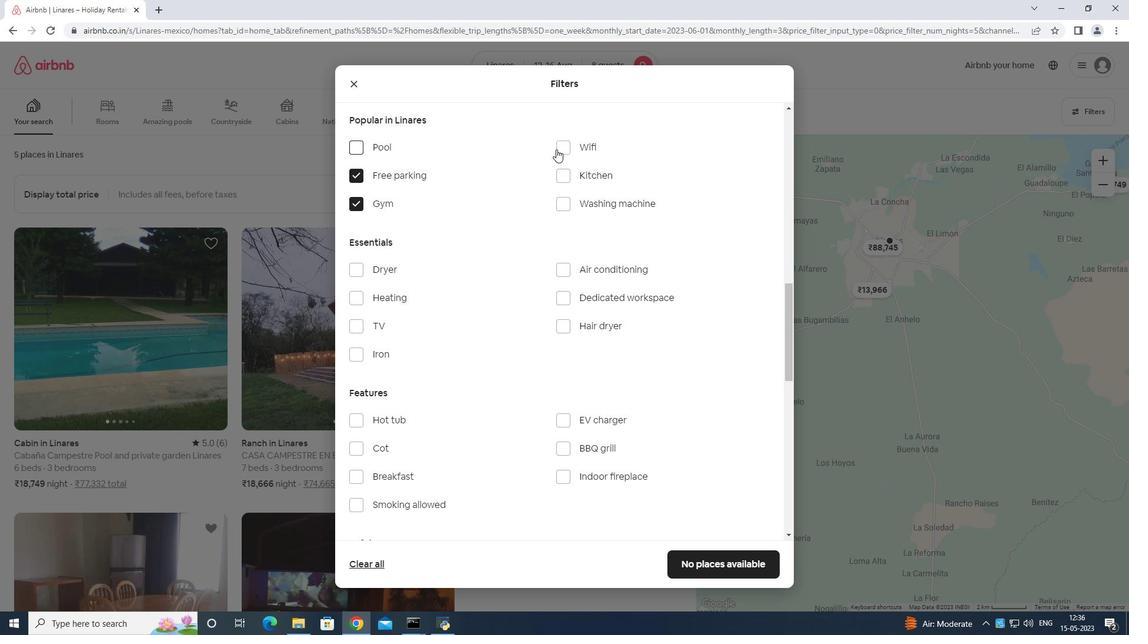 
Action: Mouse moved to (376, 324)
Screenshot: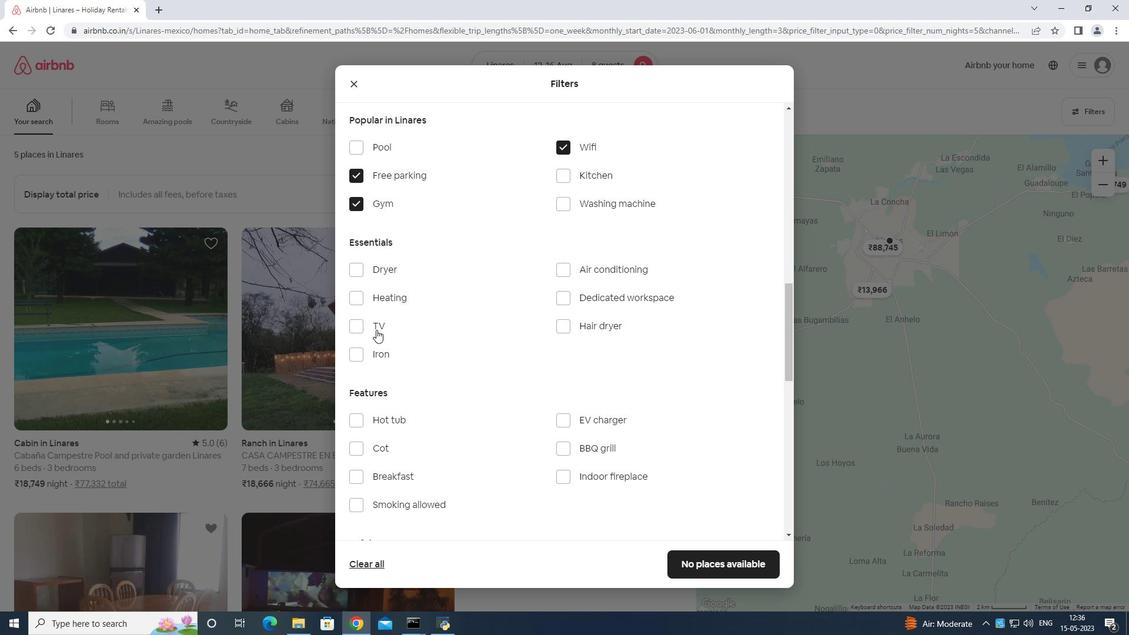 
Action: Mouse pressed left at (376, 324)
Screenshot: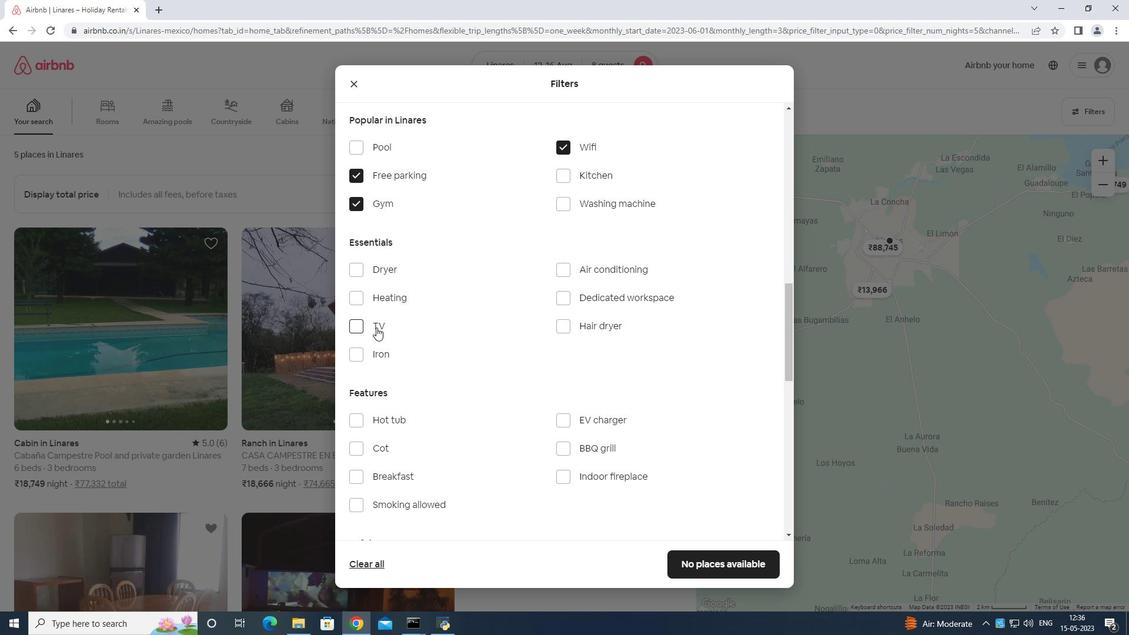 
Action: Mouse moved to (419, 324)
Screenshot: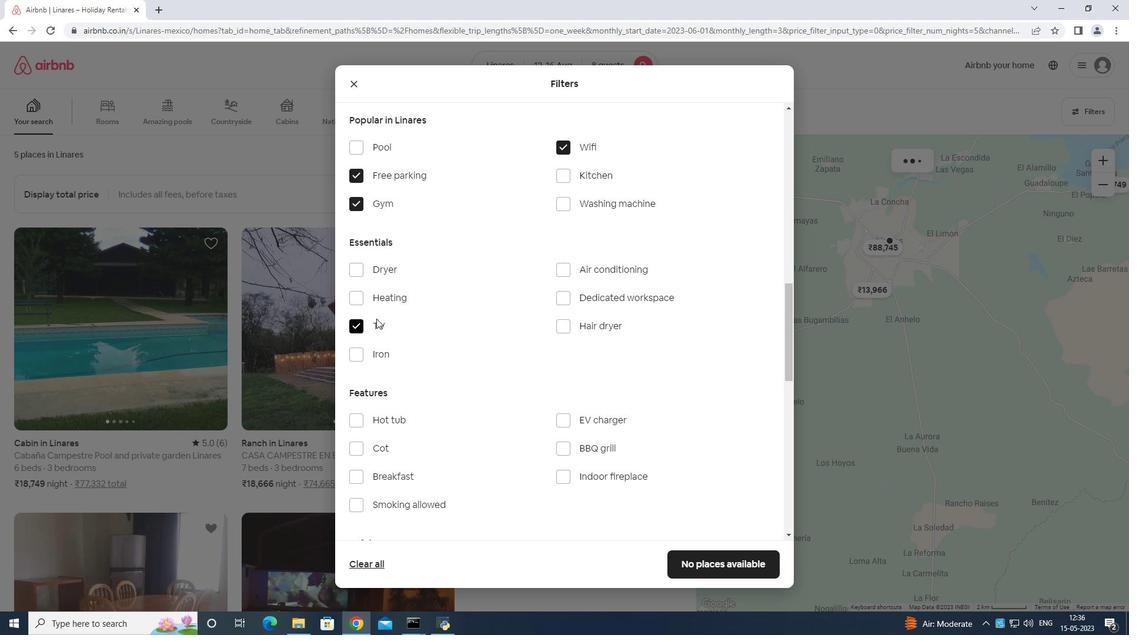 
Action: Mouse scrolled (391, 317) with delta (0, 0)
Screenshot: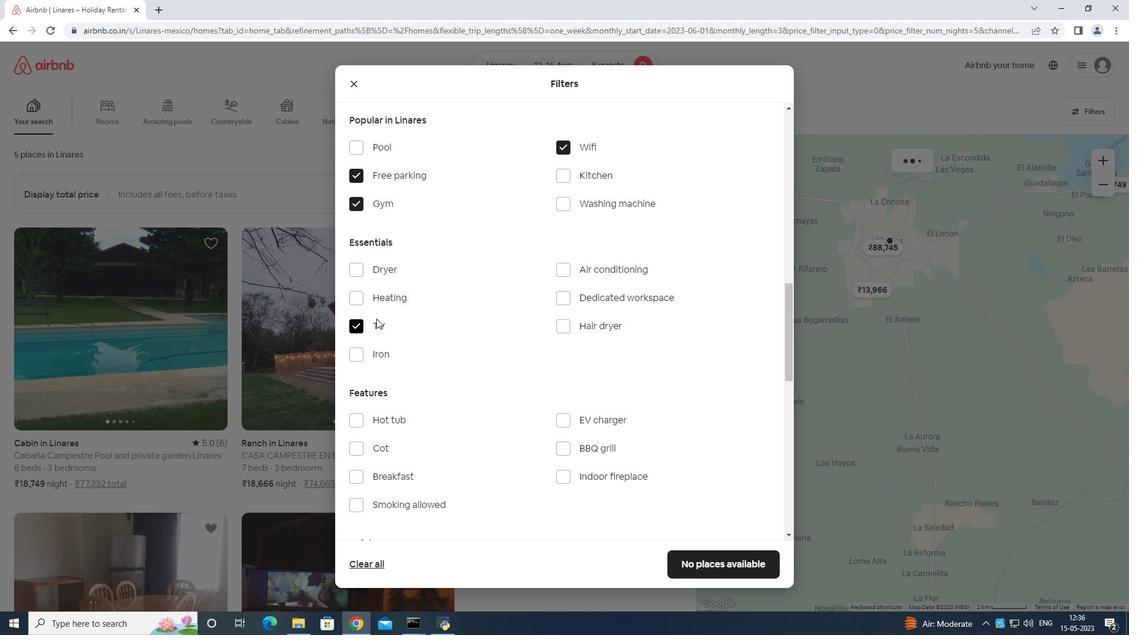 
Action: Mouse moved to (421, 324)
Screenshot: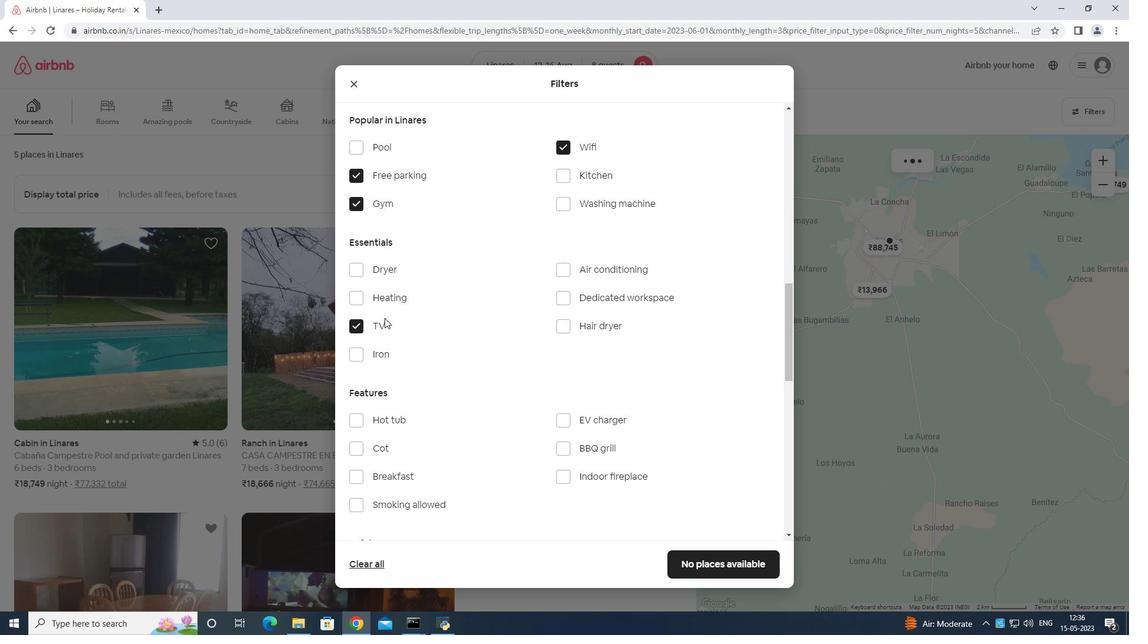 
Action: Mouse scrolled (410, 321) with delta (0, 0)
Screenshot: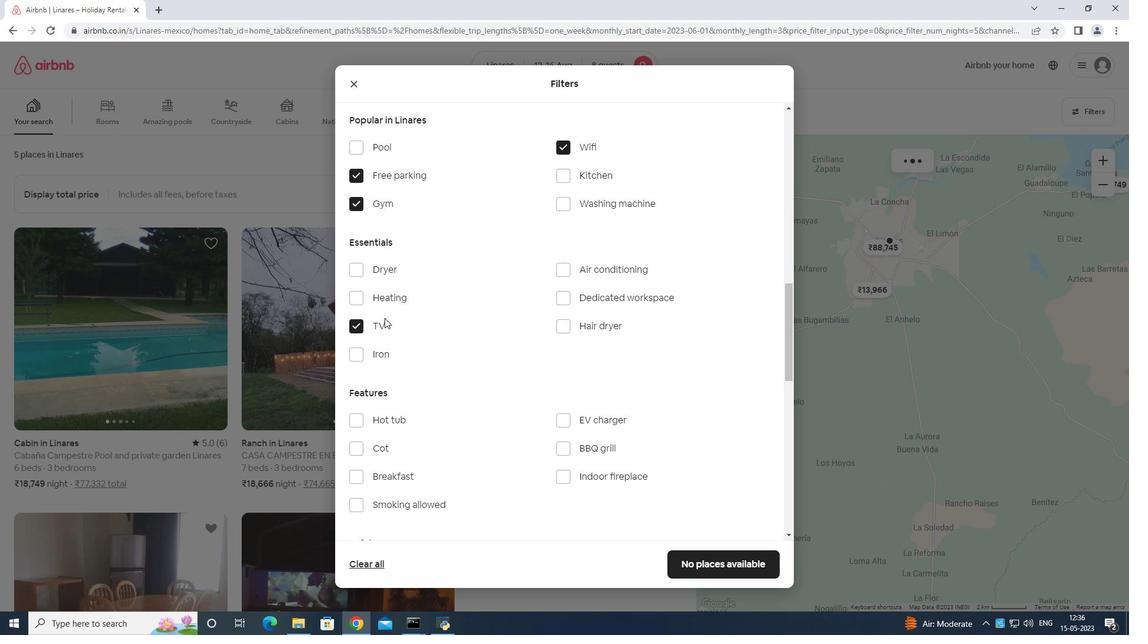 
Action: Mouse moved to (360, 354)
Screenshot: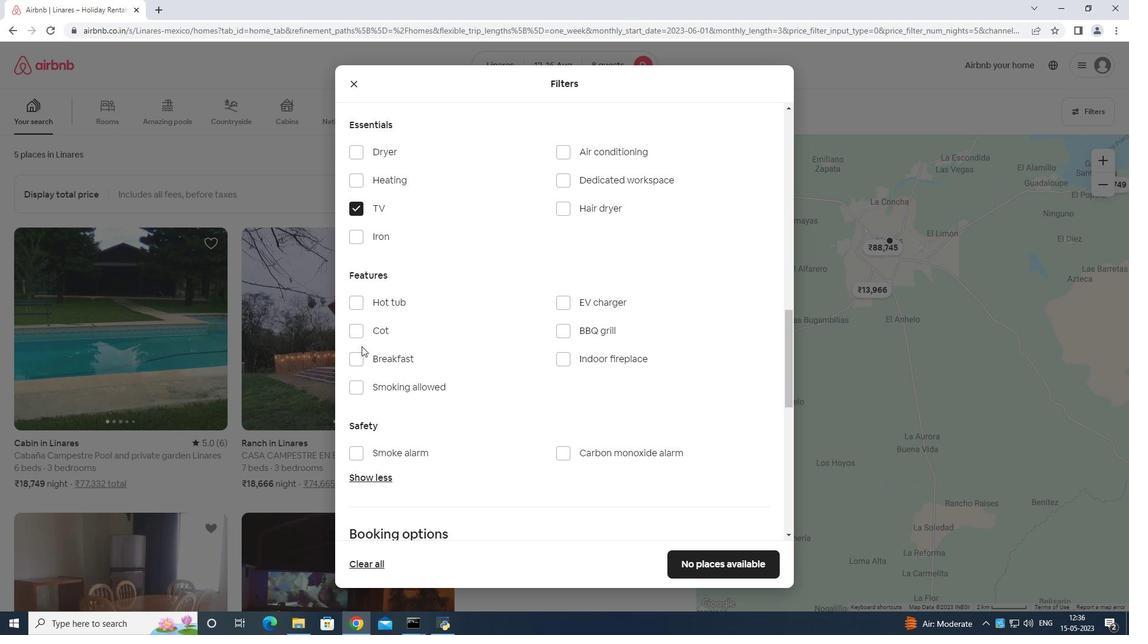 
Action: Mouse pressed left at (360, 354)
Screenshot: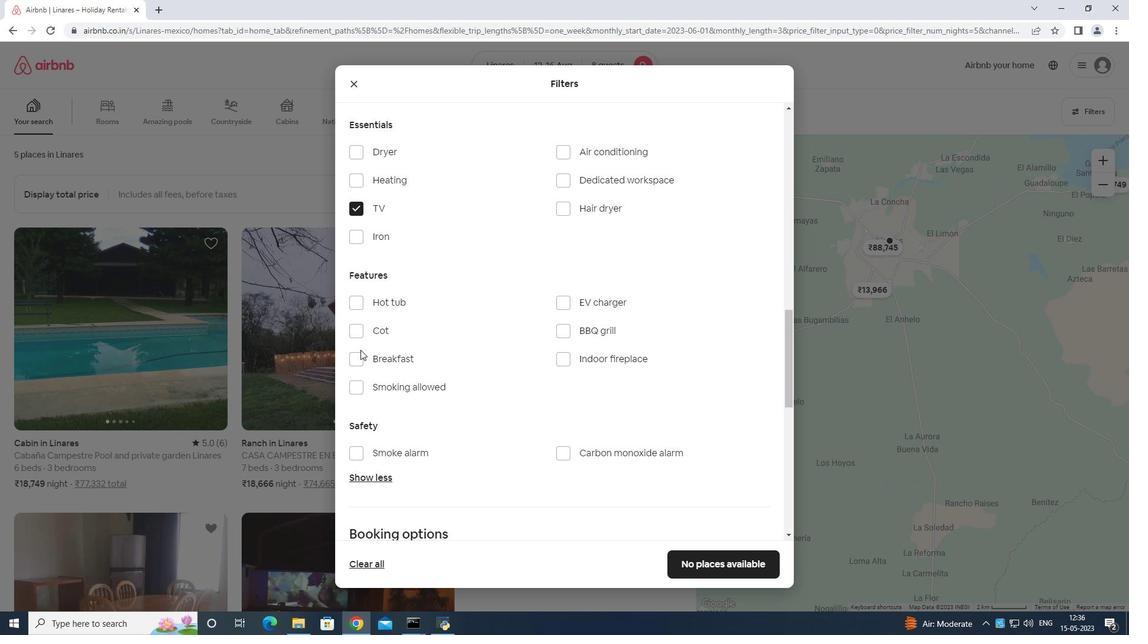
Action: Mouse moved to (521, 354)
Screenshot: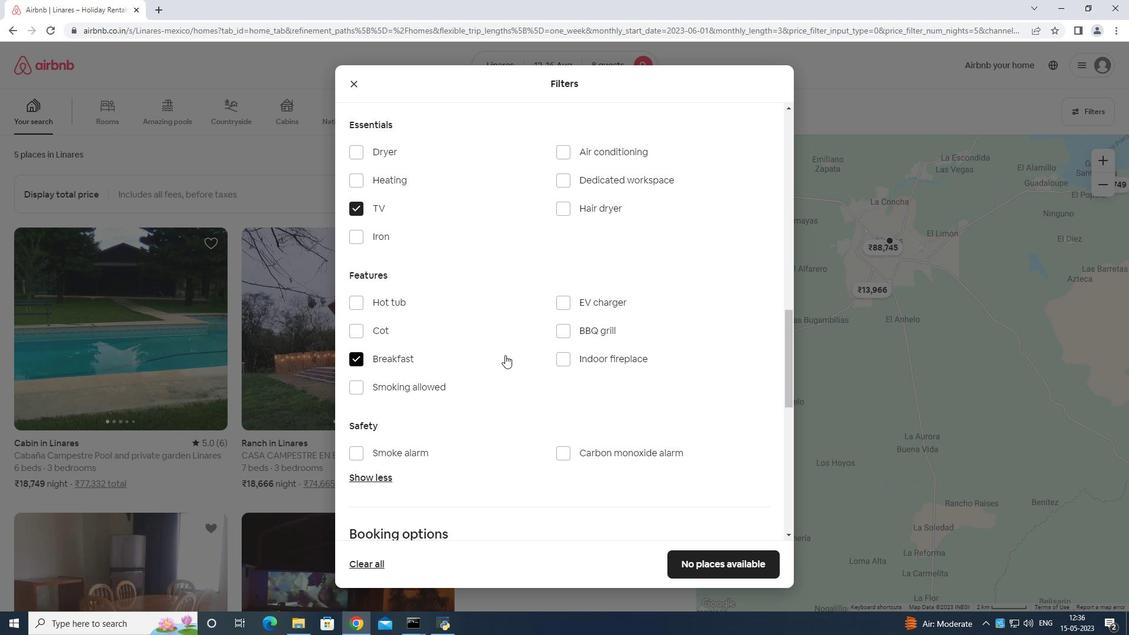 
Action: Mouse scrolled (521, 354) with delta (0, 0)
Screenshot: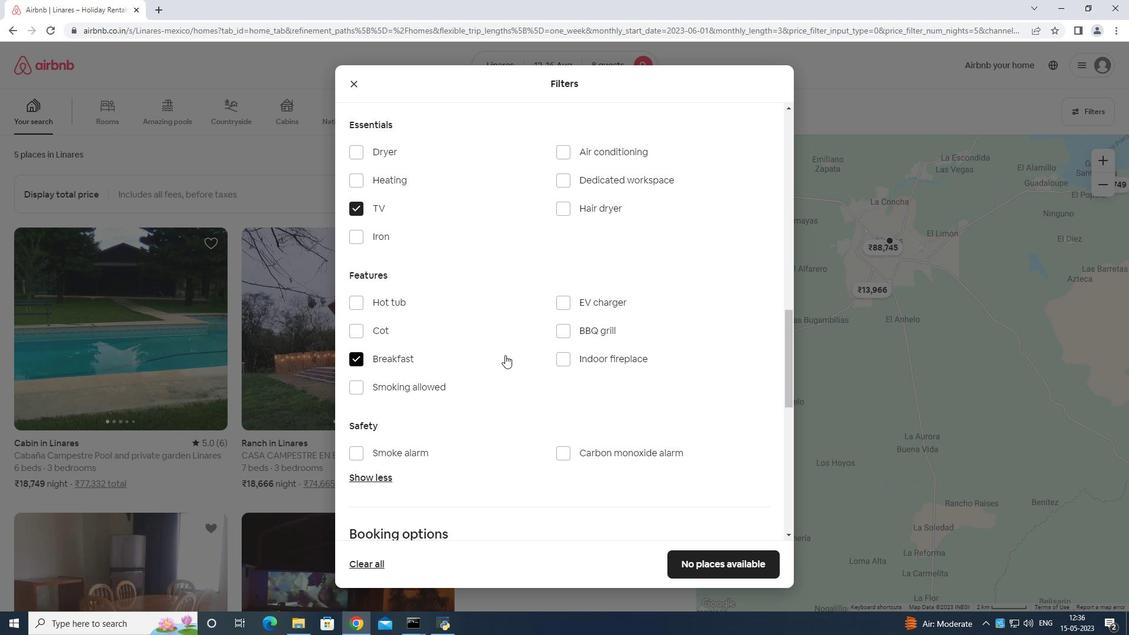 
Action: Mouse moved to (526, 353)
Screenshot: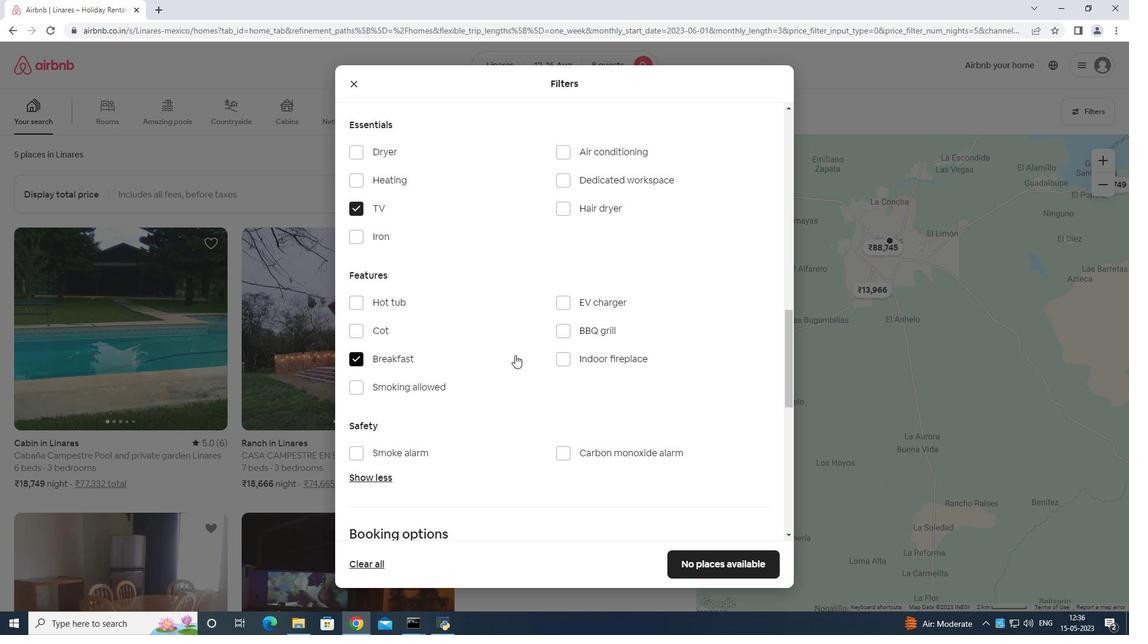 
Action: Mouse scrolled (525, 354) with delta (0, 0)
Screenshot: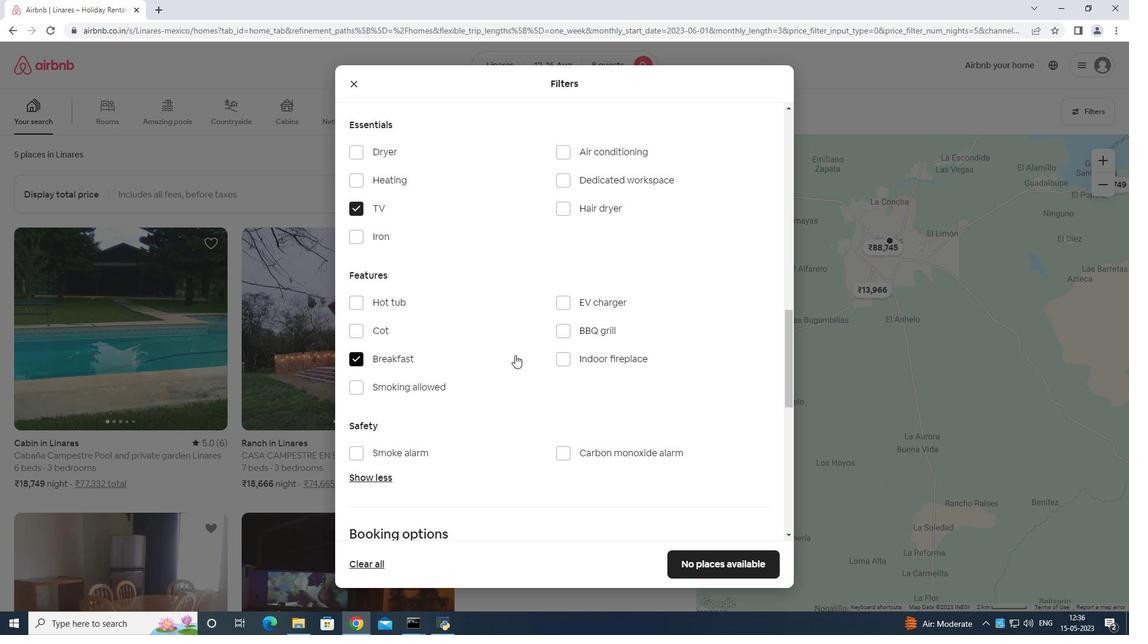 
Action: Mouse moved to (528, 353)
Screenshot: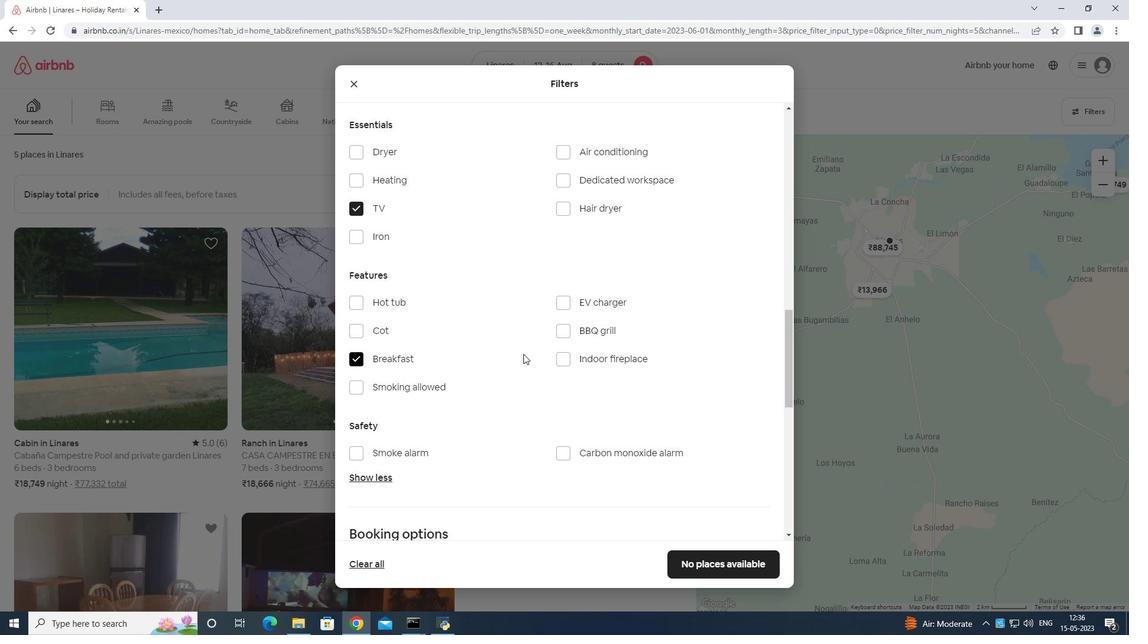 
Action: Mouse scrolled (528, 352) with delta (0, 0)
Screenshot: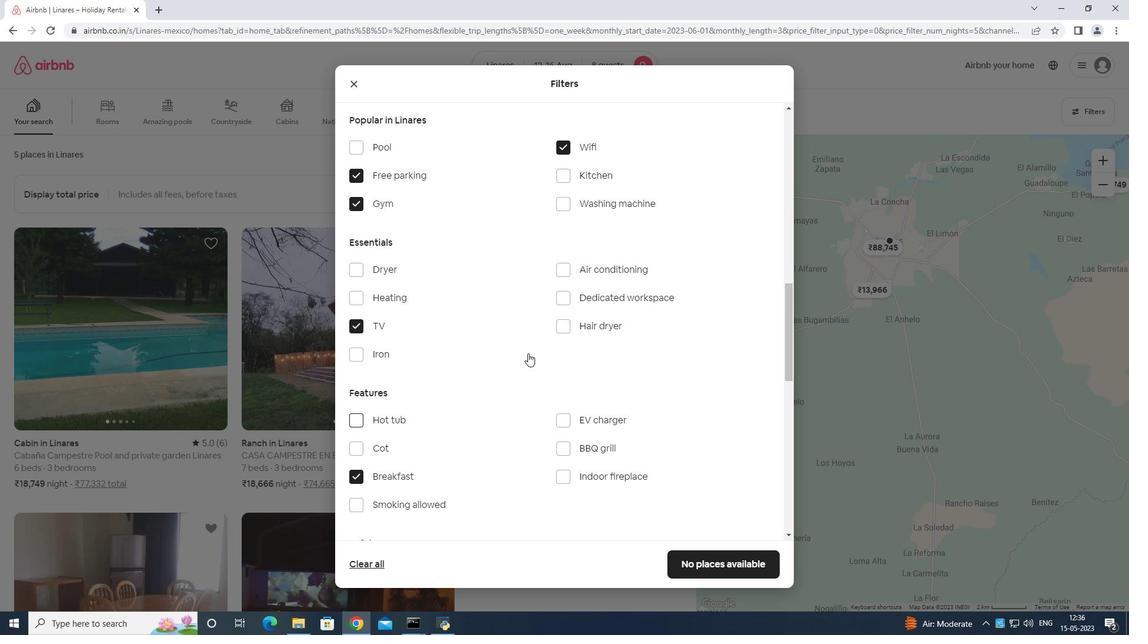 
Action: Mouse moved to (528, 353)
Screenshot: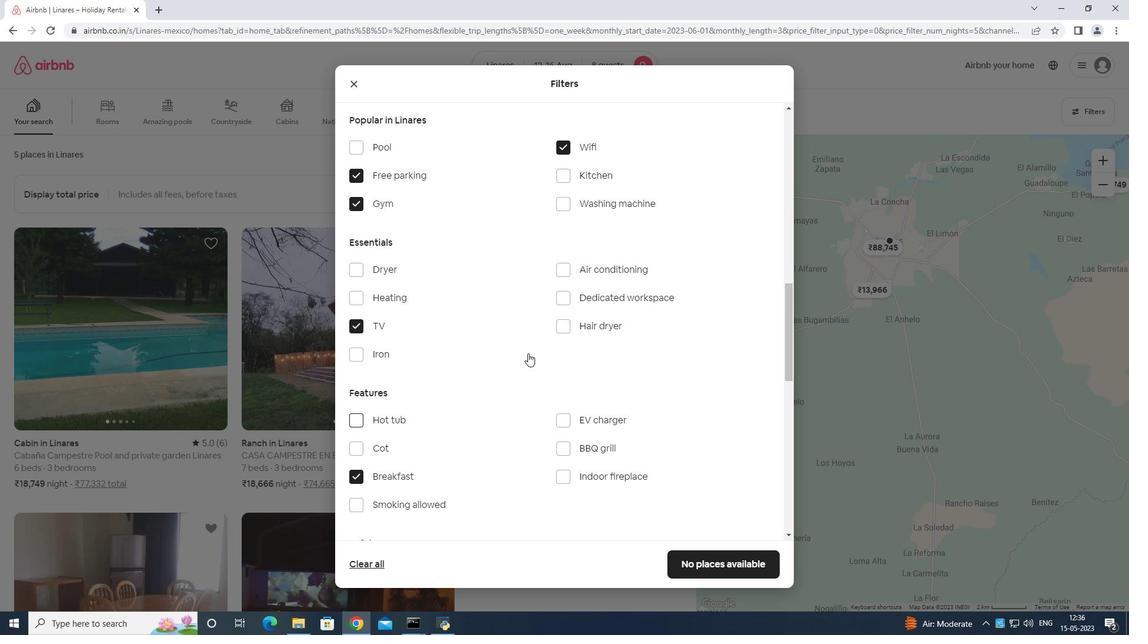 
Action: Mouse scrolled (528, 352) with delta (0, 0)
Screenshot: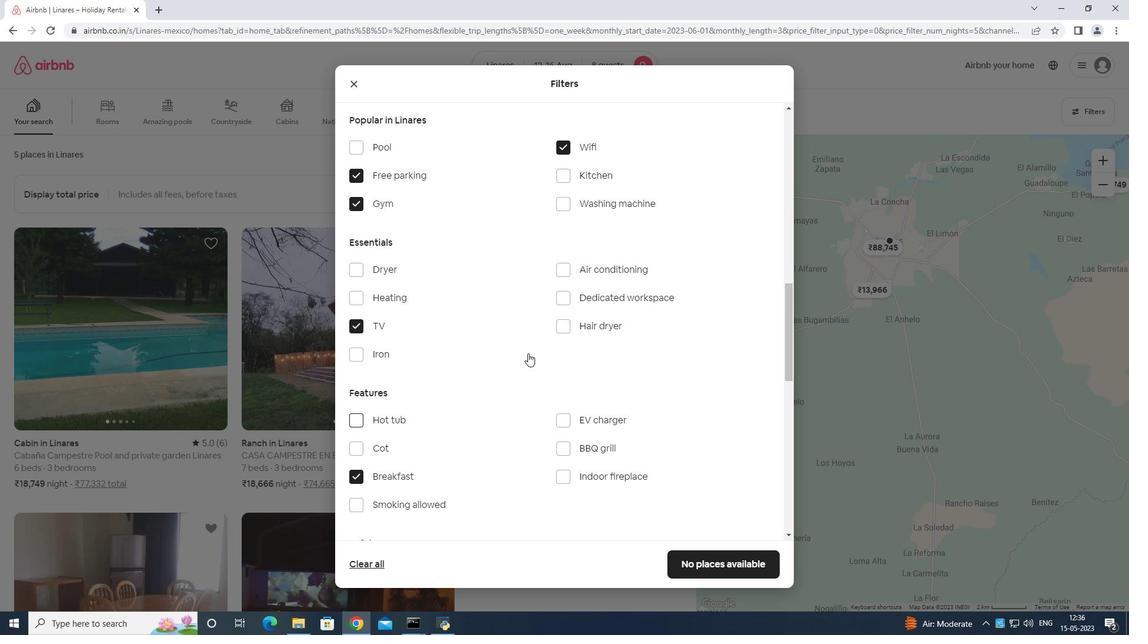 
Action: Mouse moved to (528, 355)
Screenshot: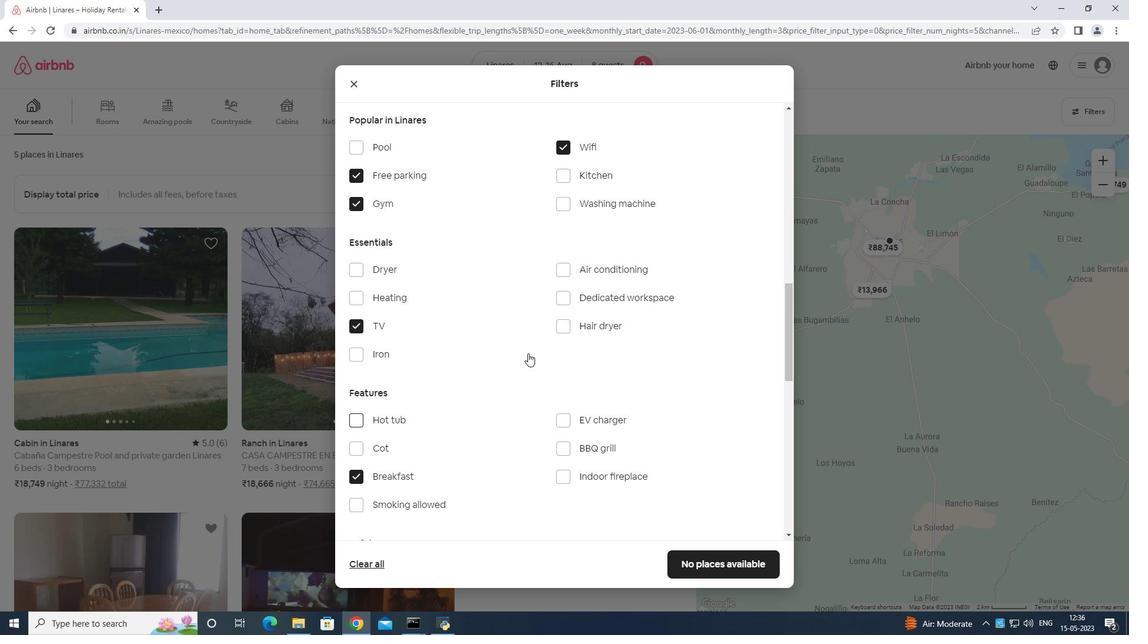 
Action: Mouse scrolled (528, 354) with delta (0, 0)
Screenshot: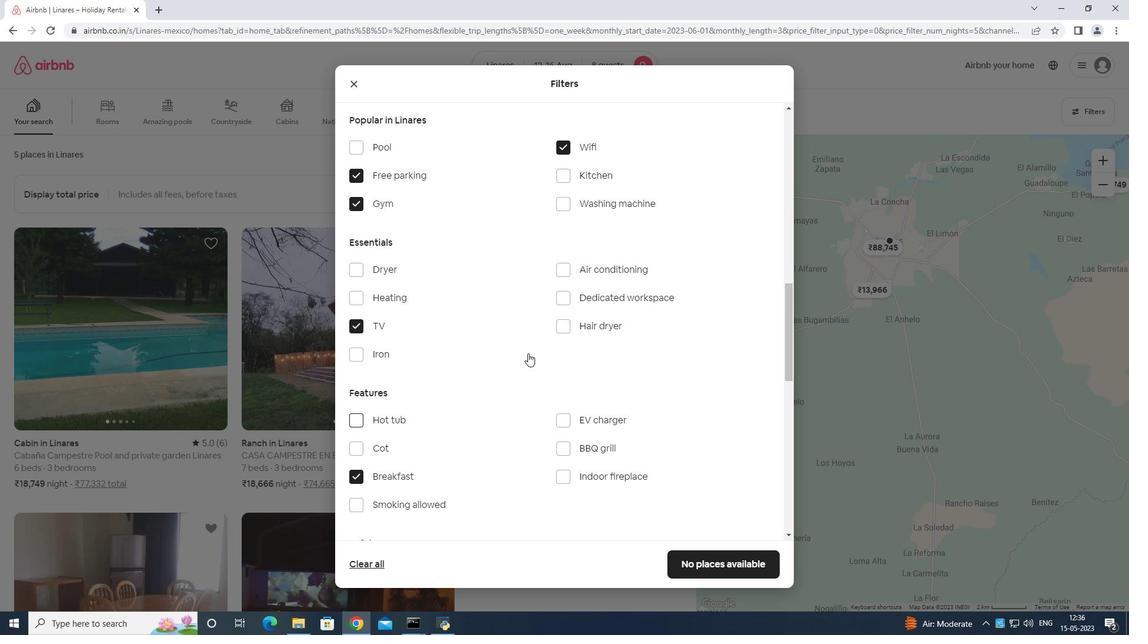 
Action: Mouse moved to (530, 357)
Screenshot: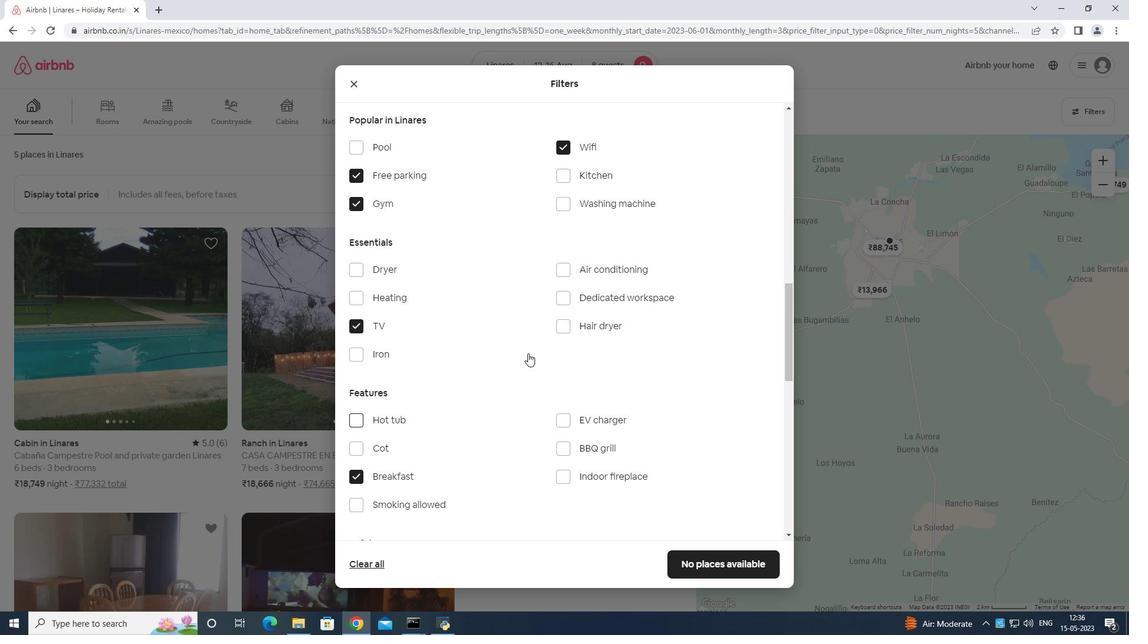 
Action: Mouse scrolled (529, 355) with delta (0, 0)
Screenshot: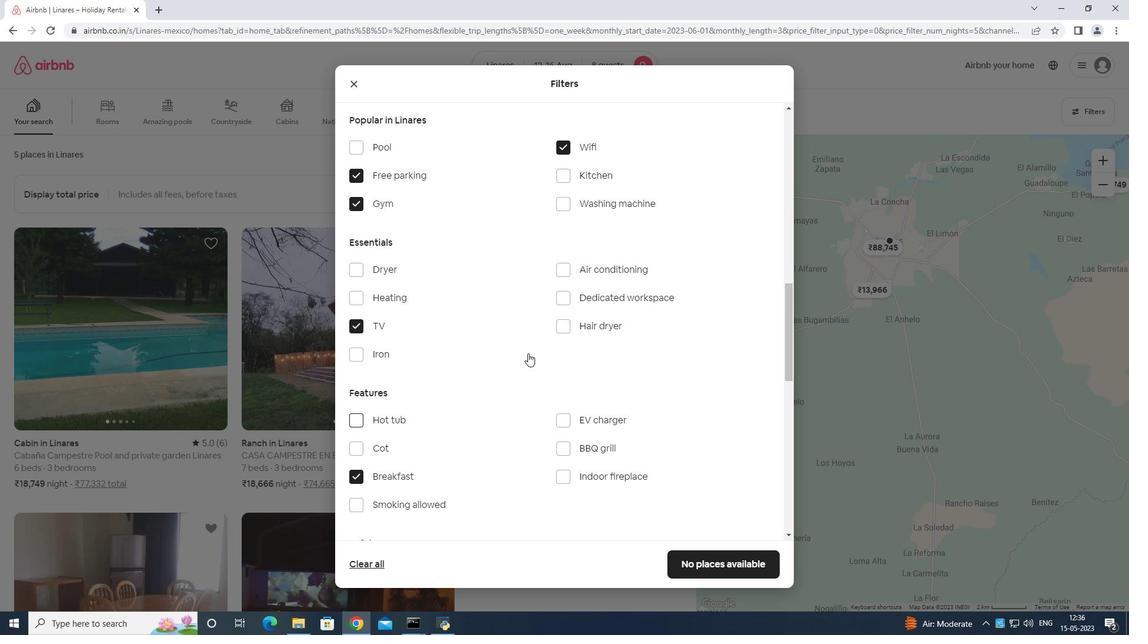 
Action: Mouse moved to (534, 359)
Screenshot: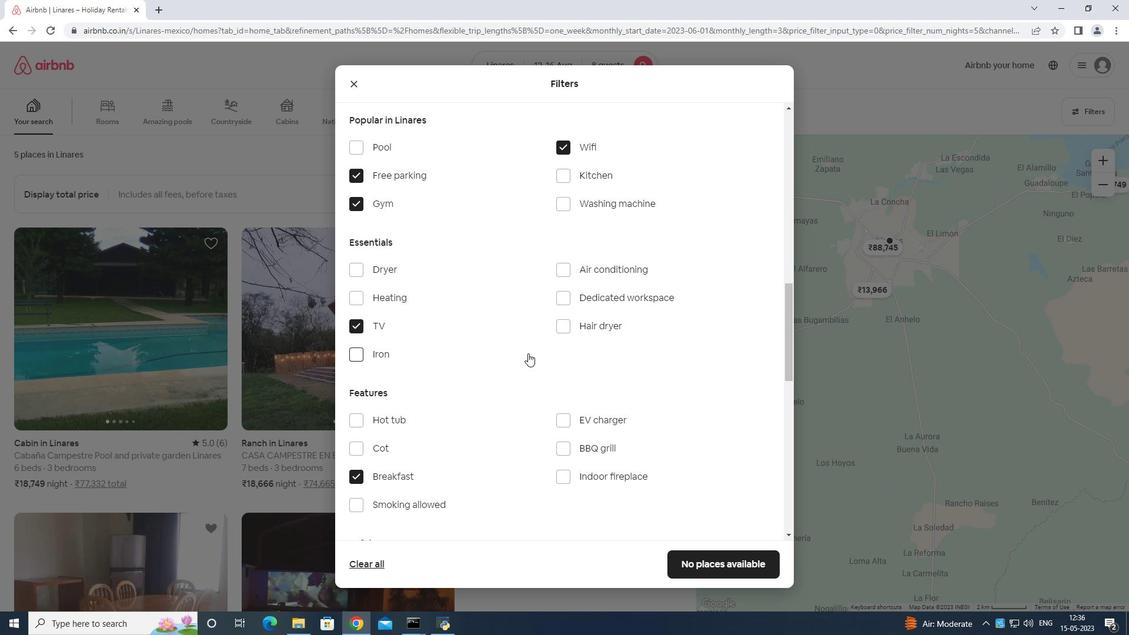 
Action: Mouse scrolled (534, 358) with delta (0, 0)
Screenshot: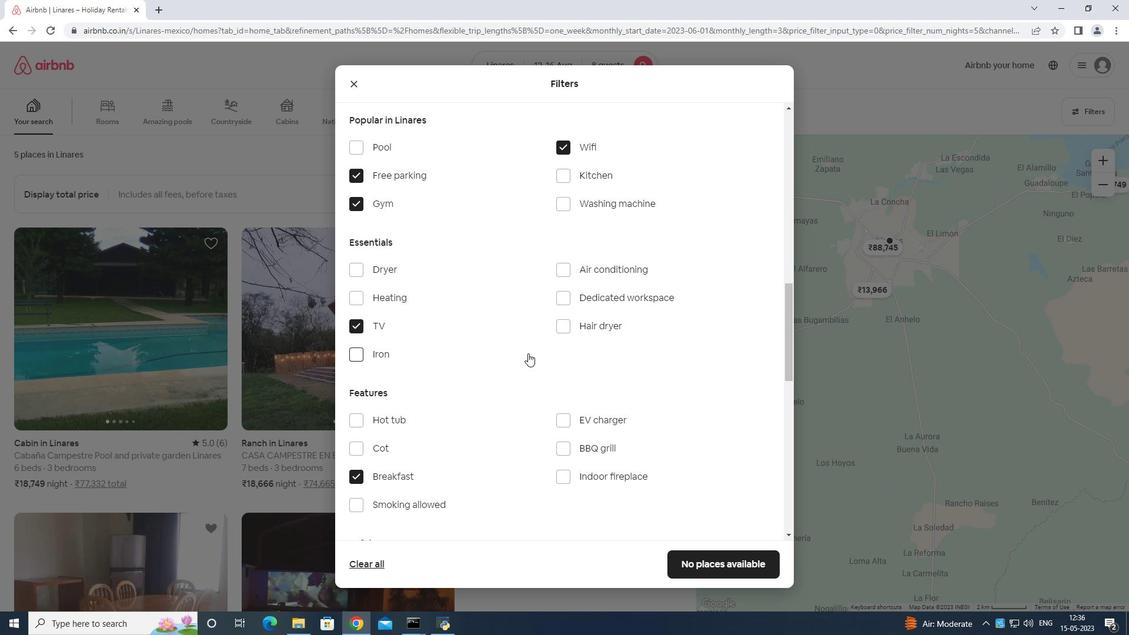
Action: Mouse moved to (739, 434)
Screenshot: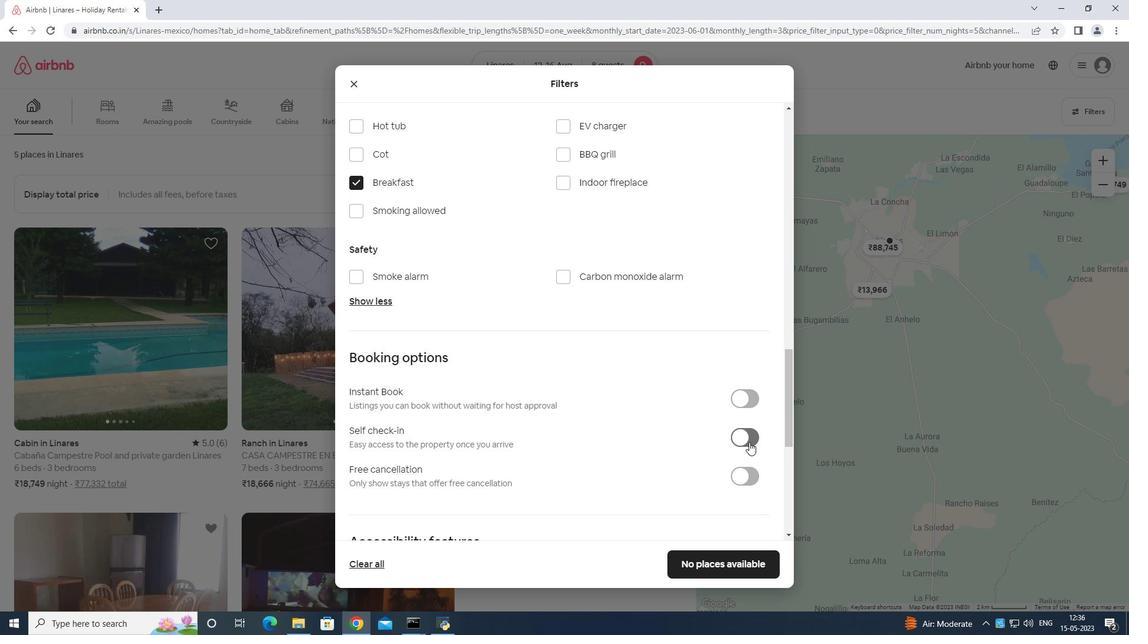 
Action: Mouse pressed left at (739, 434)
Screenshot: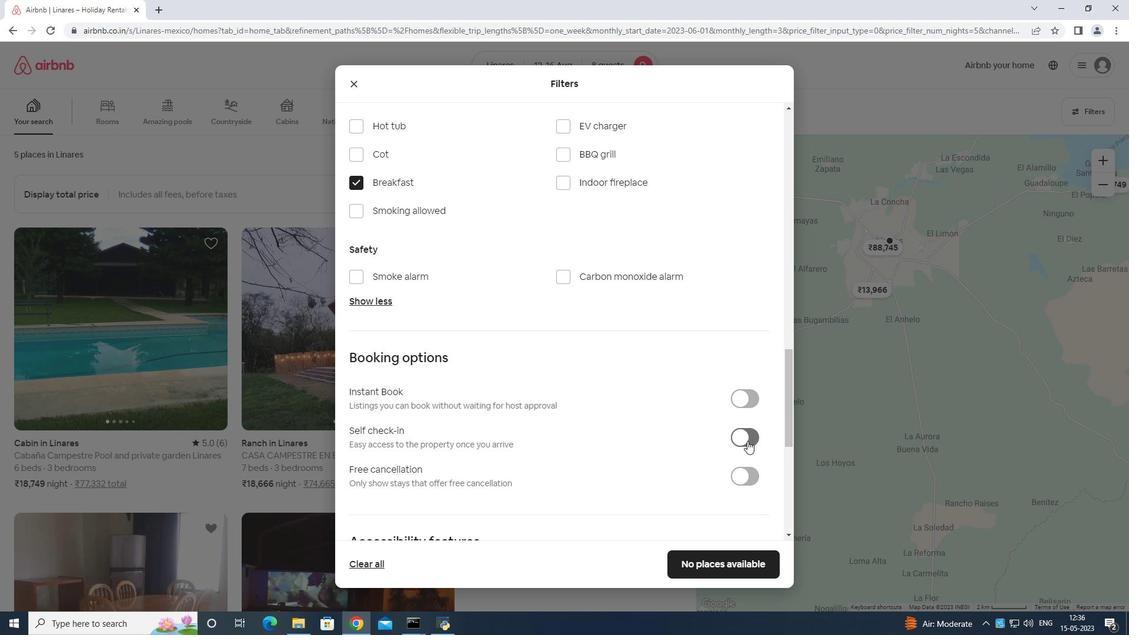 
Action: Mouse moved to (749, 420)
Screenshot: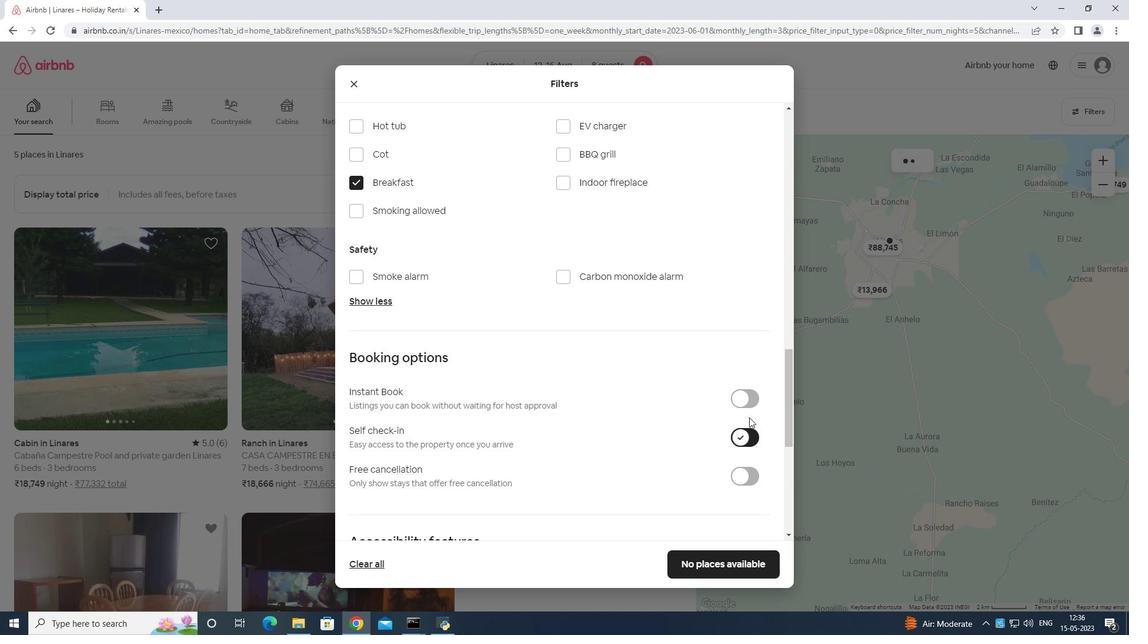 
Action: Mouse scrolled (749, 417) with delta (0, 0)
Screenshot: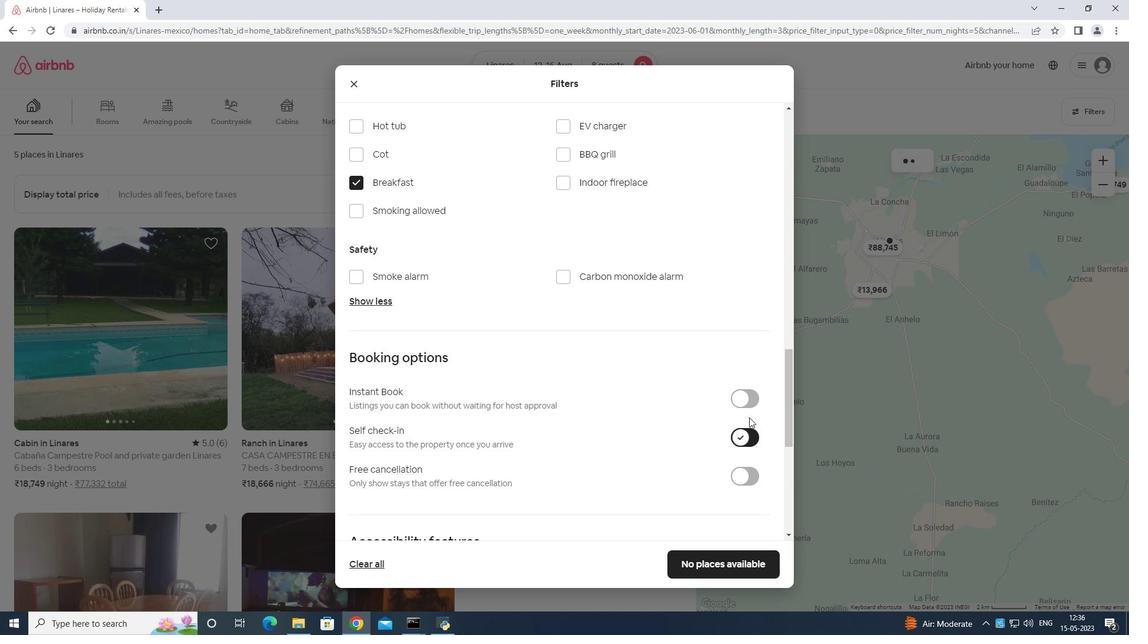 
Action: Mouse scrolled (749, 418) with delta (0, 0)
Screenshot: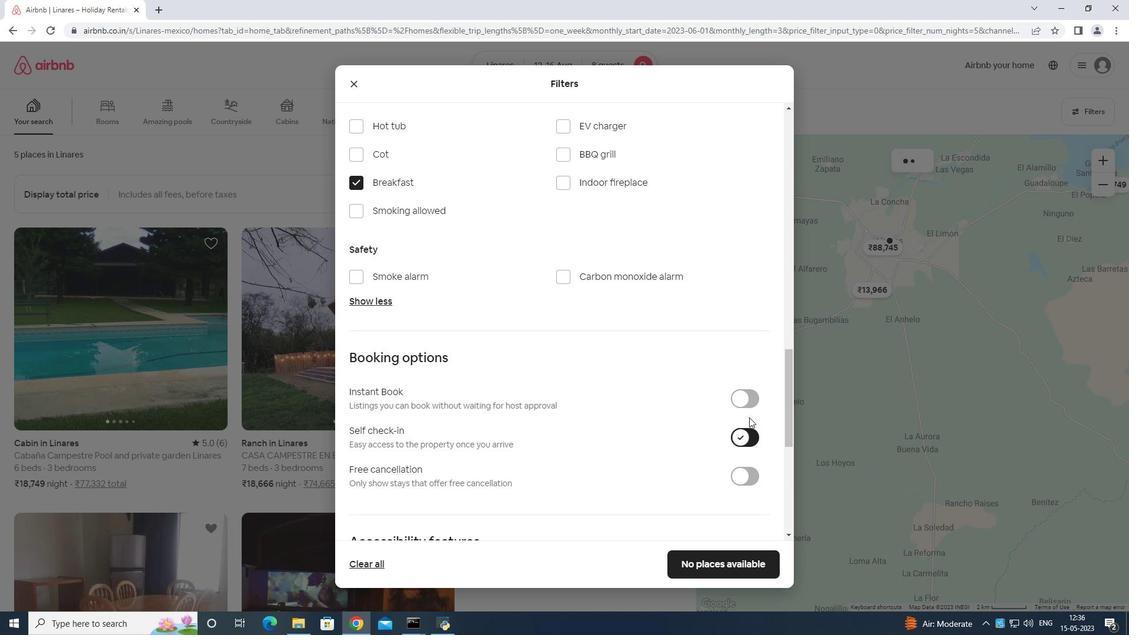 
Action: Mouse scrolled (749, 418) with delta (0, 0)
Screenshot: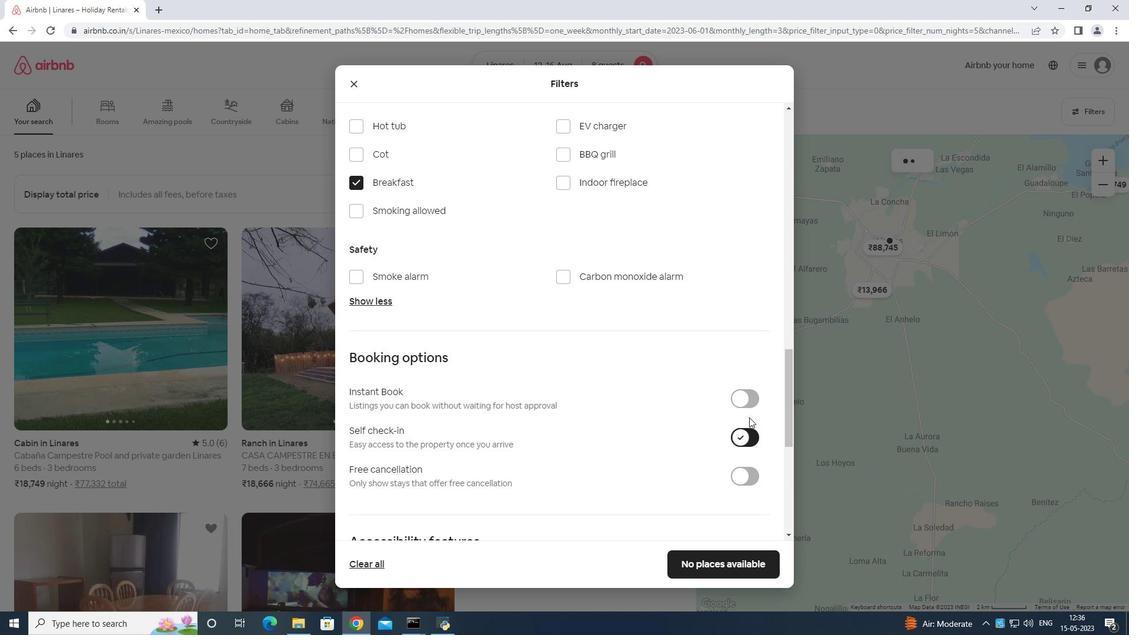 
Action: Mouse moved to (749, 420)
Screenshot: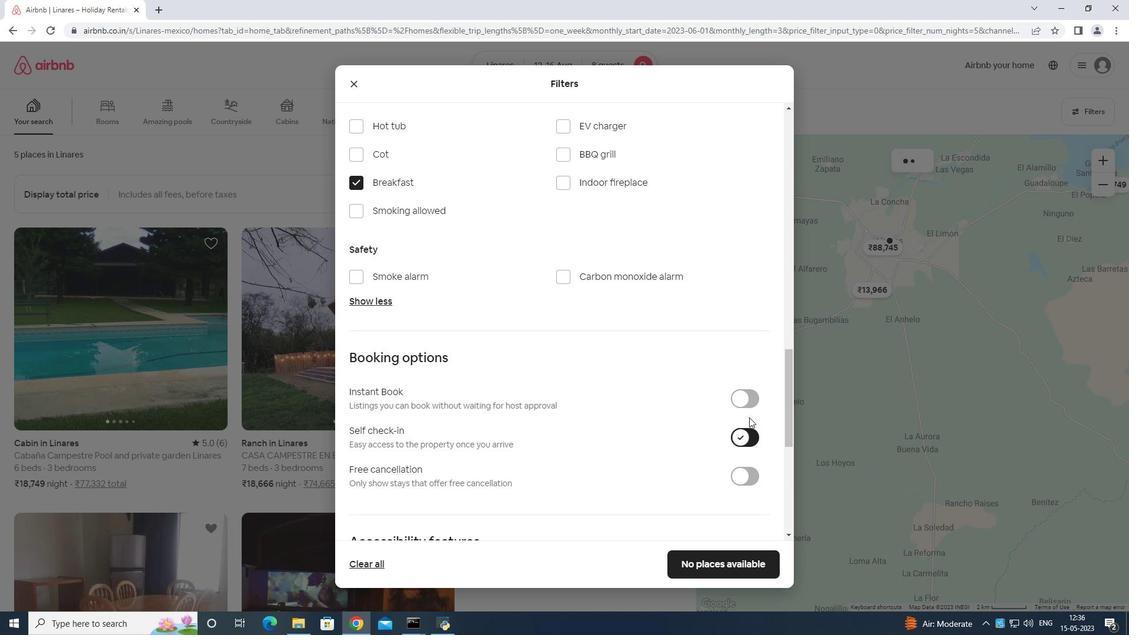
Action: Mouse scrolled (749, 418) with delta (0, 0)
Screenshot: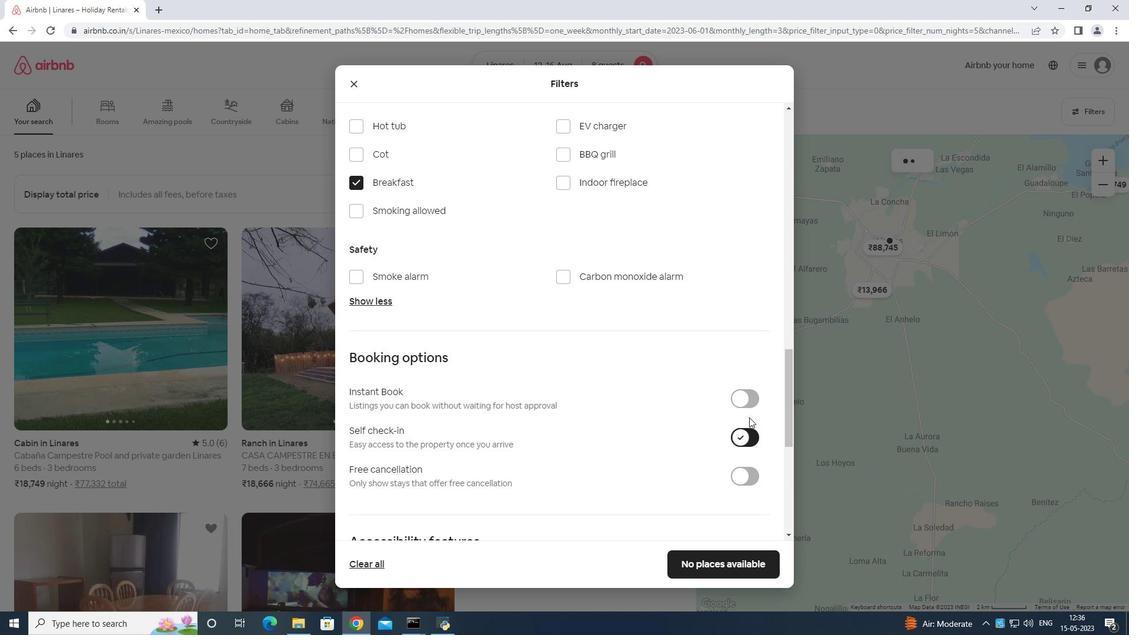 
Action: Mouse moved to (748, 421)
Screenshot: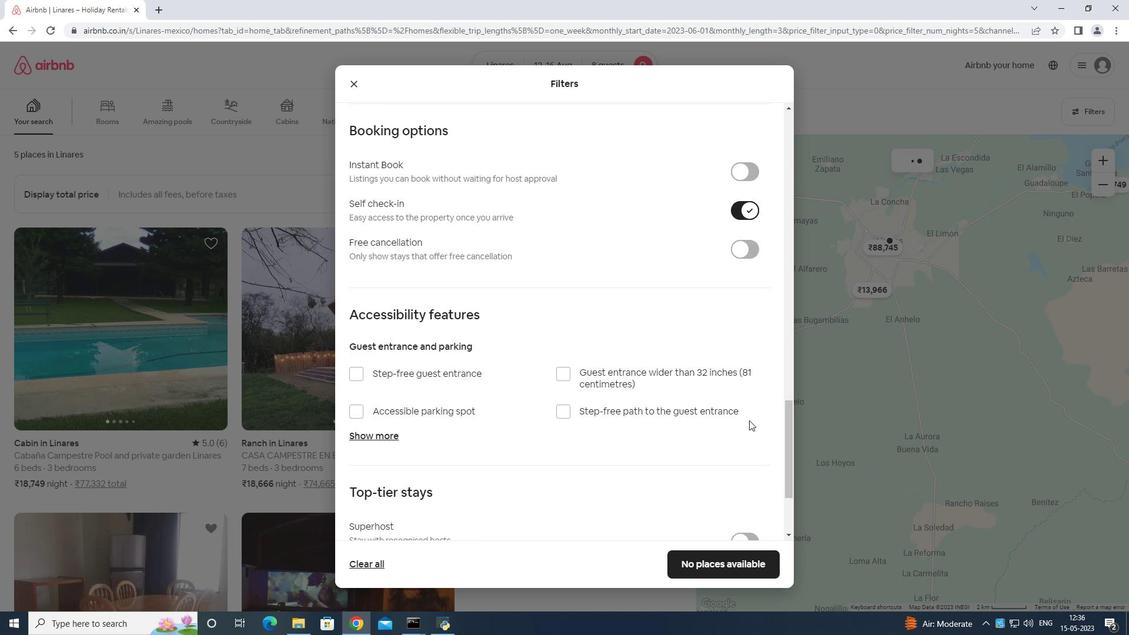 
Action: Mouse scrolled (748, 420) with delta (0, 0)
Screenshot: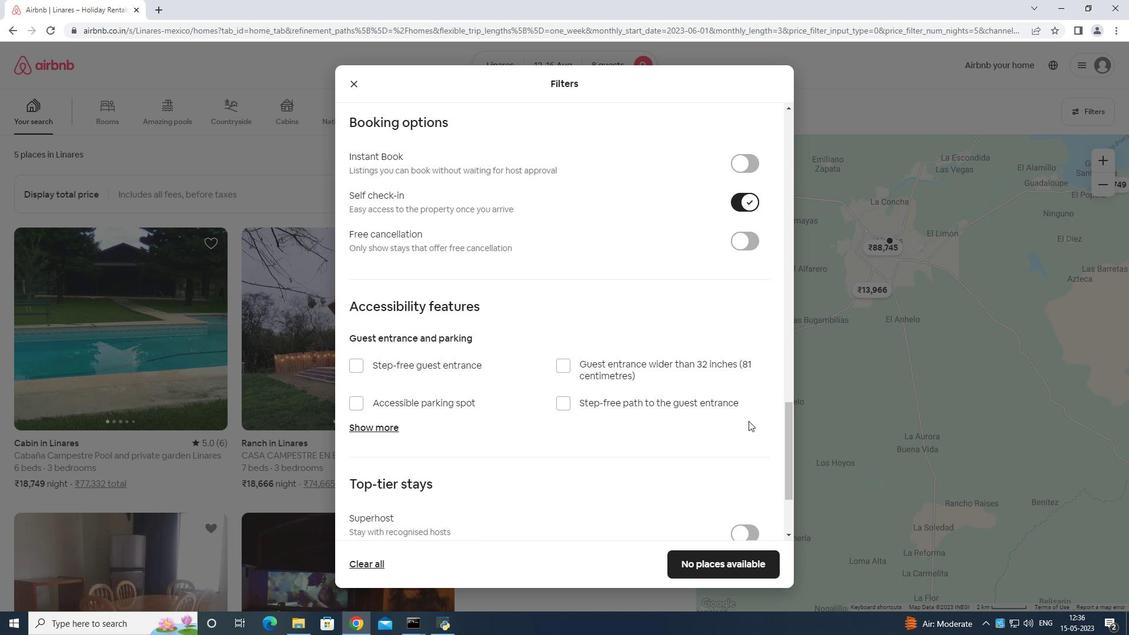 
Action: Mouse moved to (744, 424)
Screenshot: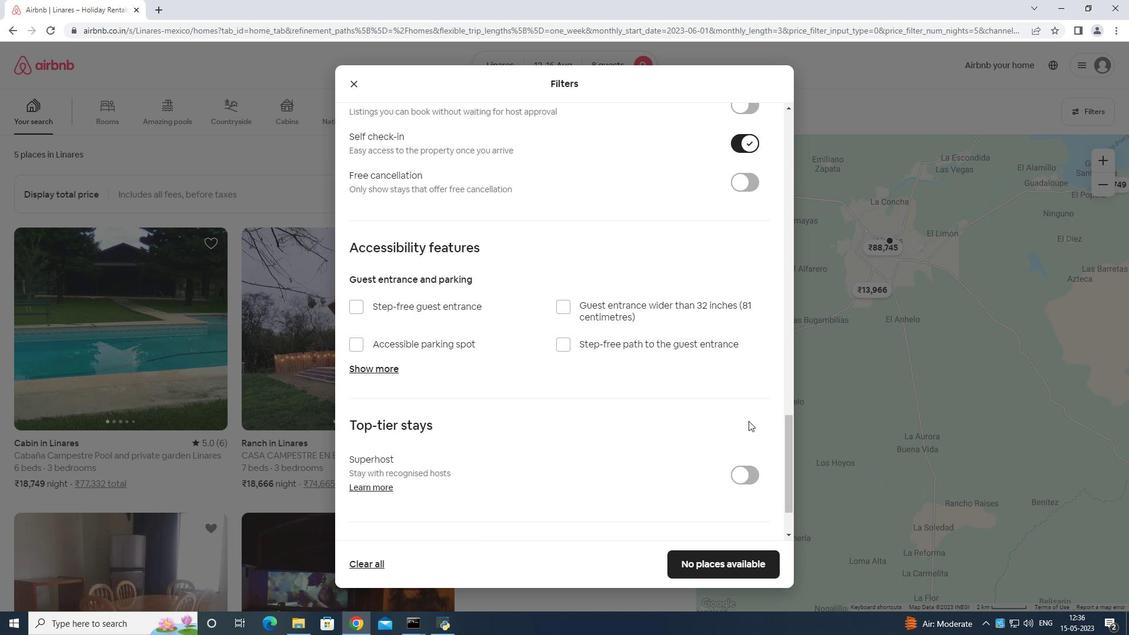 
Action: Mouse scrolled (744, 424) with delta (0, 0)
Screenshot: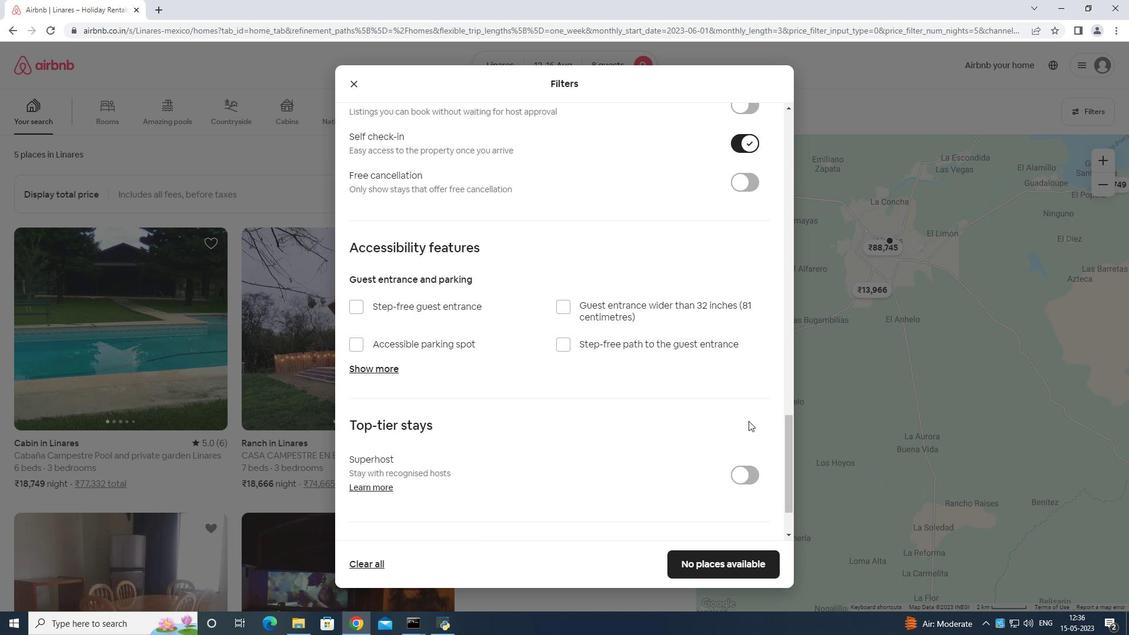 
Action: Mouse moved to (744, 424)
Screenshot: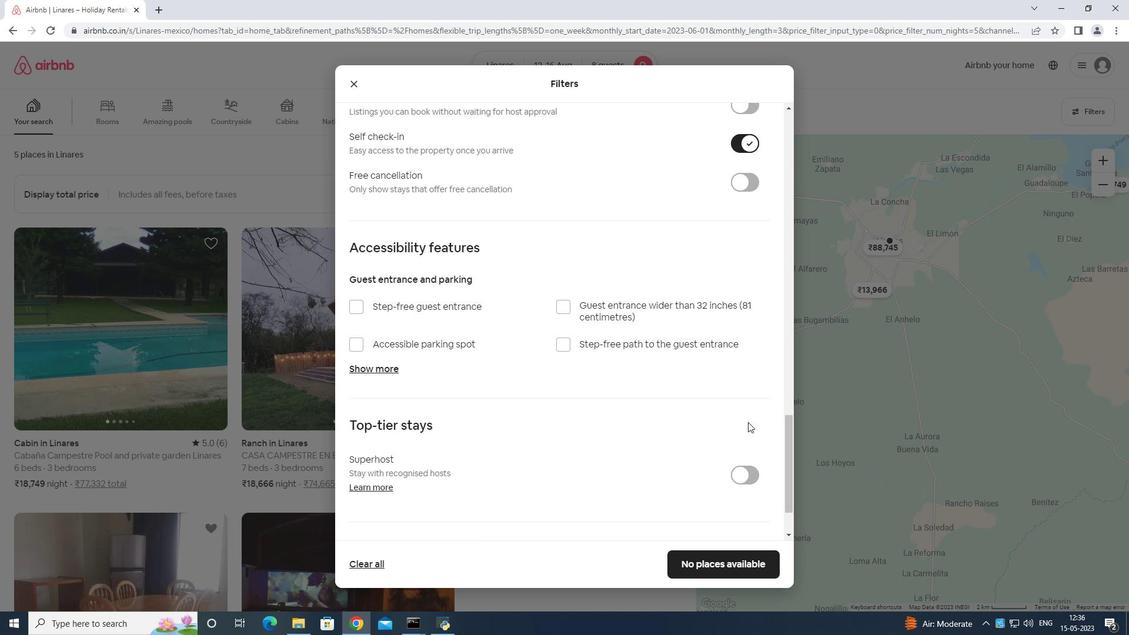 
Action: Mouse scrolled (744, 424) with delta (0, 0)
Screenshot: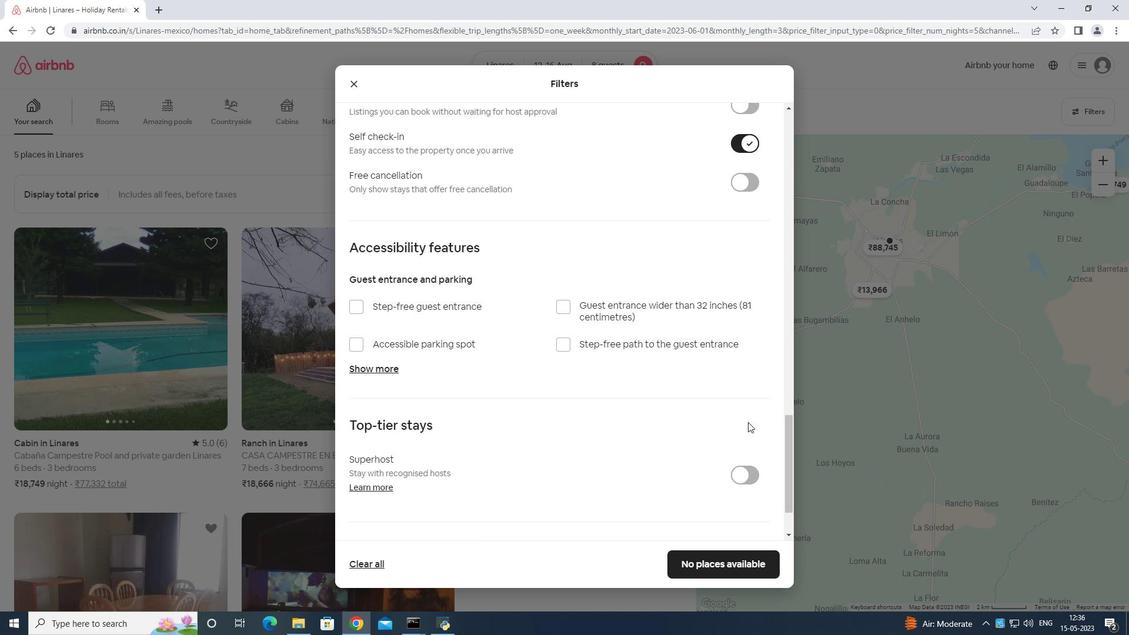 
Action: Mouse moved to (745, 422)
Screenshot: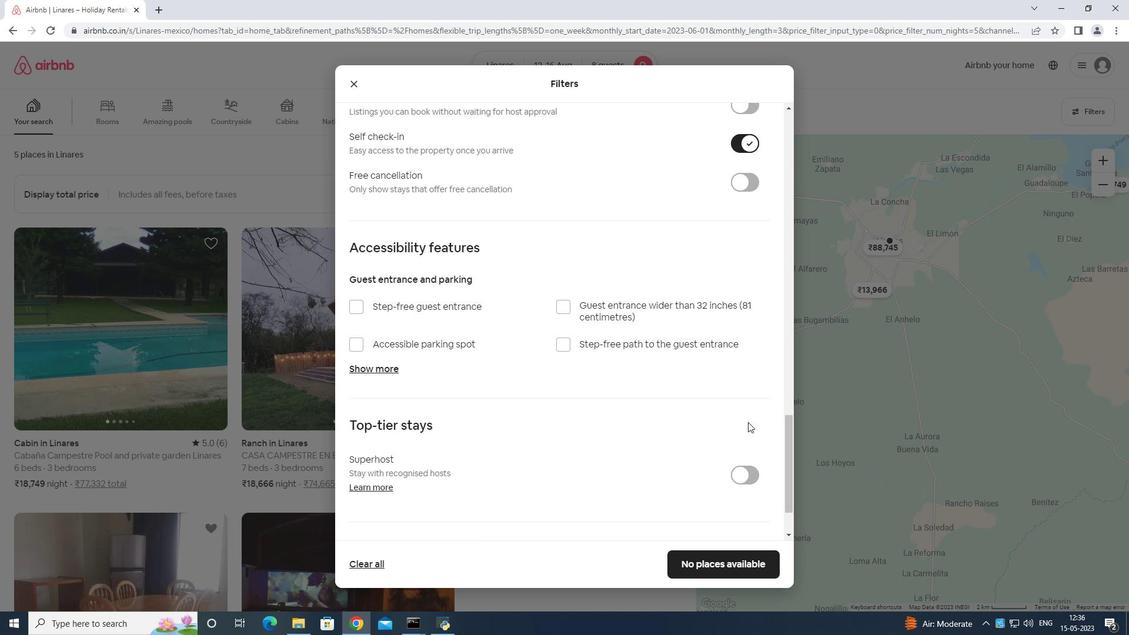 
Action: Mouse scrolled (745, 423) with delta (0, 0)
Screenshot: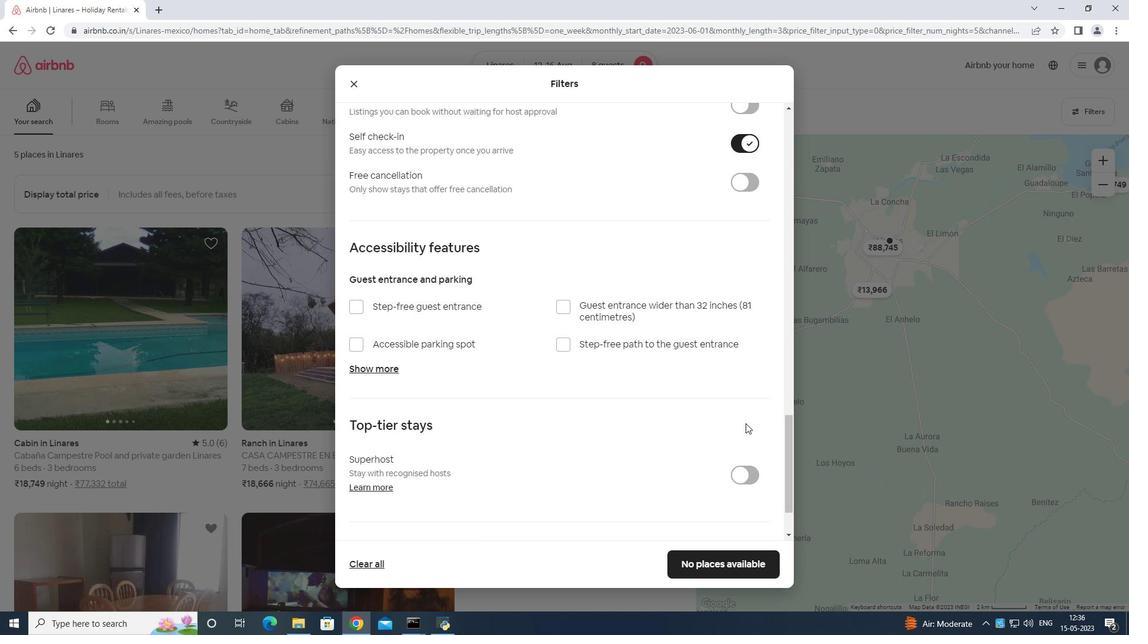 
Action: Mouse moved to (748, 421)
Screenshot: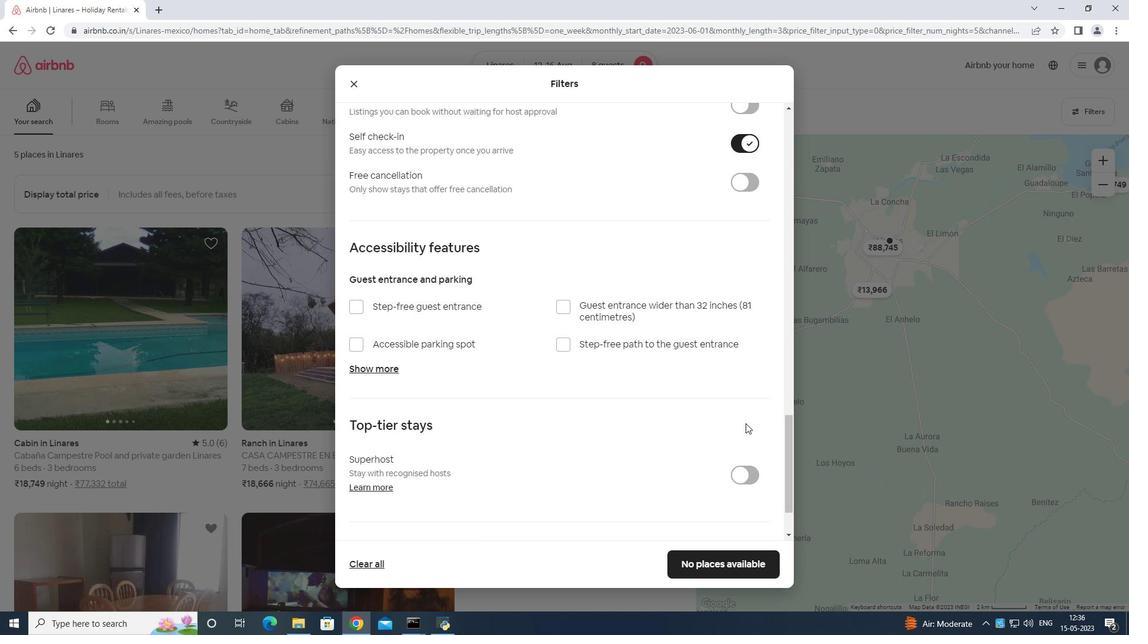 
Action: Mouse scrolled (748, 421) with delta (0, 0)
Screenshot: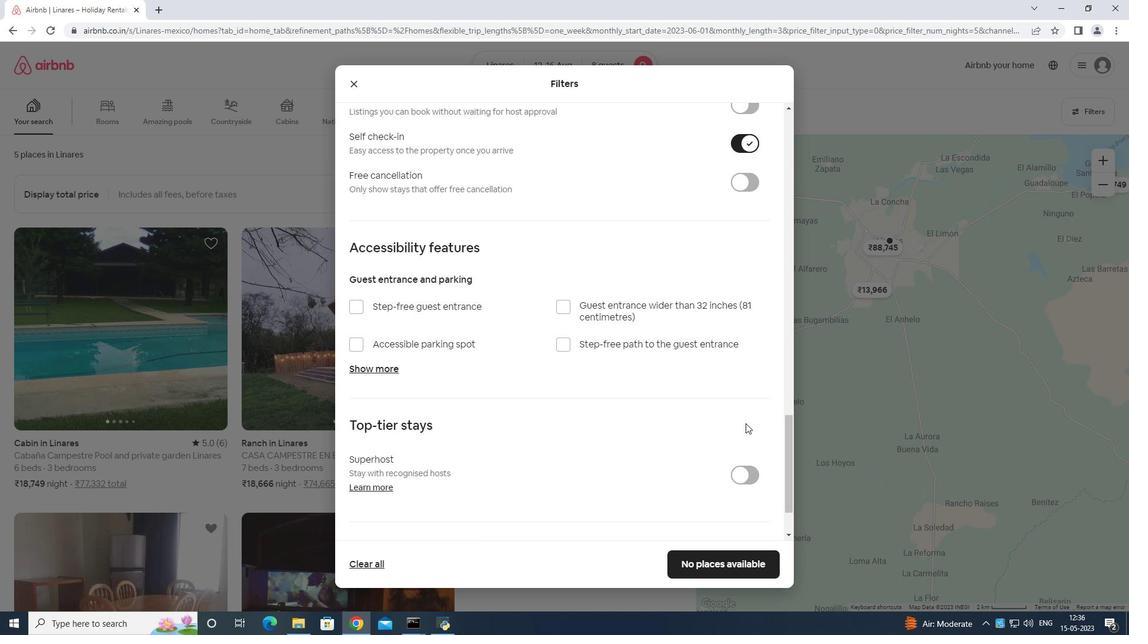 
Action: Mouse moved to (750, 420)
Screenshot: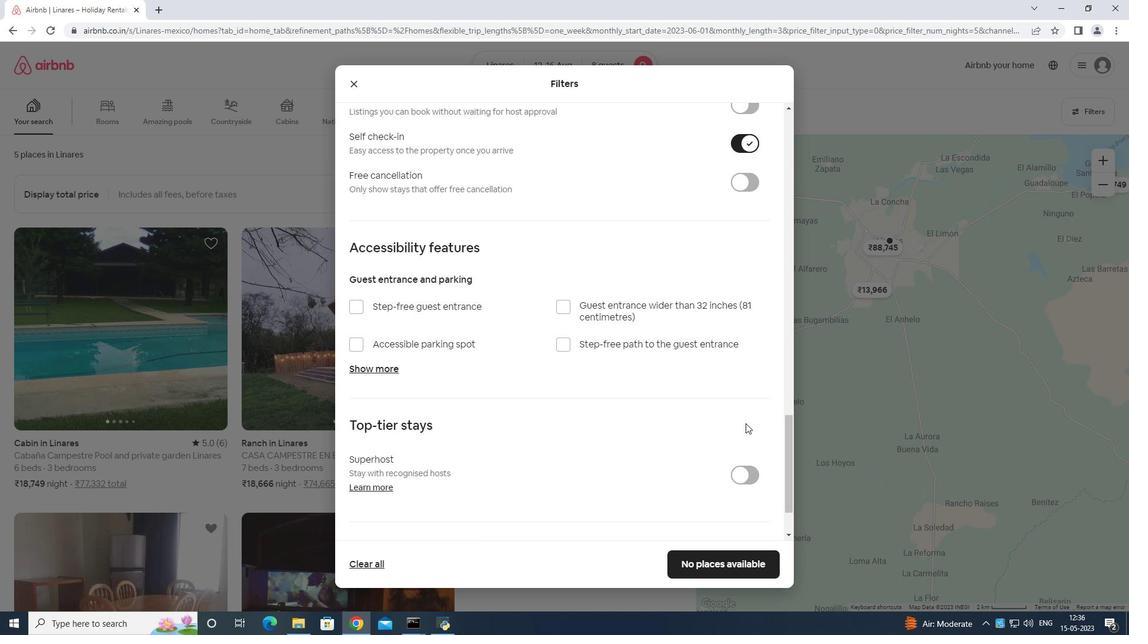 
Action: Mouse scrolled (750, 420) with delta (0, 0)
Screenshot: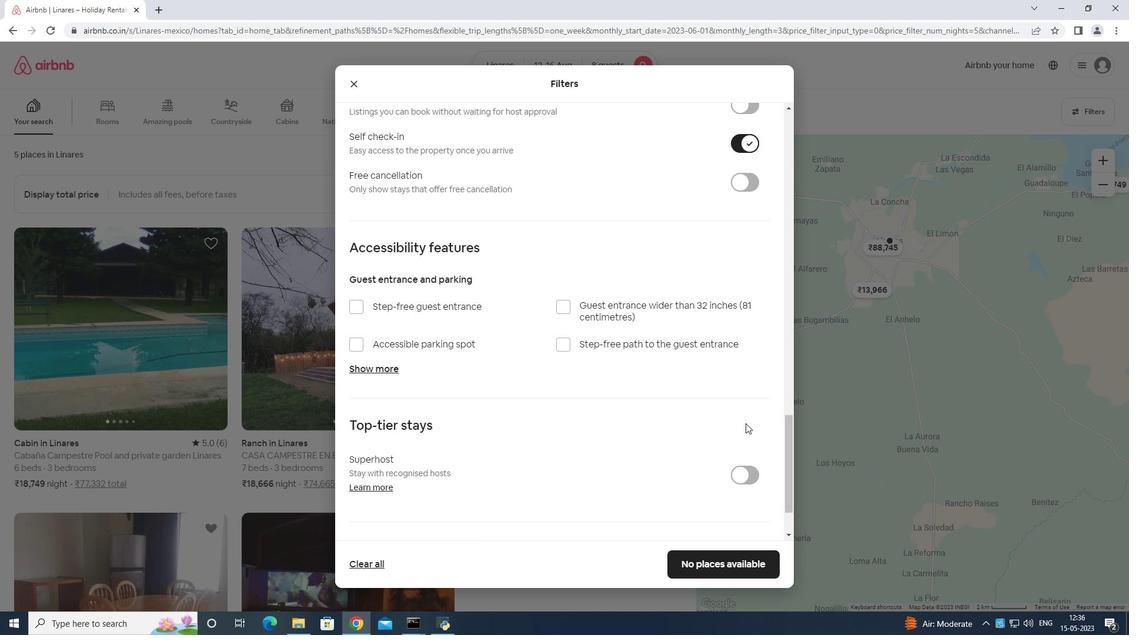 
Action: Mouse moved to (751, 419)
Screenshot: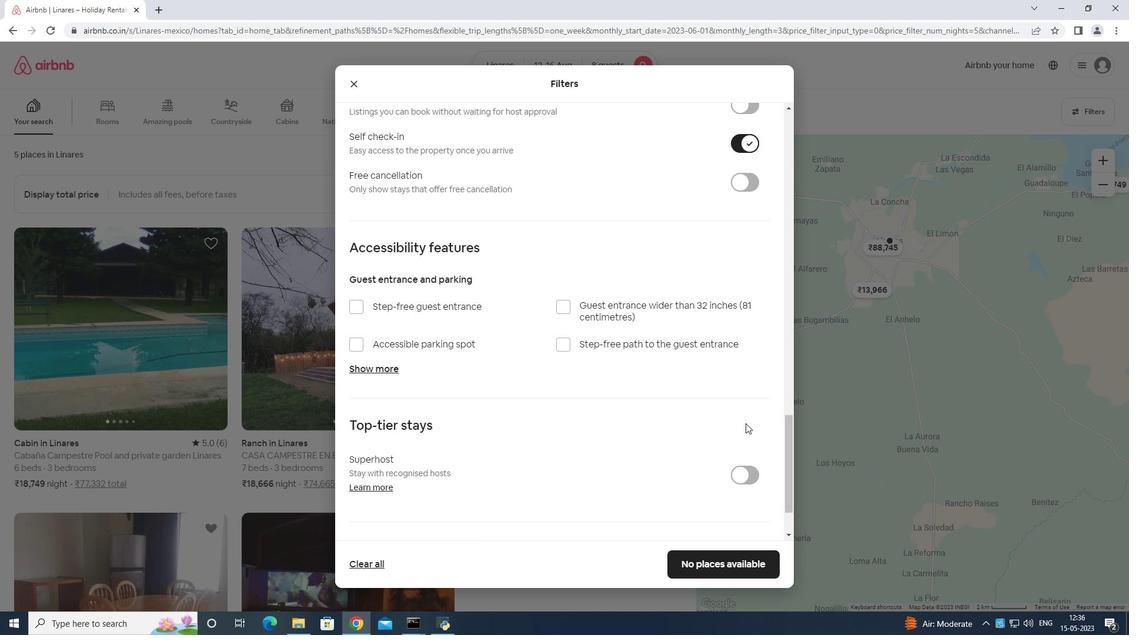 
Action: Mouse scrolled (751, 418) with delta (0, 0)
Screenshot: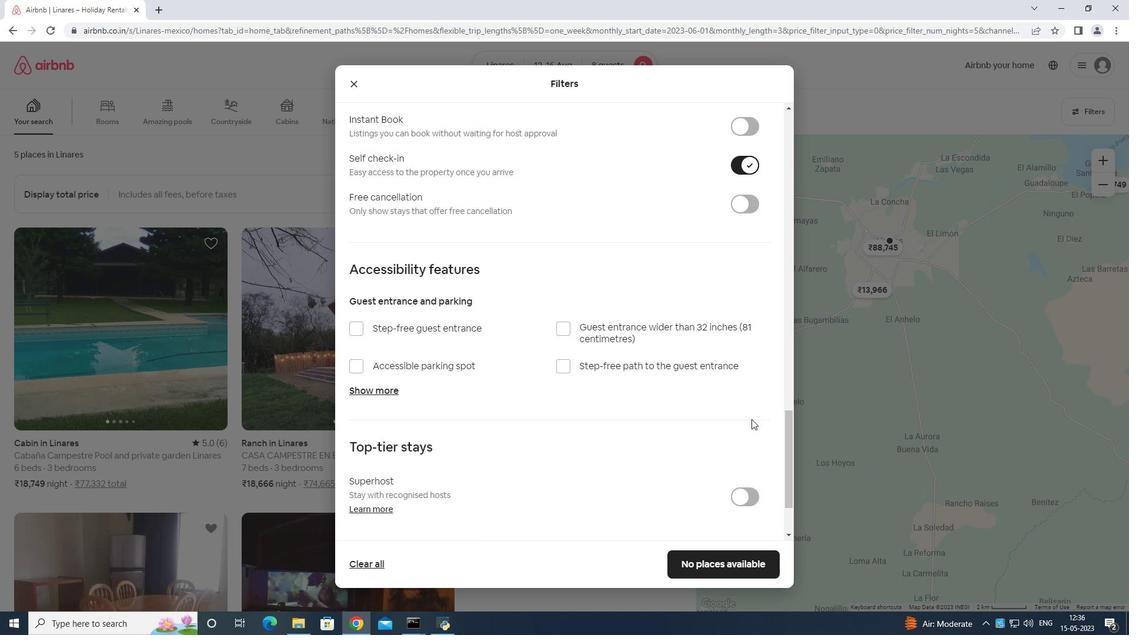 
Action: Mouse scrolled (751, 418) with delta (0, 0)
Screenshot: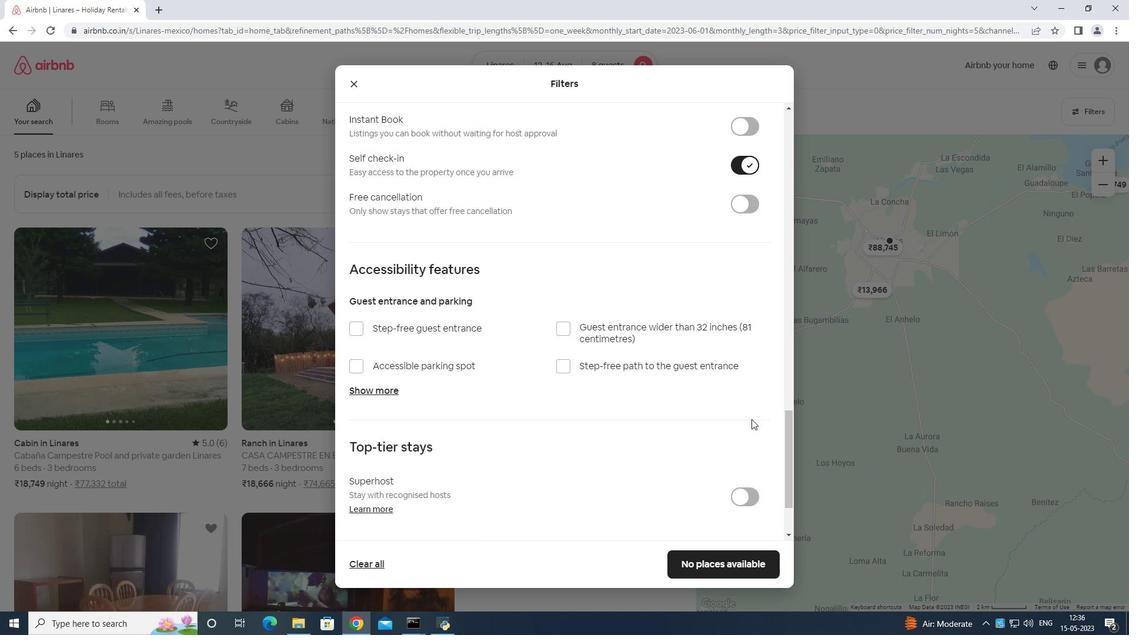 
Action: Mouse scrolled (751, 418) with delta (0, 0)
Screenshot: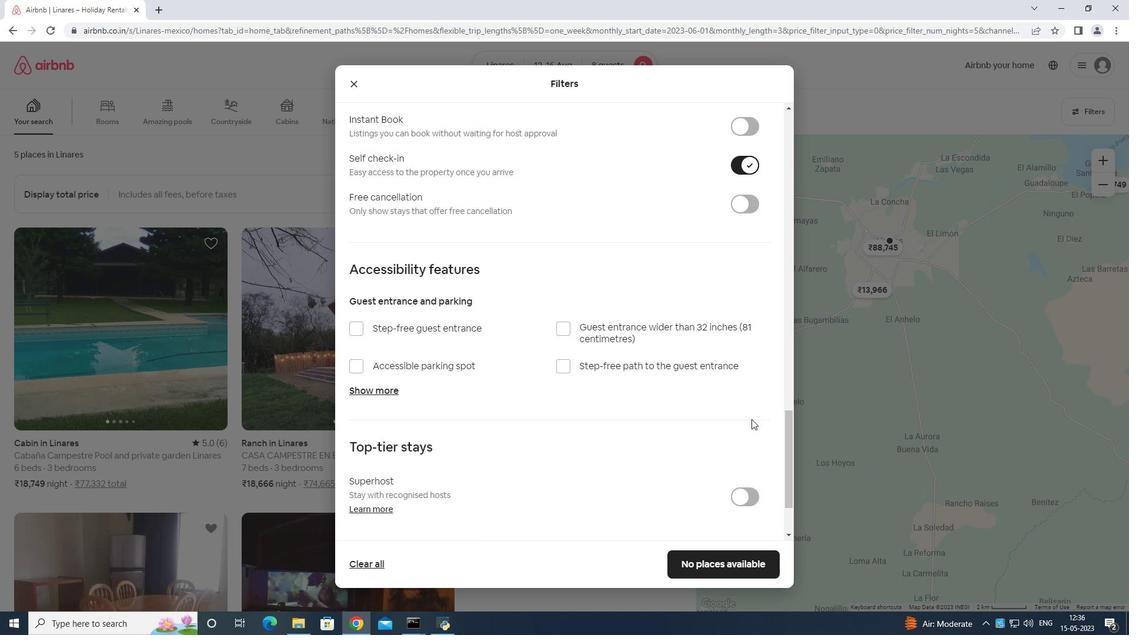 
Action: Mouse scrolled (751, 418) with delta (0, 0)
Screenshot: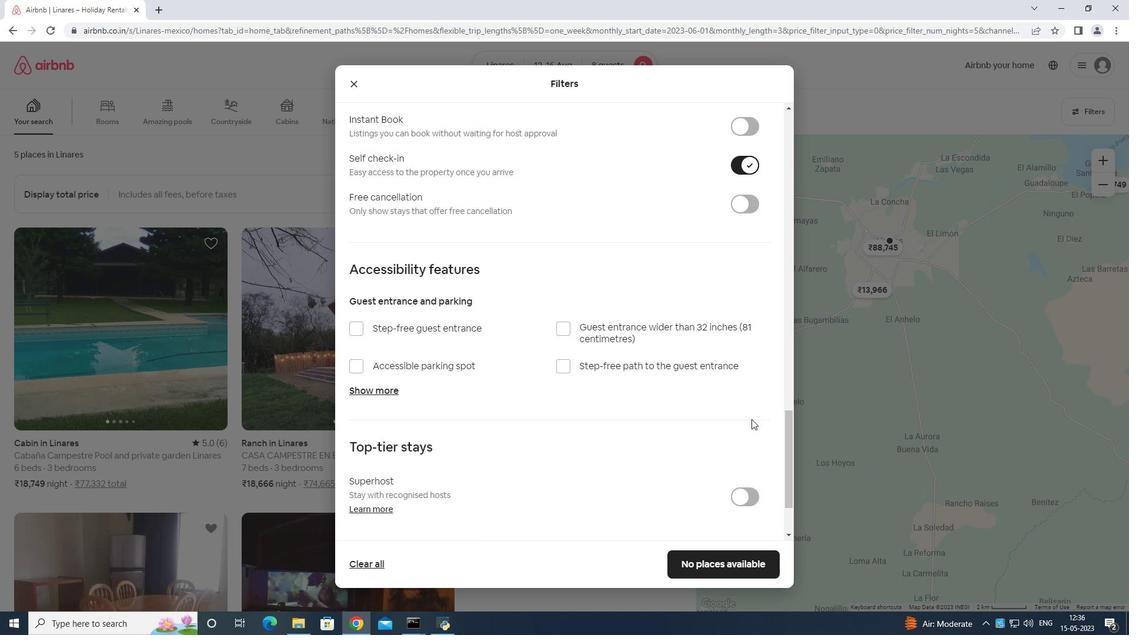 
Action: Mouse moved to (751, 420)
Screenshot: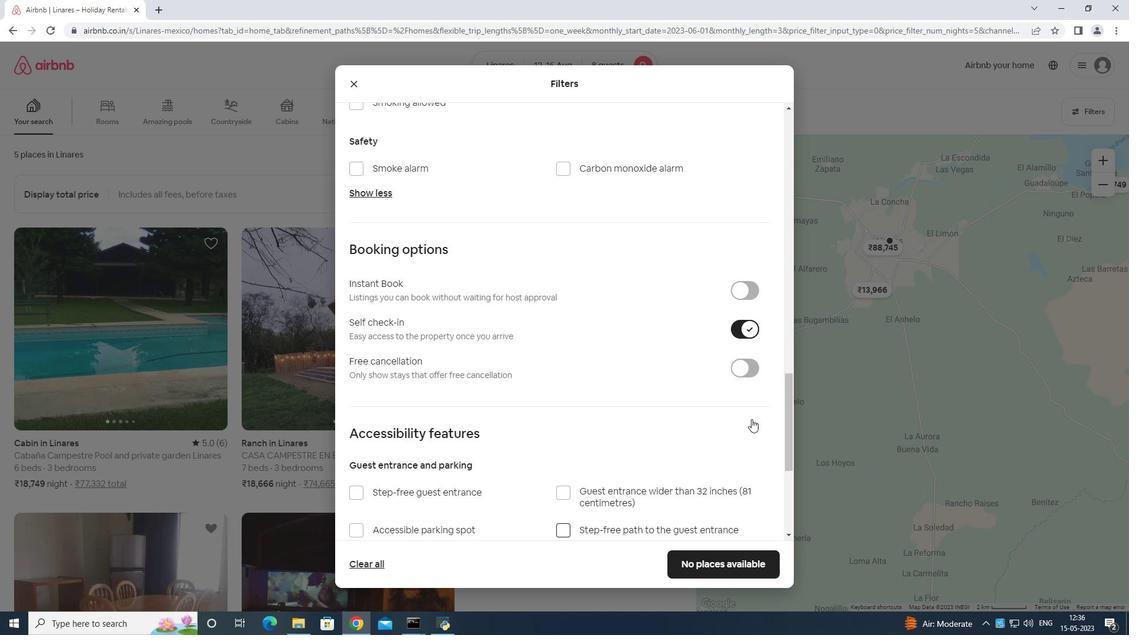 
Action: Mouse scrolled (751, 418) with delta (0, 0)
Screenshot: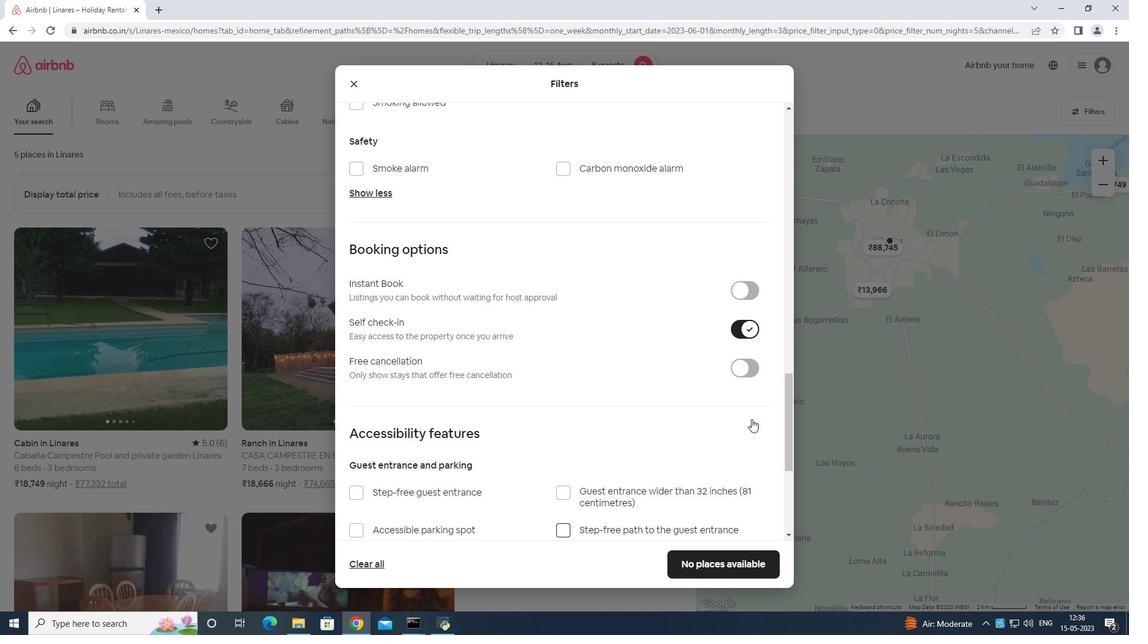 
Action: Mouse moved to (749, 420)
Screenshot: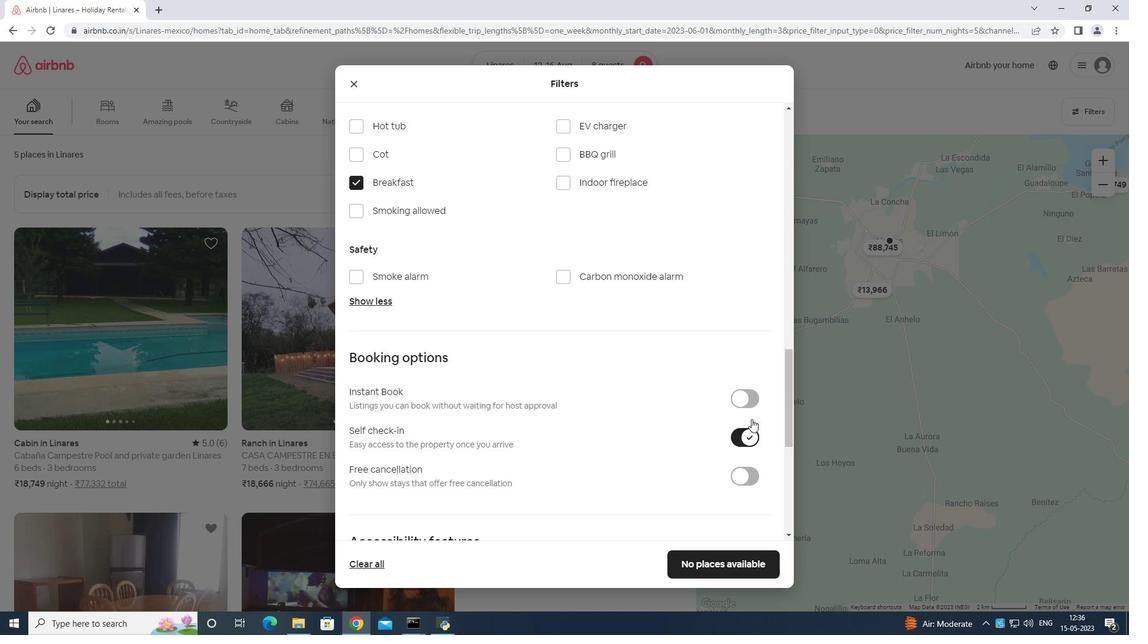 
Action: Mouse scrolled (750, 420) with delta (0, 0)
Screenshot: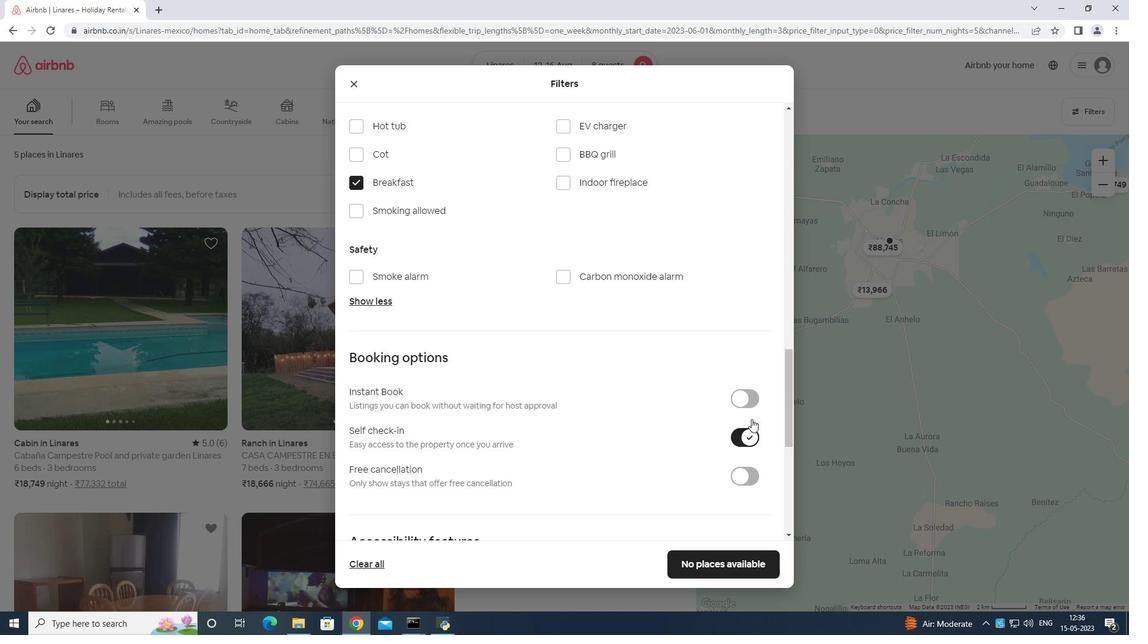 
Action: Mouse moved to (747, 422)
Screenshot: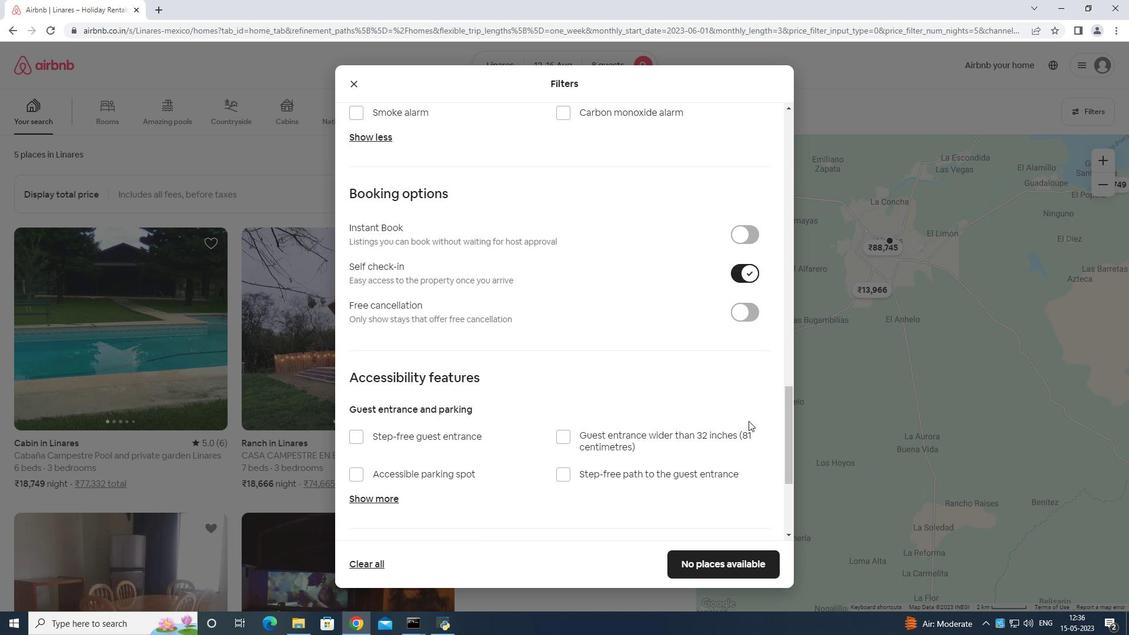 
Action: Mouse scrolled (747, 422) with delta (0, 0)
Screenshot: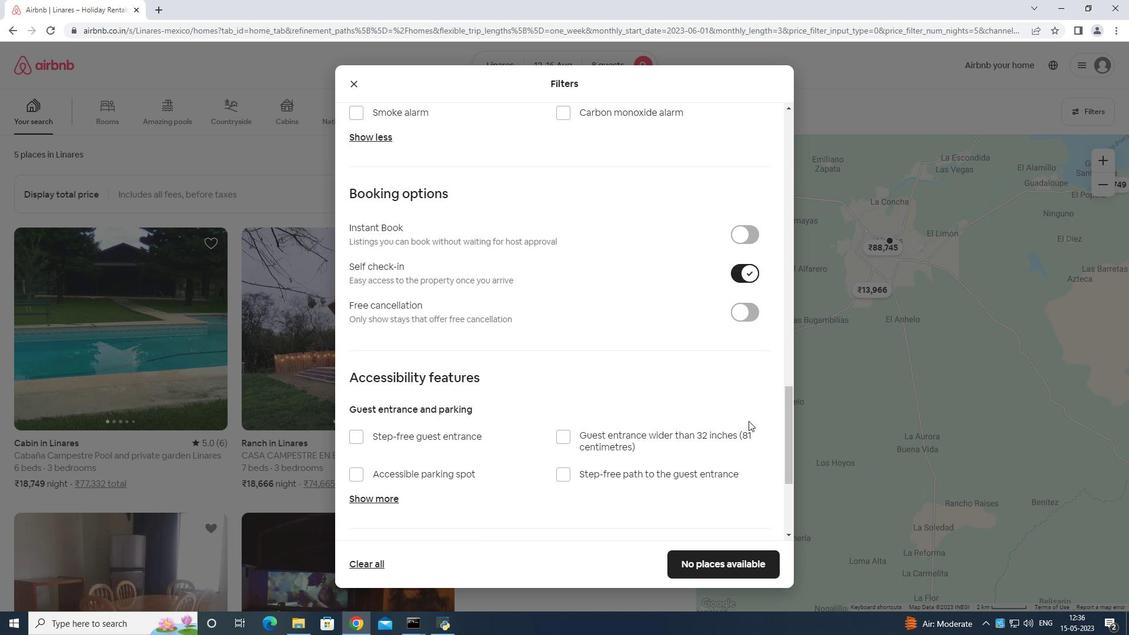
Action: Mouse moved to (746, 425)
Screenshot: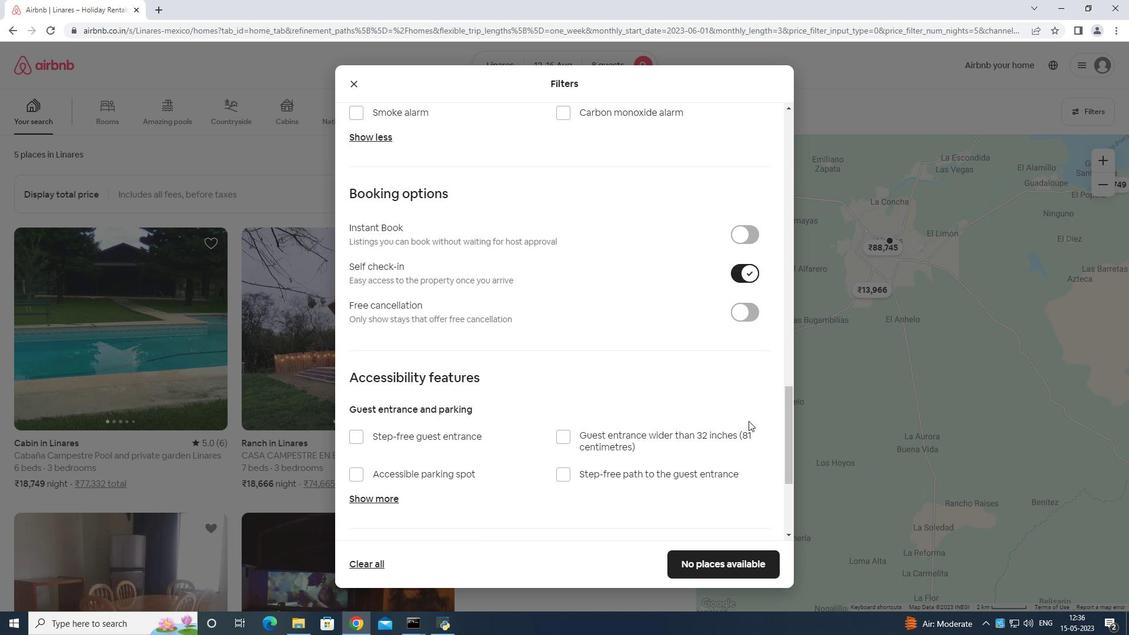 
Action: Mouse scrolled (746, 424) with delta (0, 0)
Screenshot: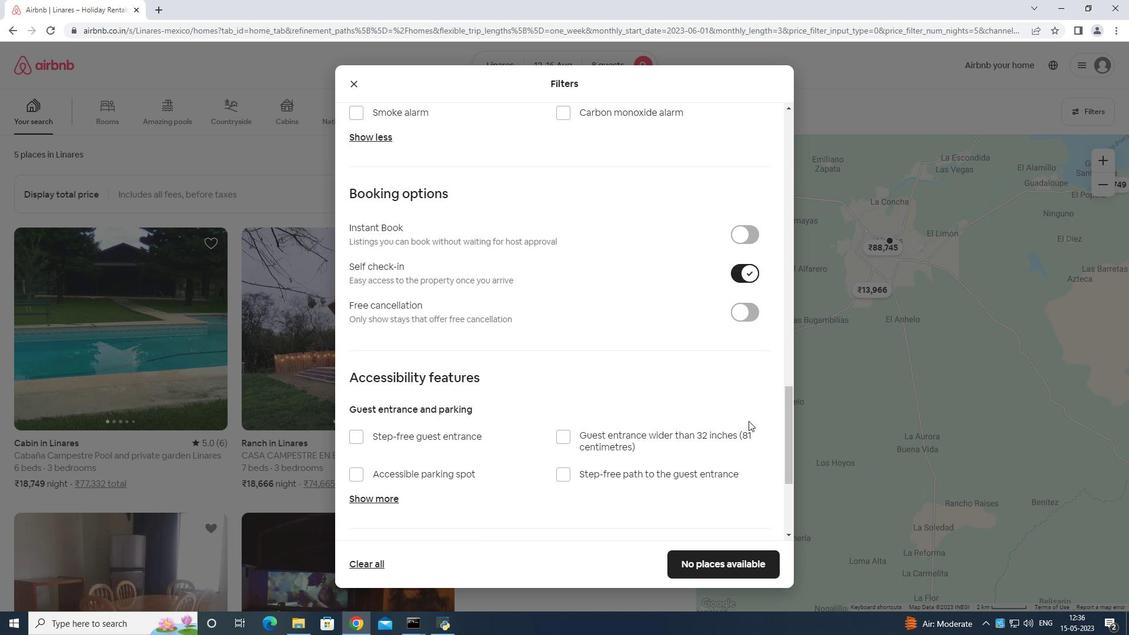 
Action: Mouse moved to (746, 425)
Screenshot: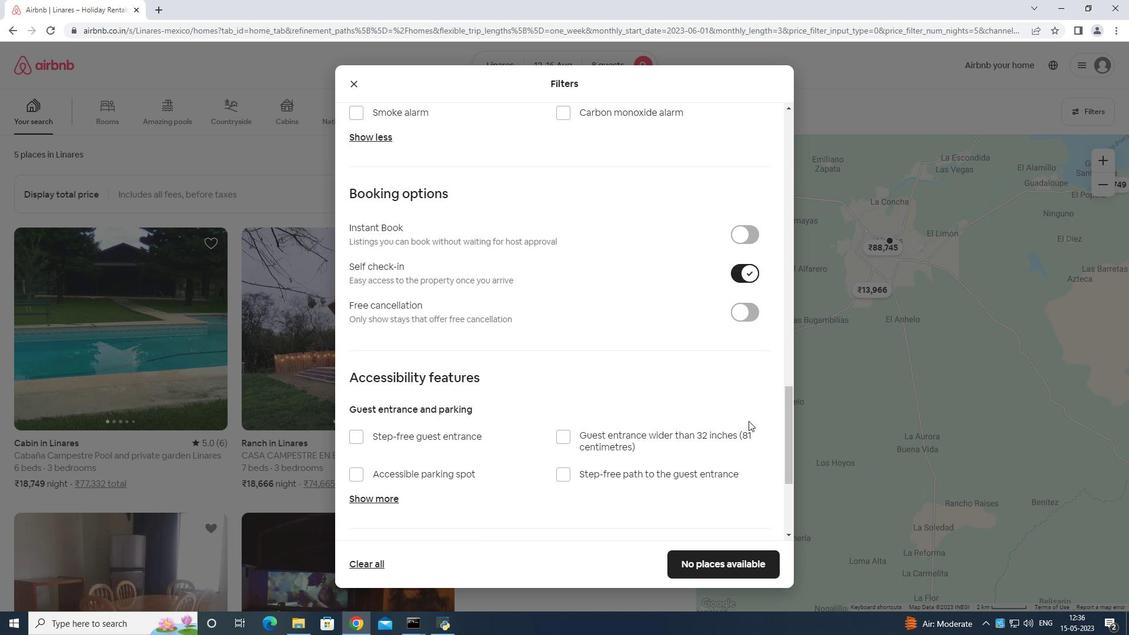 
Action: Mouse scrolled (746, 424) with delta (0, -1)
Screenshot: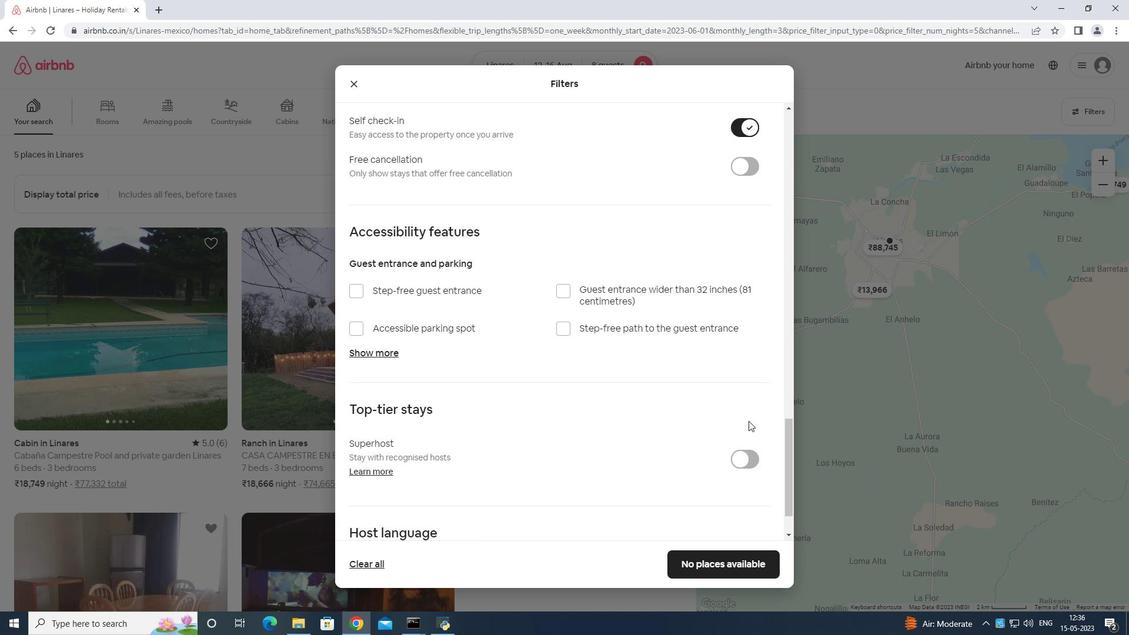 
Action: Mouse scrolled (746, 425) with delta (0, 0)
Screenshot: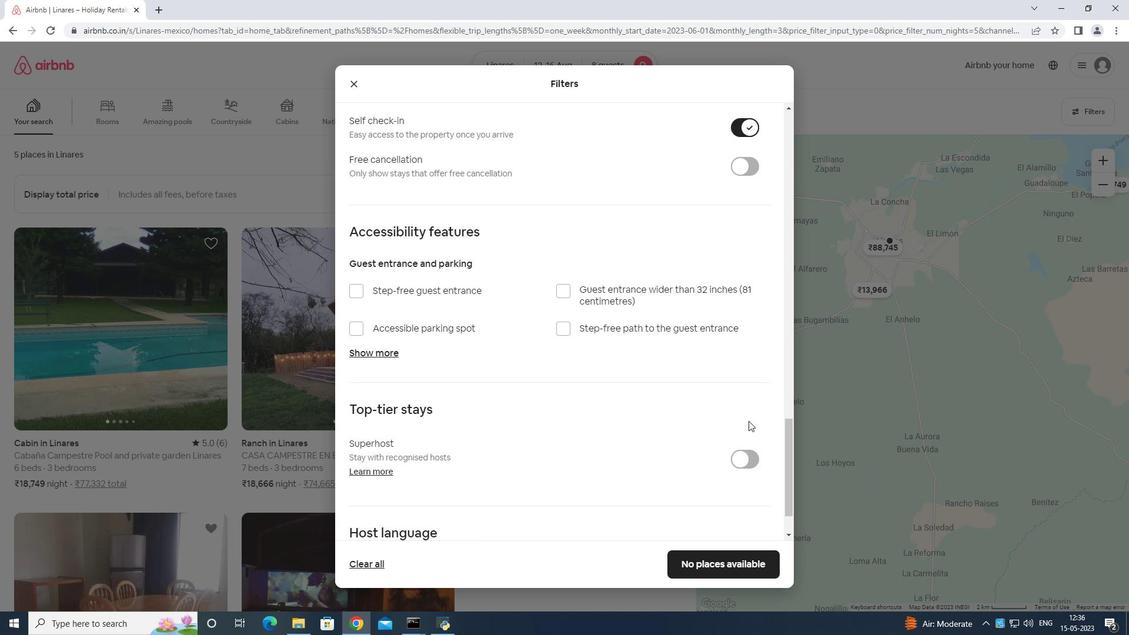
Action: Mouse scrolled (746, 425) with delta (0, 0)
Screenshot: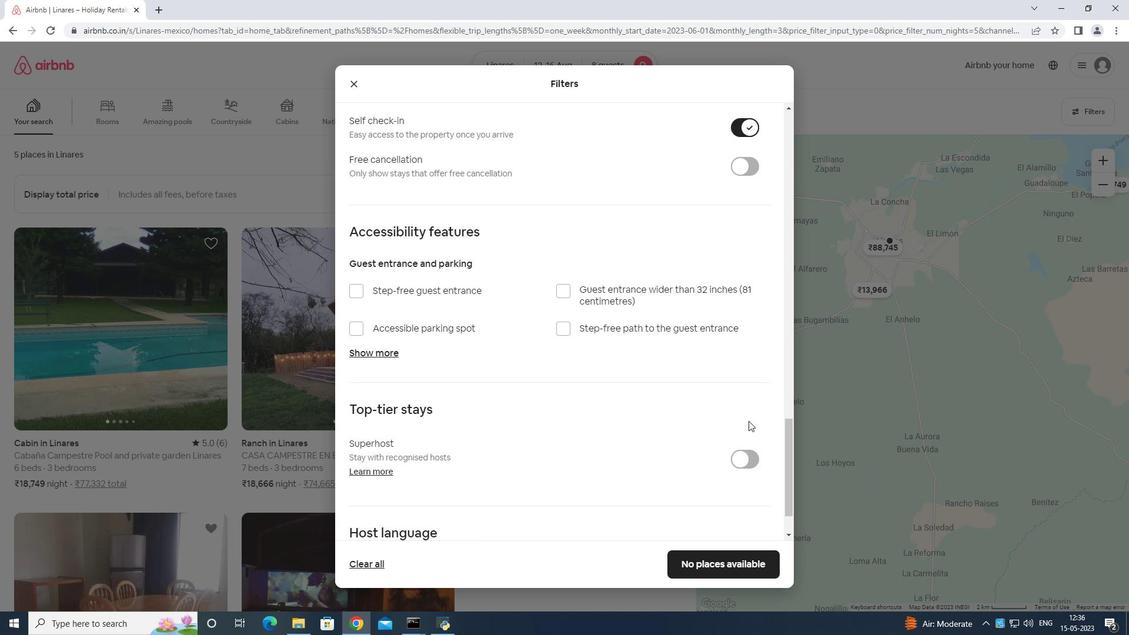 
Action: Mouse moved to (748, 424)
Screenshot: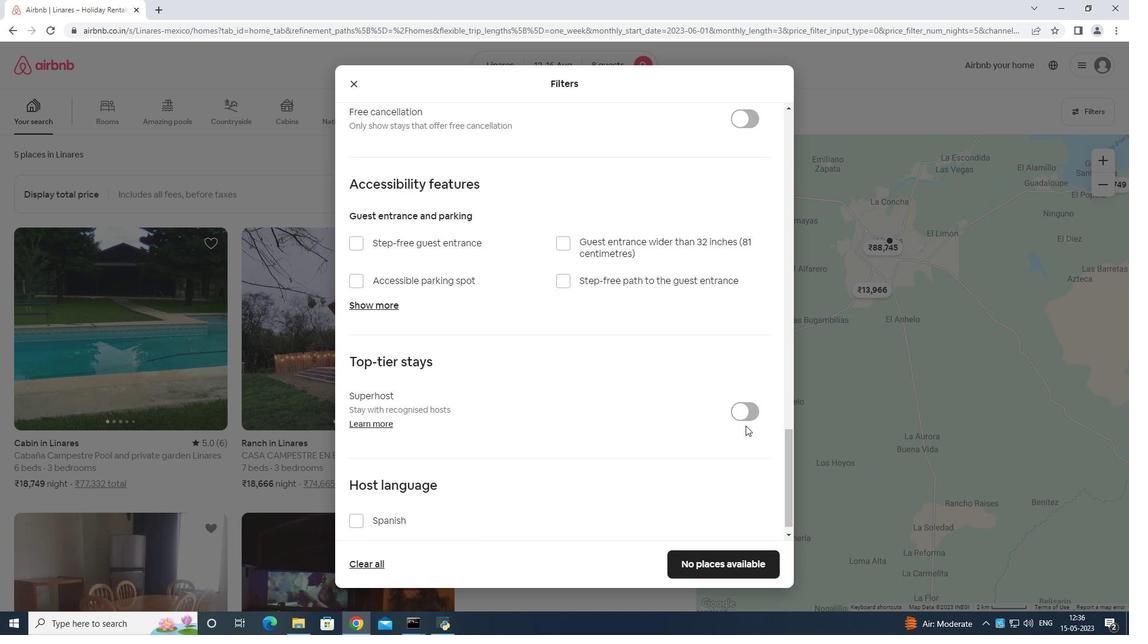 
Action: Mouse scrolled (748, 424) with delta (0, 0)
Screenshot: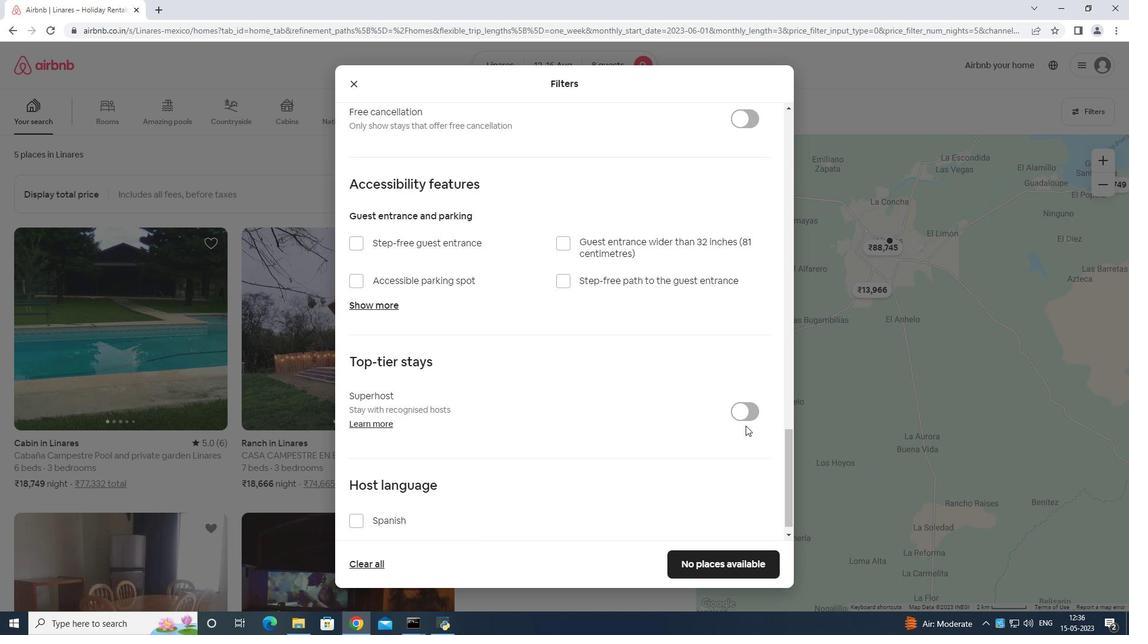
Action: Mouse scrolled (748, 424) with delta (0, 0)
Screenshot: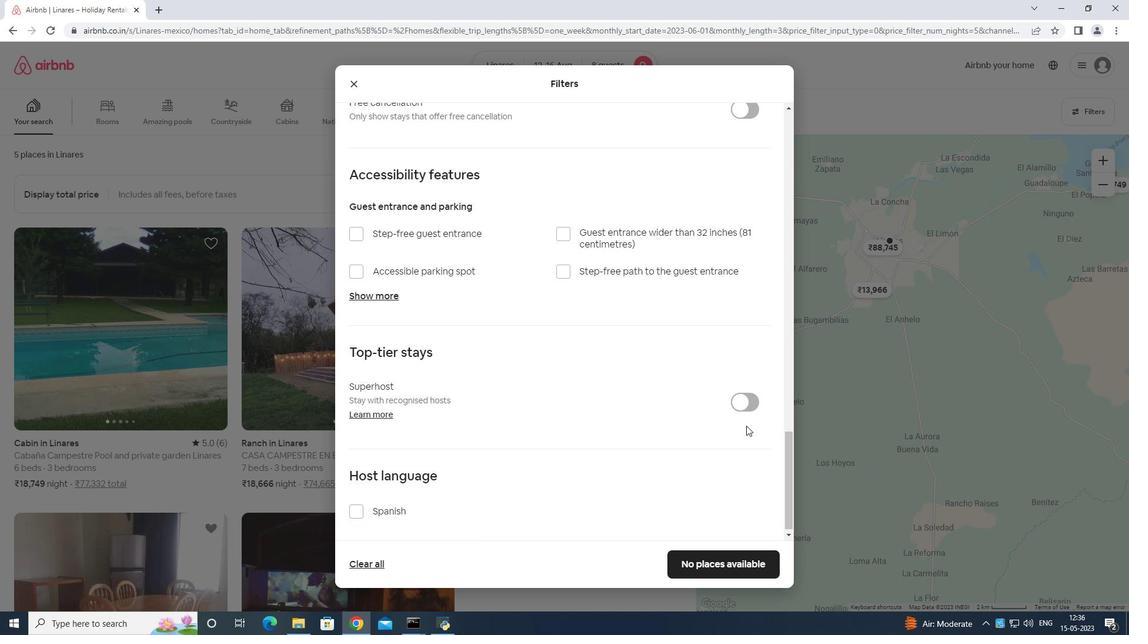 
Action: Mouse scrolled (748, 424) with delta (0, 0)
Screenshot: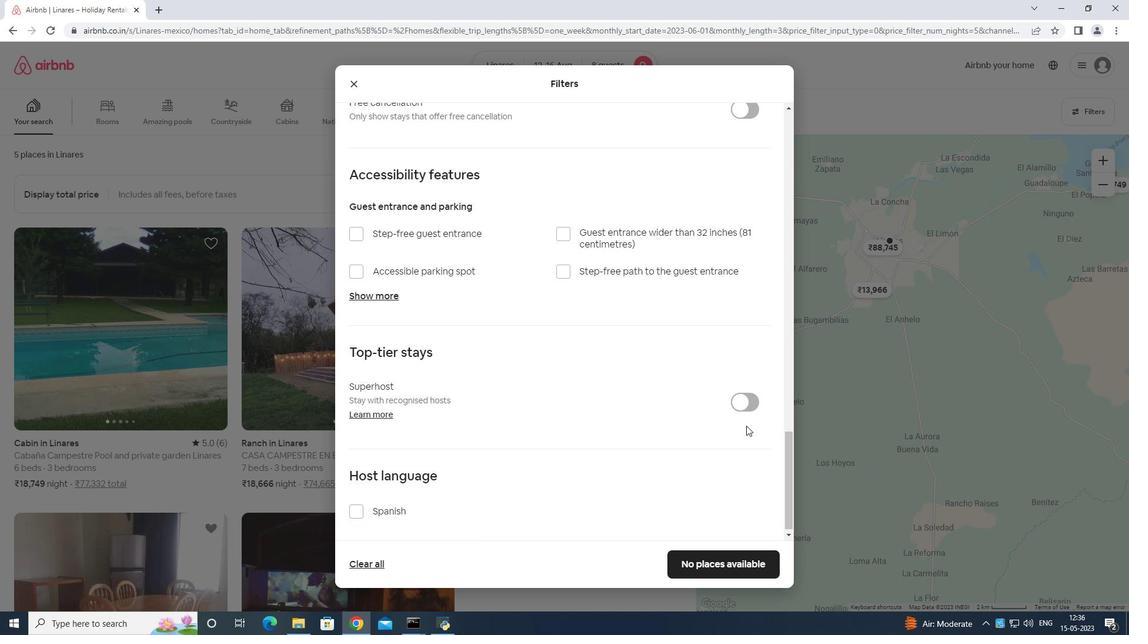 
Action: Mouse scrolled (748, 424) with delta (0, 0)
Screenshot: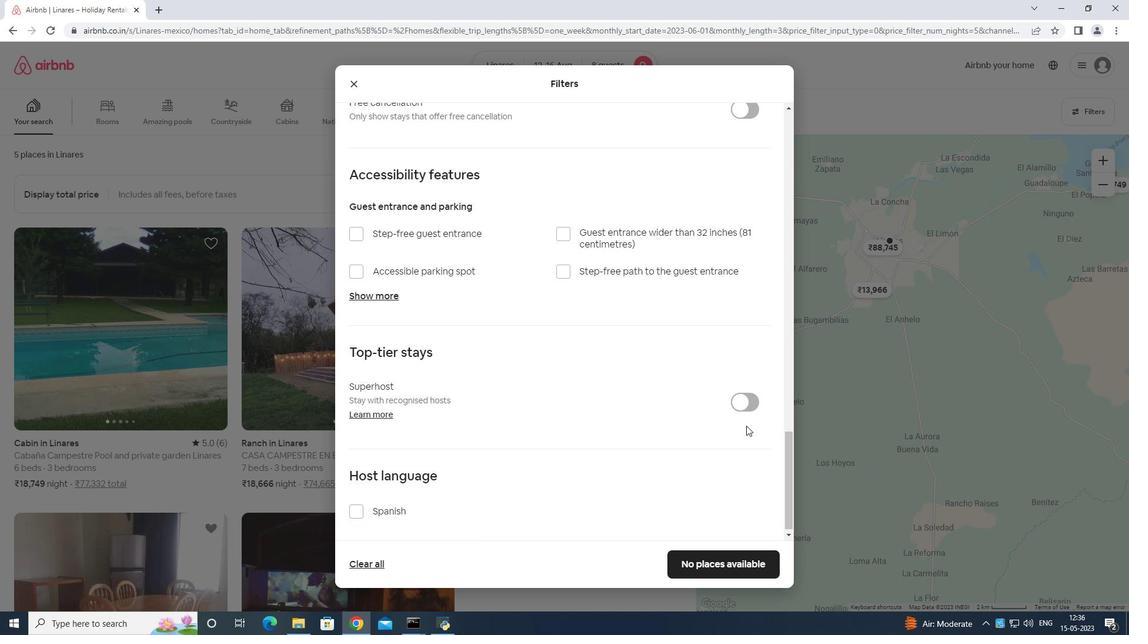 
Action: Mouse moved to (730, 565)
Screenshot: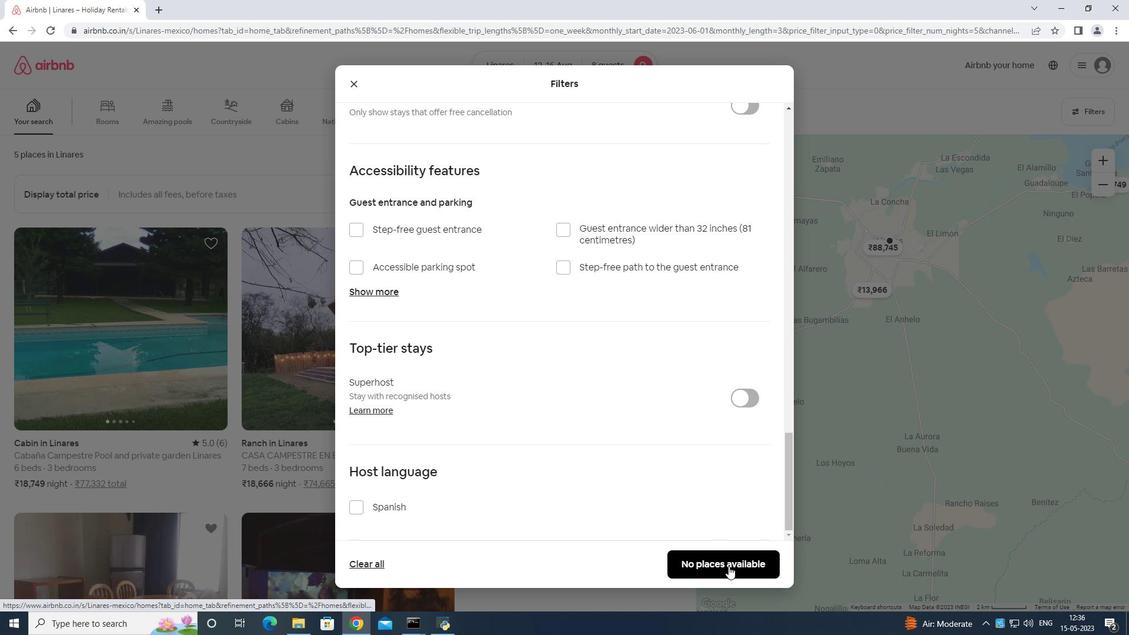 
Action: Mouse pressed left at (730, 565)
Screenshot: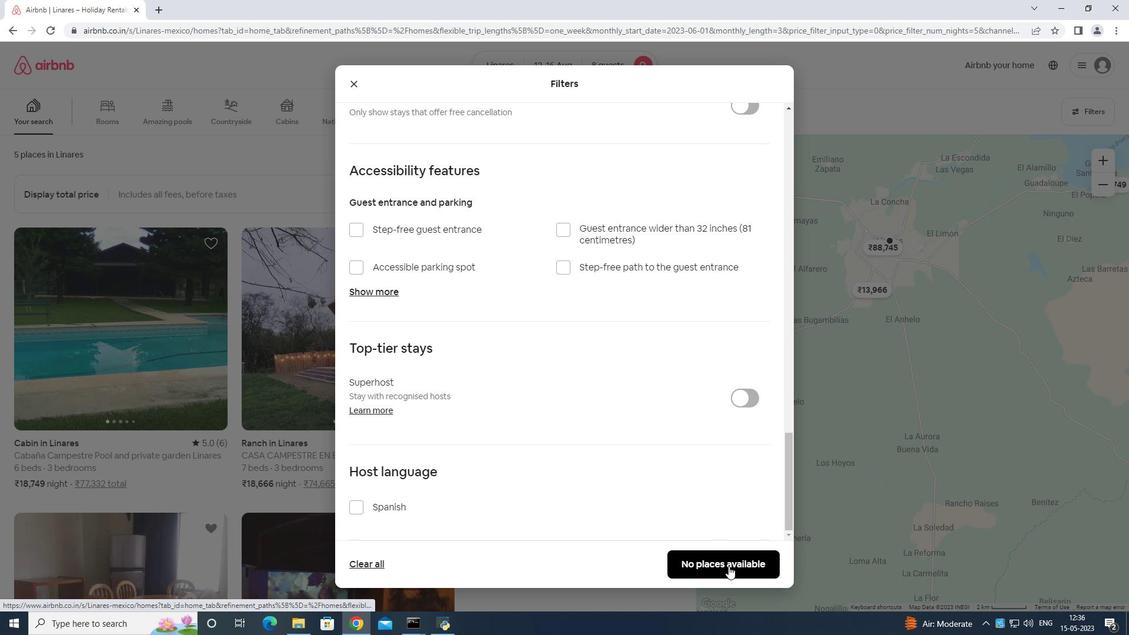 
